 Task: Find connections with filter location Djougou with filter topic #bespokewith filter profile language Spanish with filter current company Shadowfax with filter school PES UNIVERSITY, BANGLORE with filter industry Cutlery and Handtool Manufacturing with filter service category Wealth Management with filter keywords title Help Desk
Action: Mouse moved to (214, 298)
Screenshot: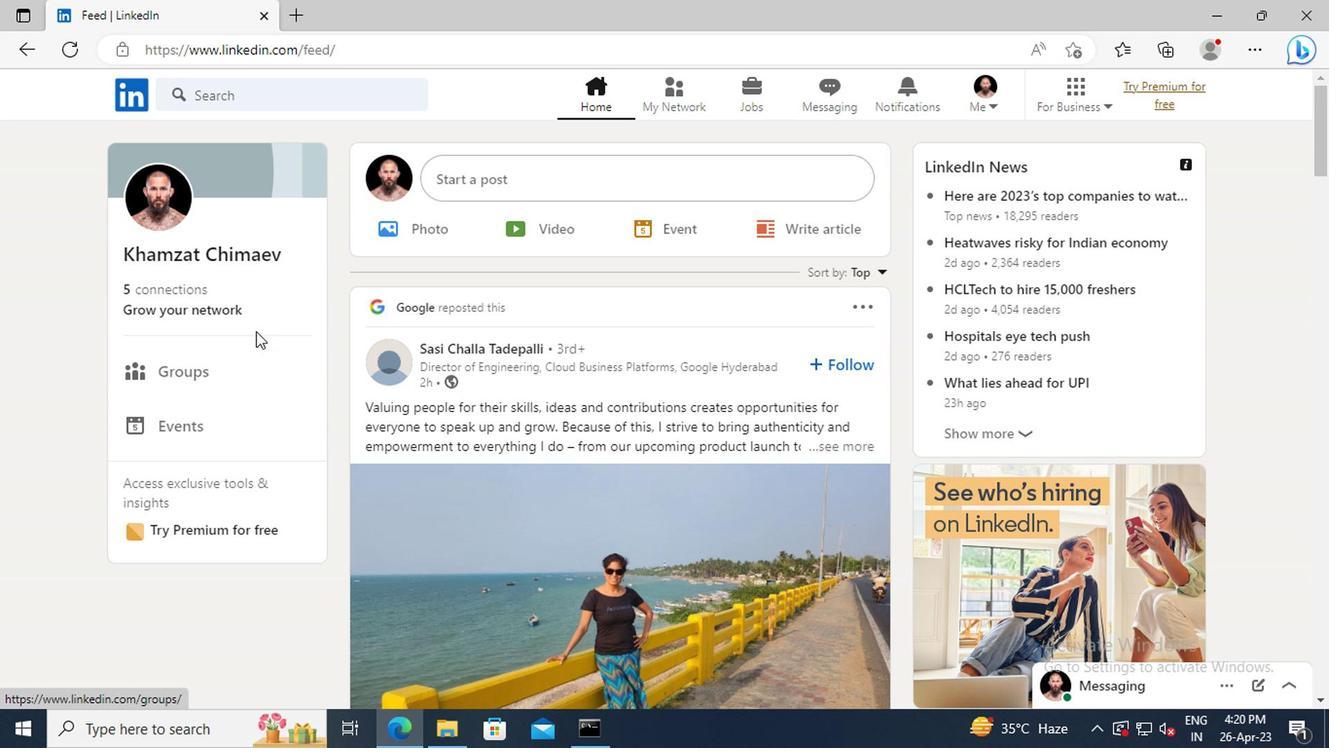 
Action: Mouse pressed left at (214, 298)
Screenshot: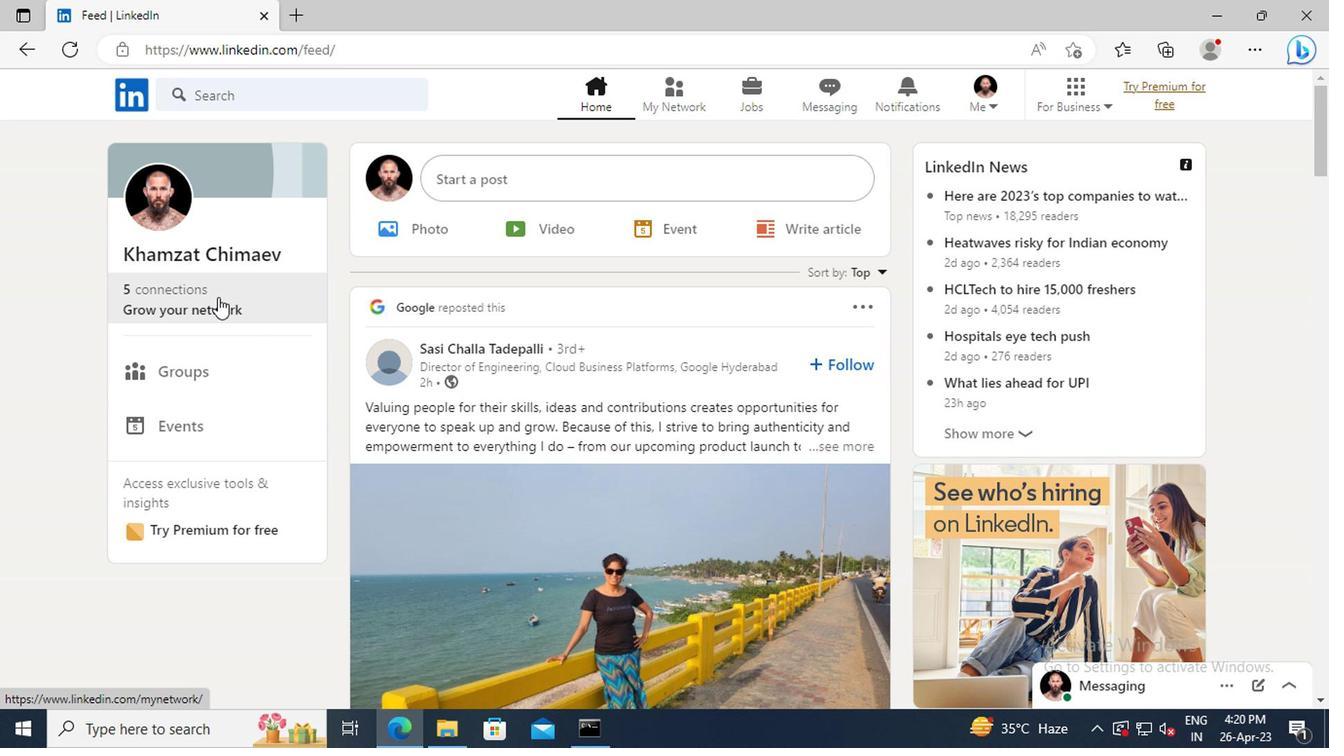 
Action: Mouse moved to (241, 211)
Screenshot: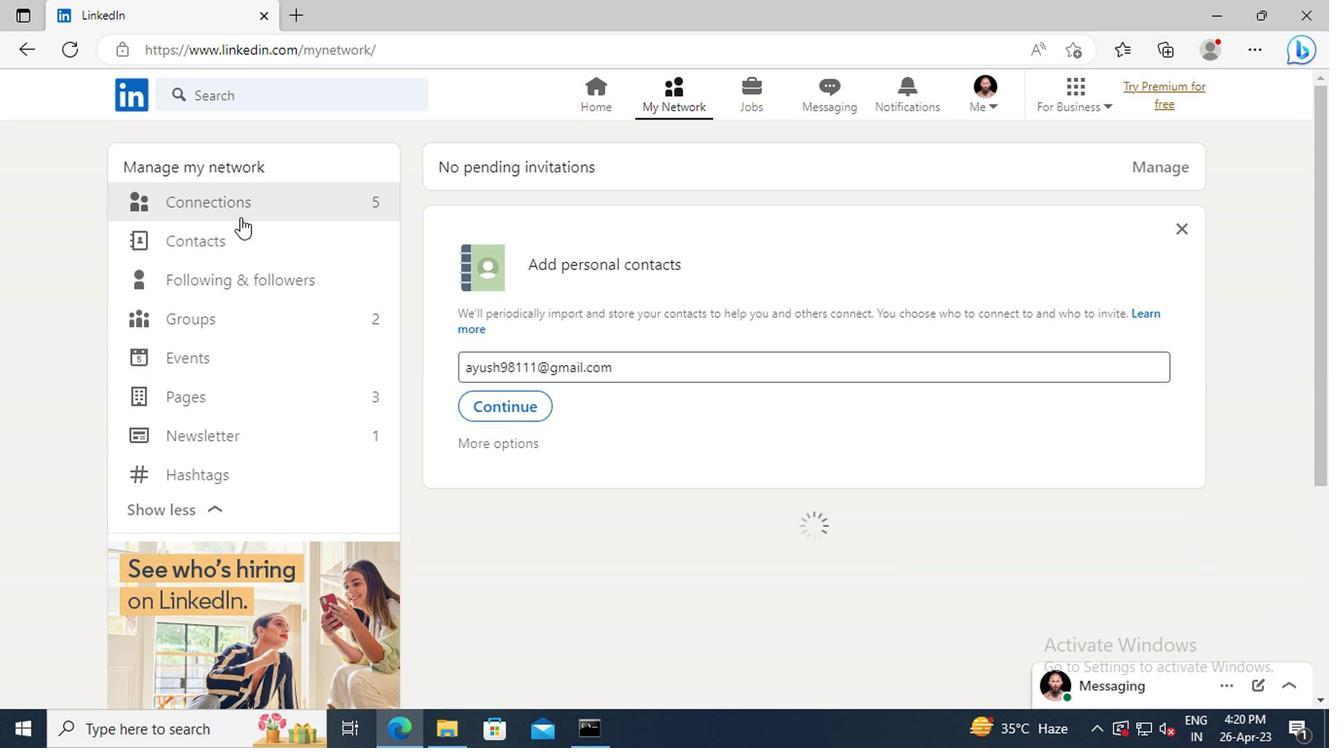
Action: Mouse pressed left at (241, 211)
Screenshot: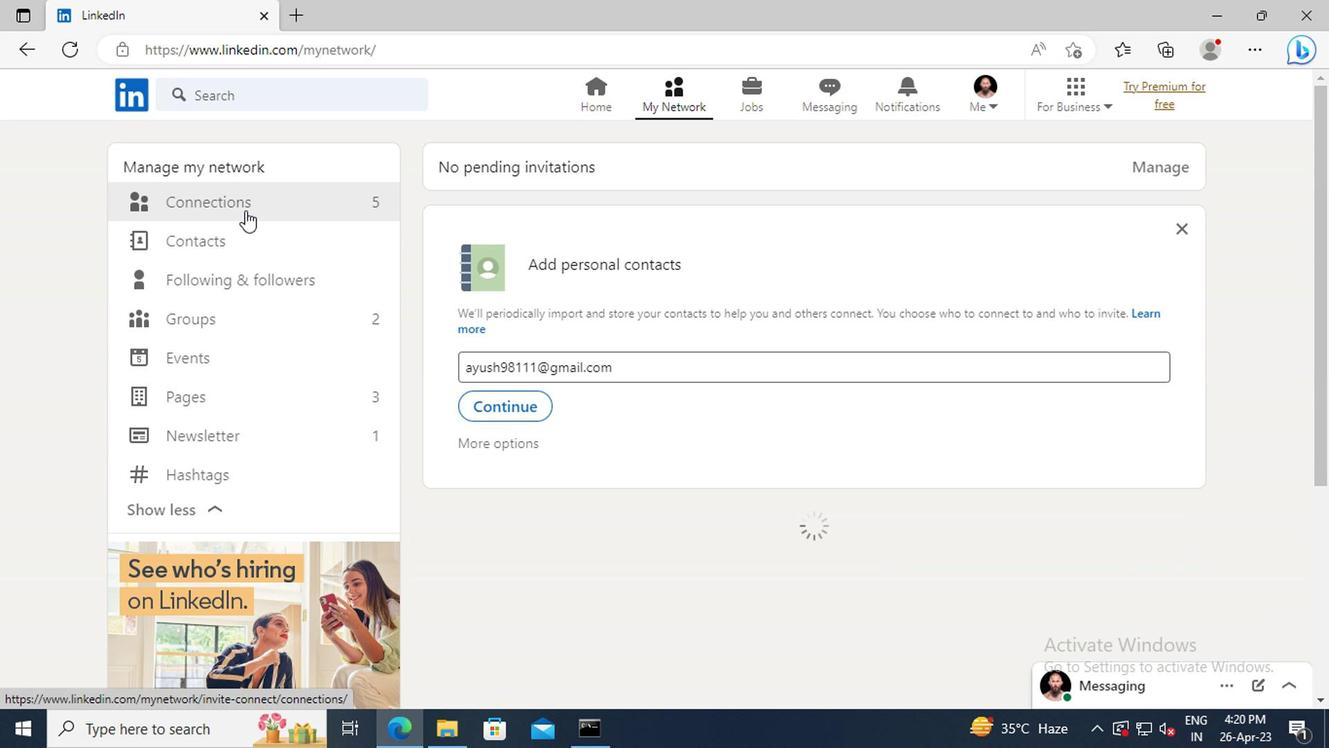 
Action: Mouse moved to (830, 209)
Screenshot: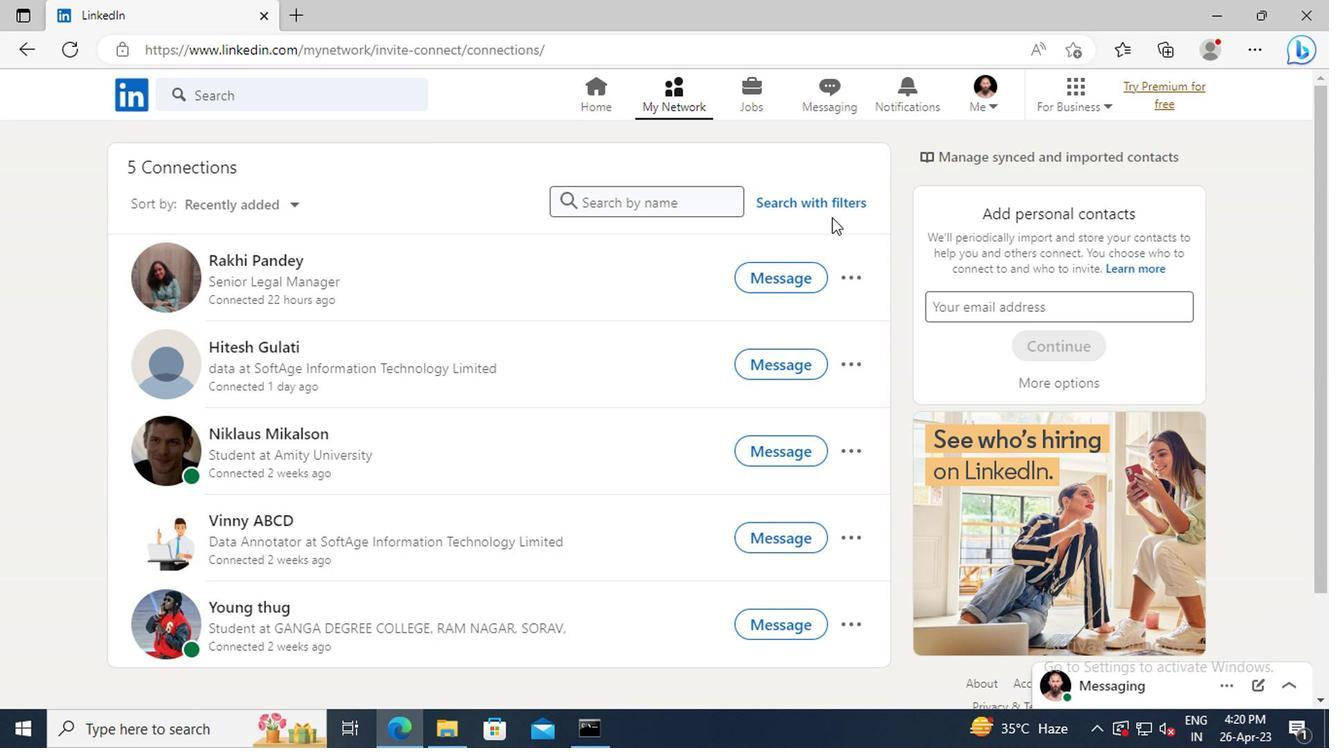 
Action: Mouse pressed left at (830, 209)
Screenshot: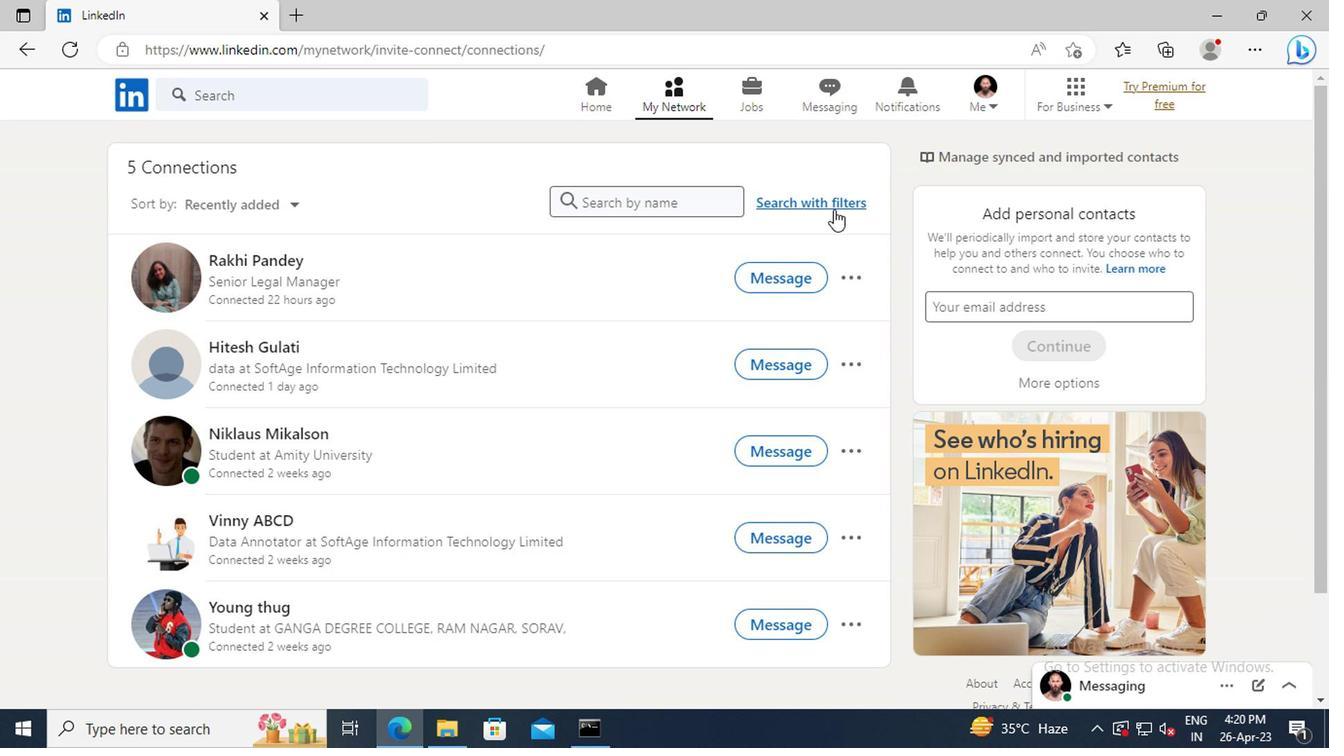 
Action: Mouse moved to (743, 160)
Screenshot: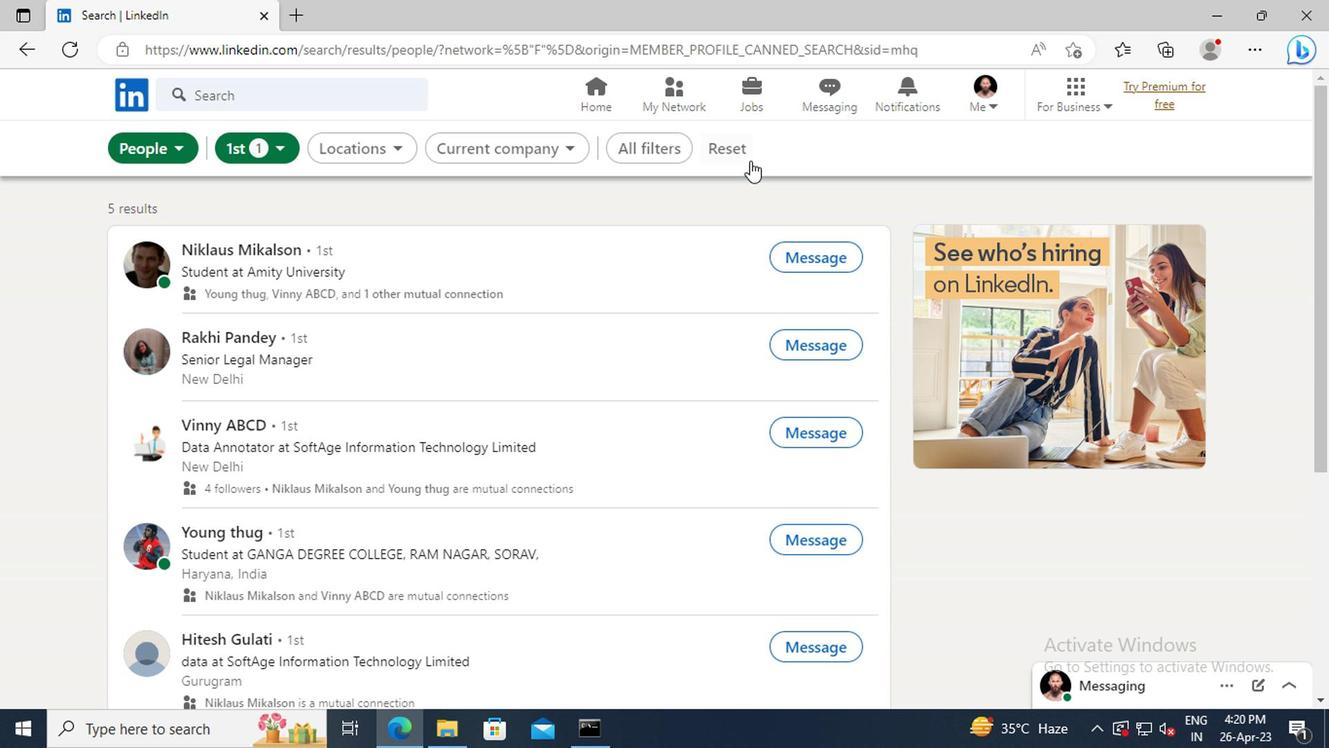 
Action: Mouse pressed left at (743, 160)
Screenshot: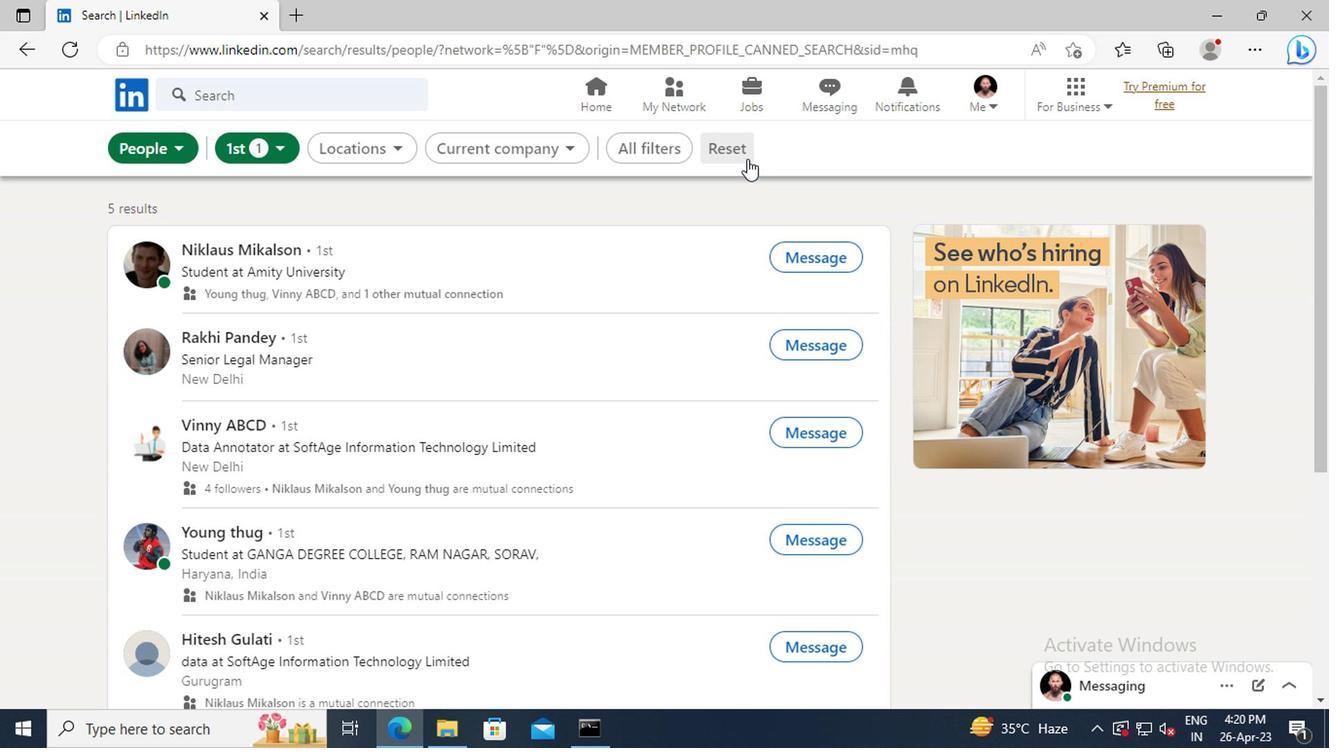 
Action: Mouse moved to (693, 150)
Screenshot: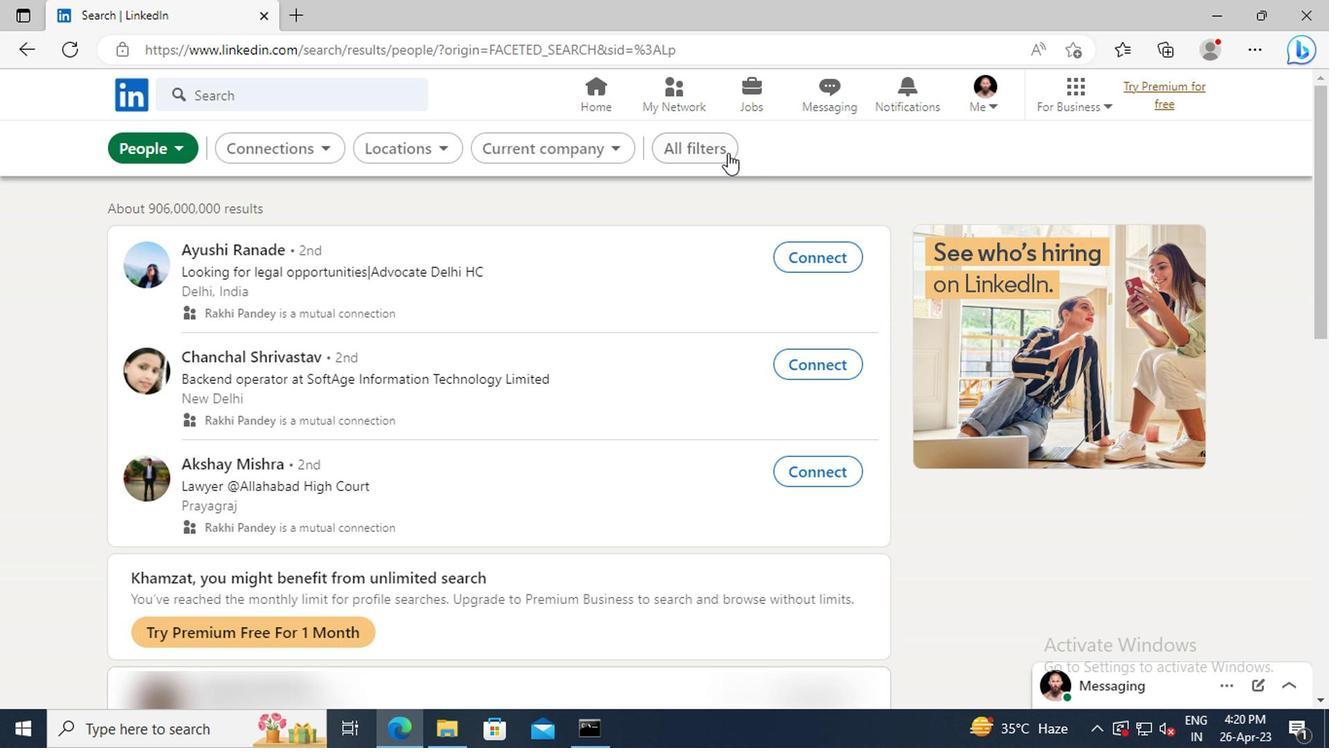 
Action: Mouse pressed left at (693, 150)
Screenshot: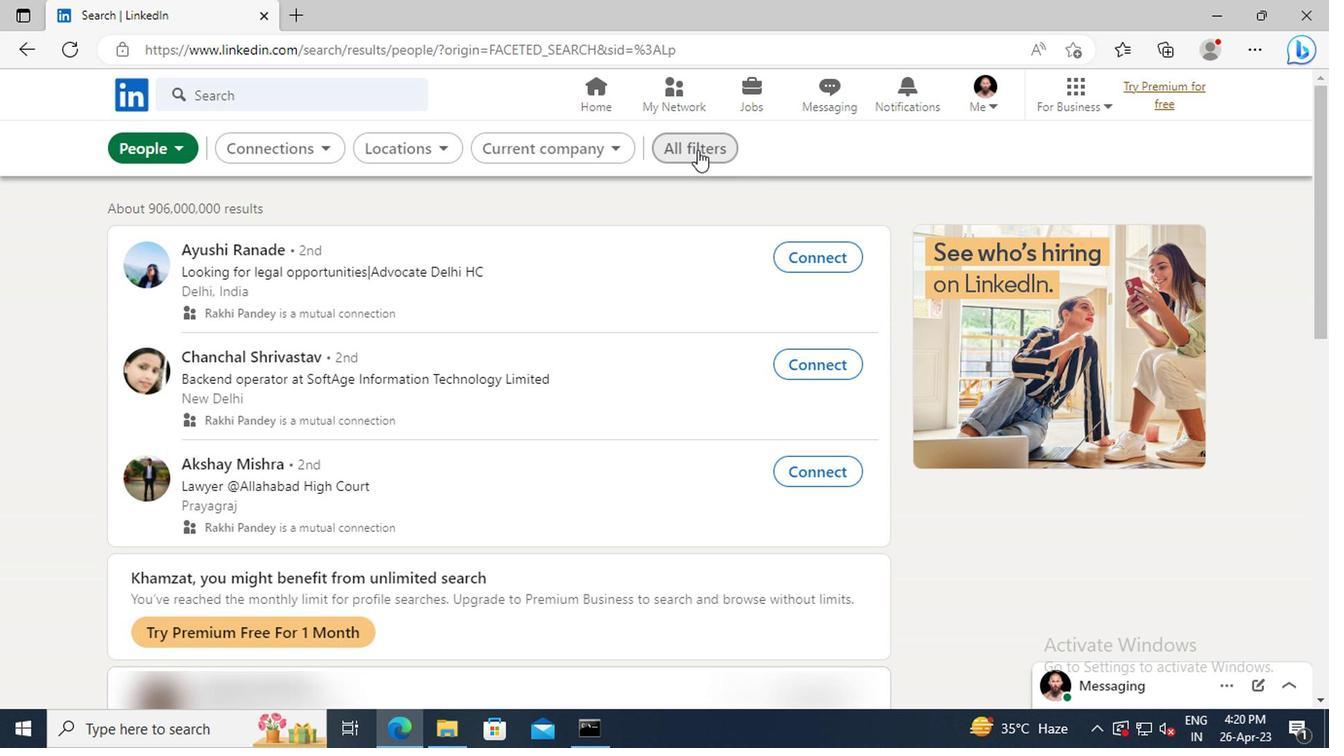 
Action: Mouse moved to (1196, 356)
Screenshot: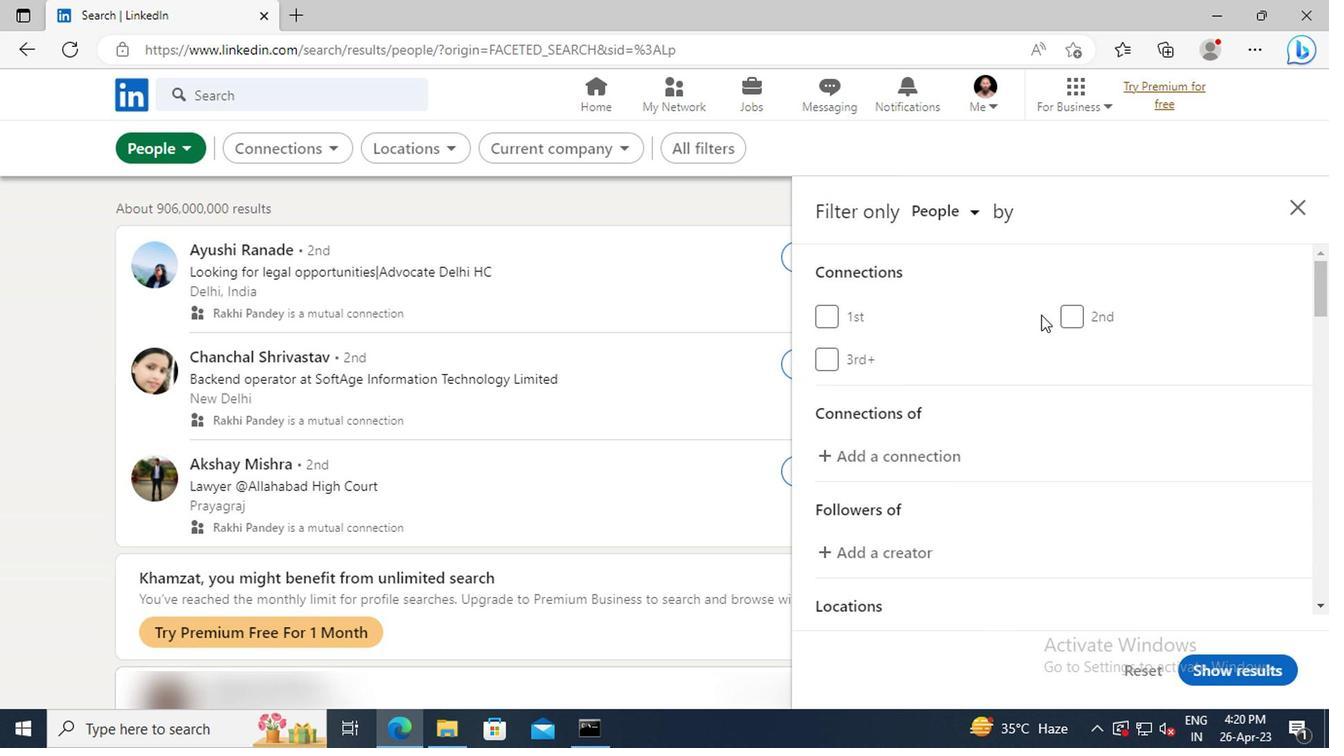 
Action: Mouse scrolled (1196, 356) with delta (0, 0)
Screenshot: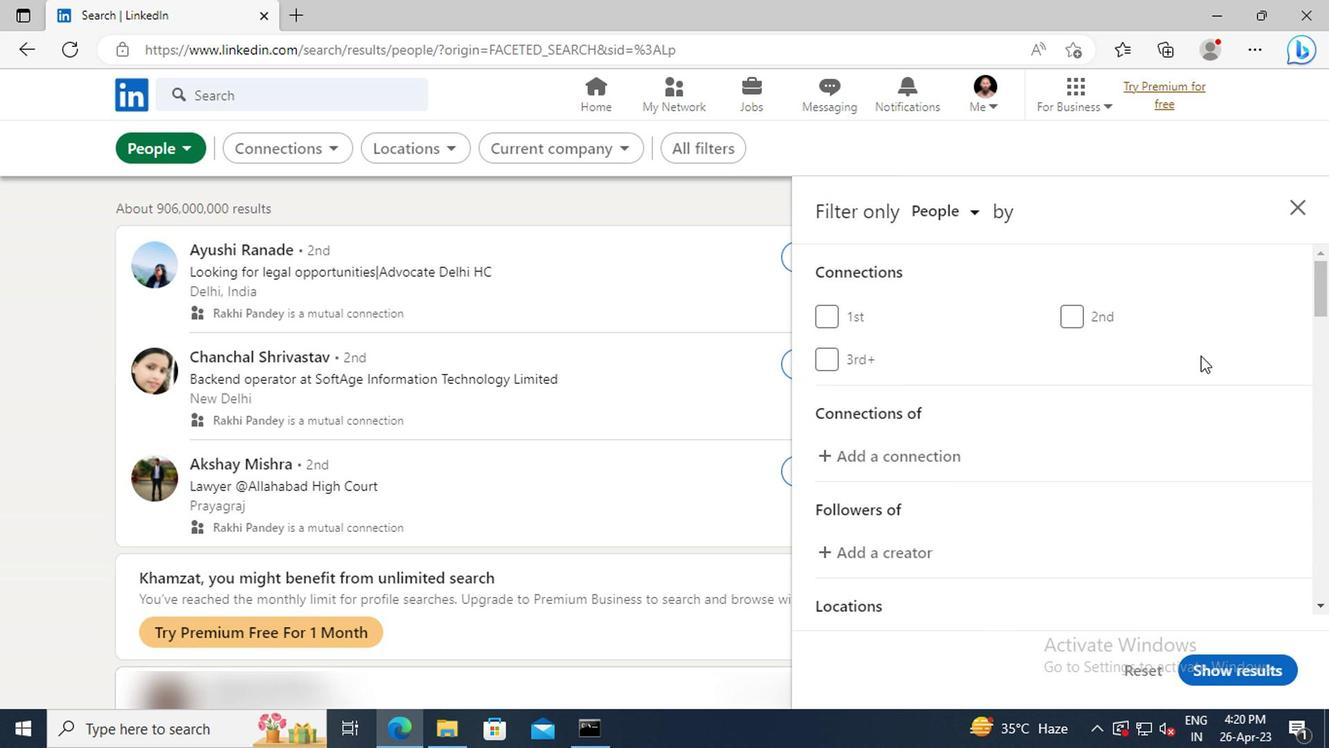 
Action: Mouse scrolled (1196, 356) with delta (0, 0)
Screenshot: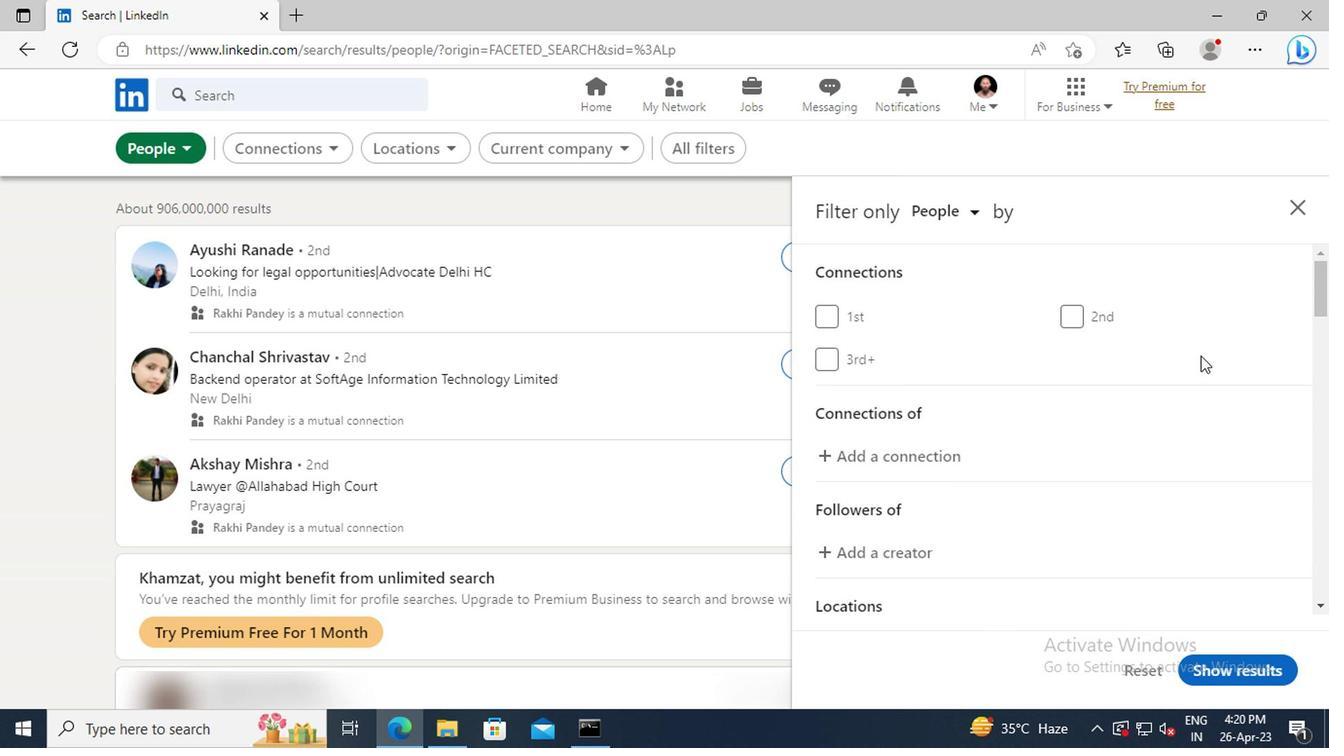 
Action: Mouse scrolled (1196, 356) with delta (0, 0)
Screenshot: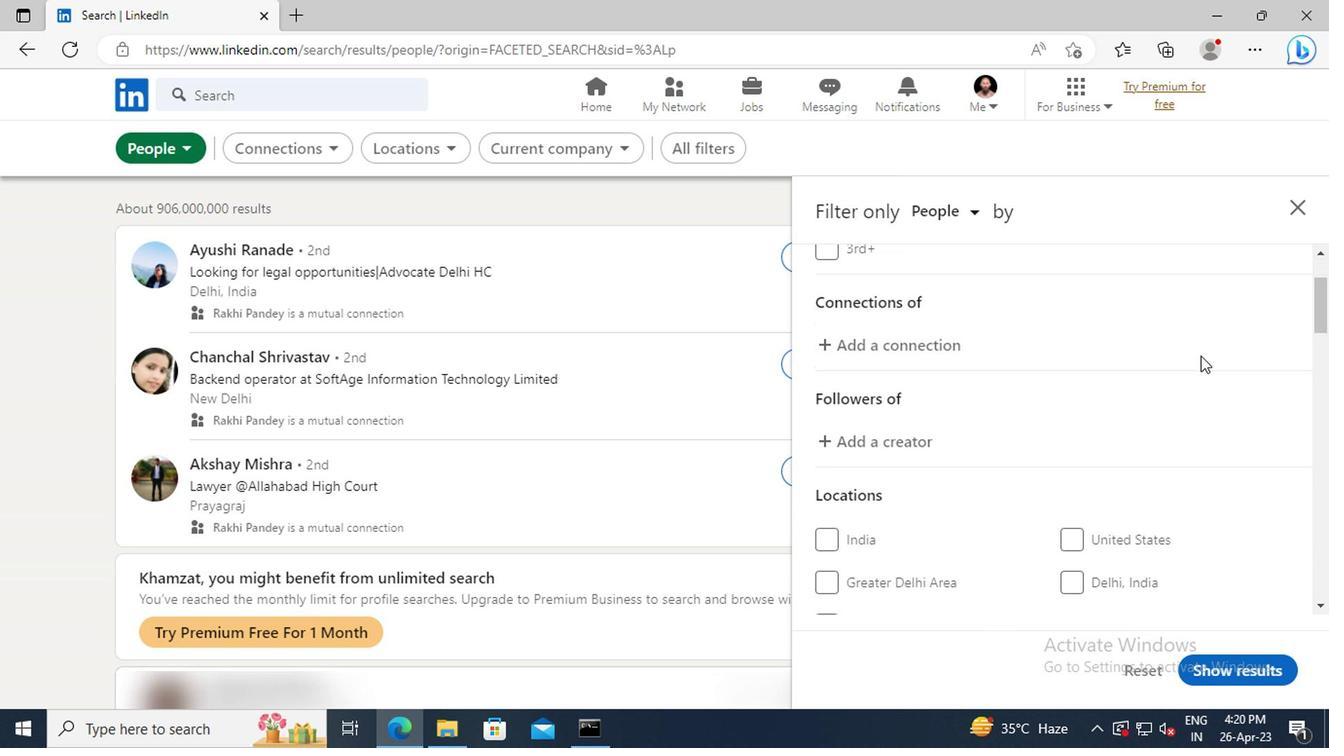 
Action: Mouse scrolled (1196, 356) with delta (0, 0)
Screenshot: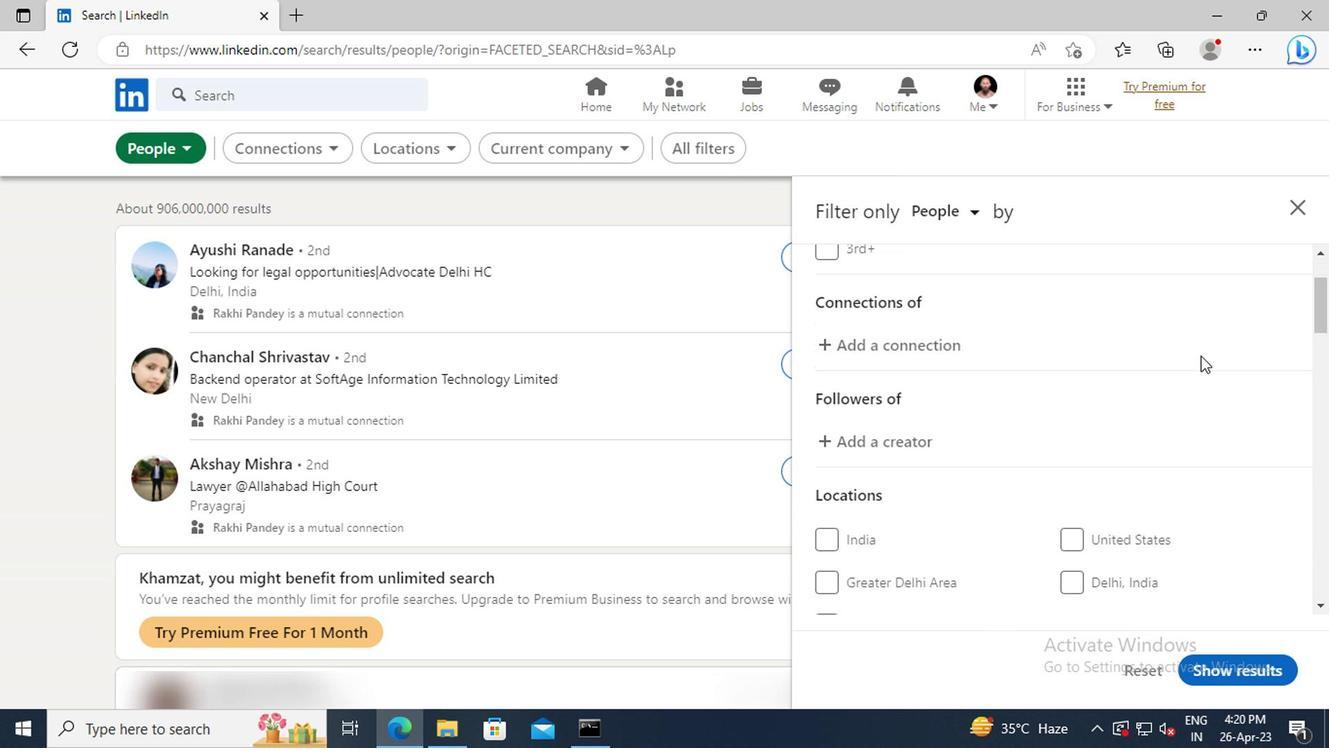 
Action: Mouse scrolled (1196, 356) with delta (0, 0)
Screenshot: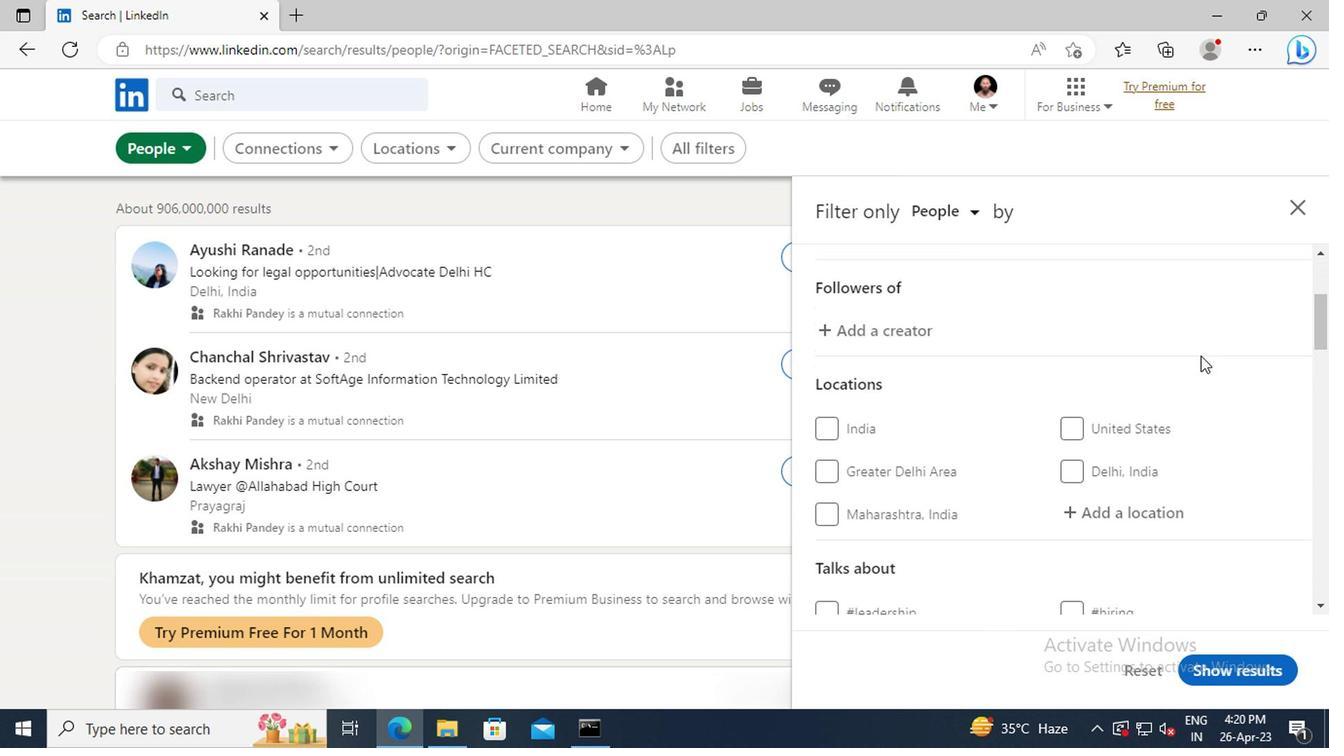 
Action: Mouse scrolled (1196, 356) with delta (0, 0)
Screenshot: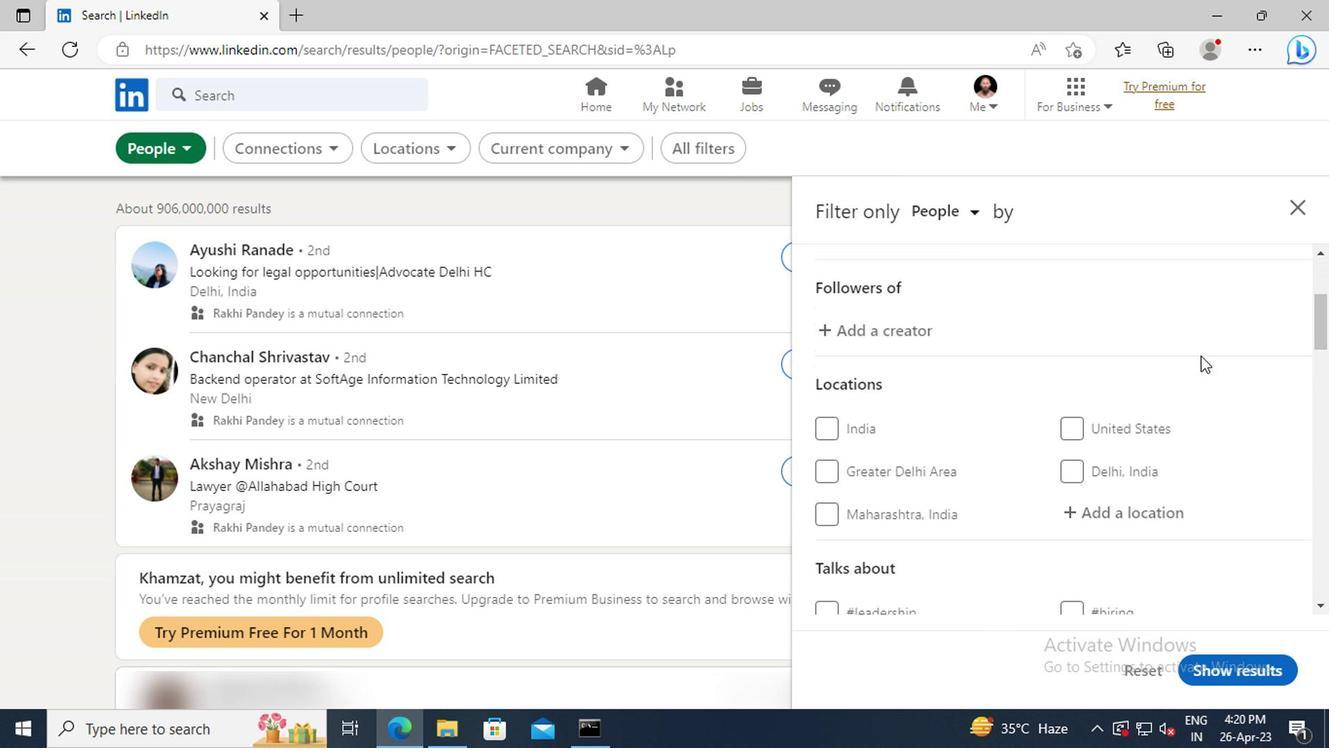 
Action: Mouse moved to (1080, 402)
Screenshot: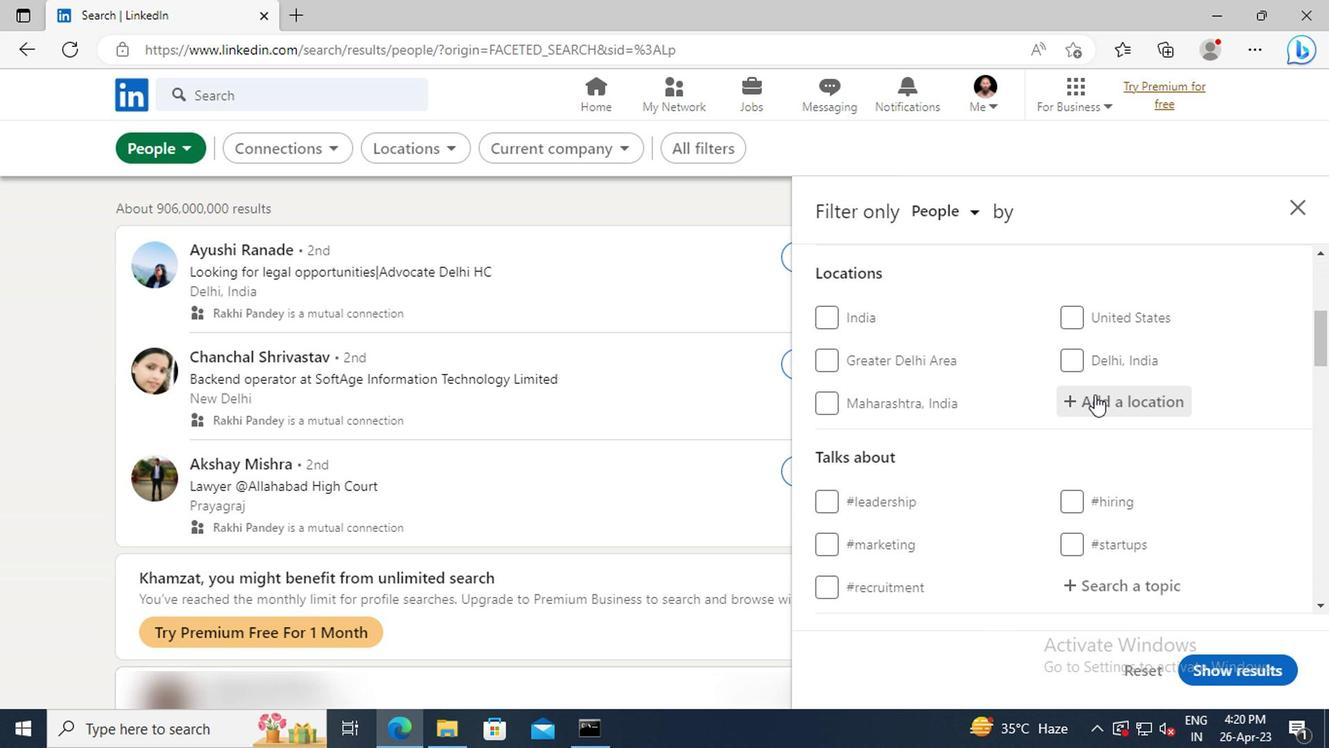 
Action: Mouse pressed left at (1080, 402)
Screenshot: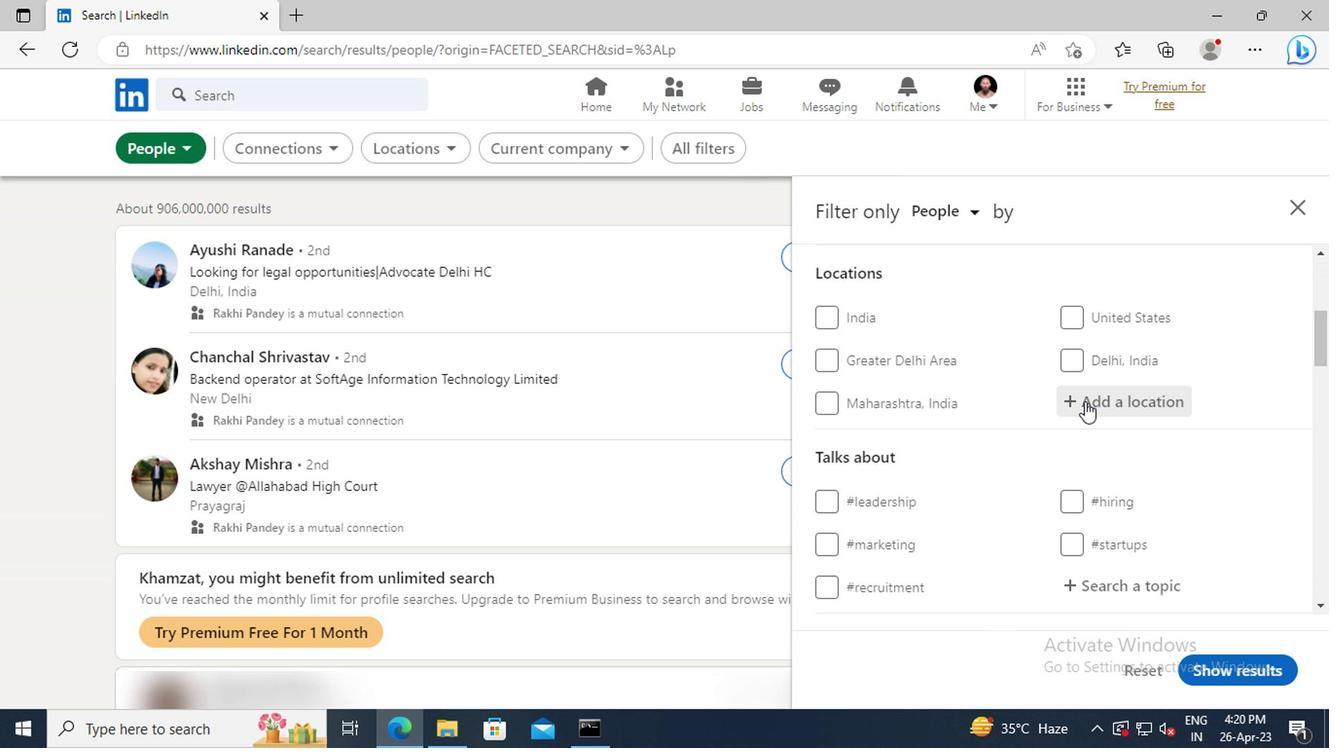 
Action: Key pressed <Key.shift>DJOUGOU<Key.enter>
Screenshot: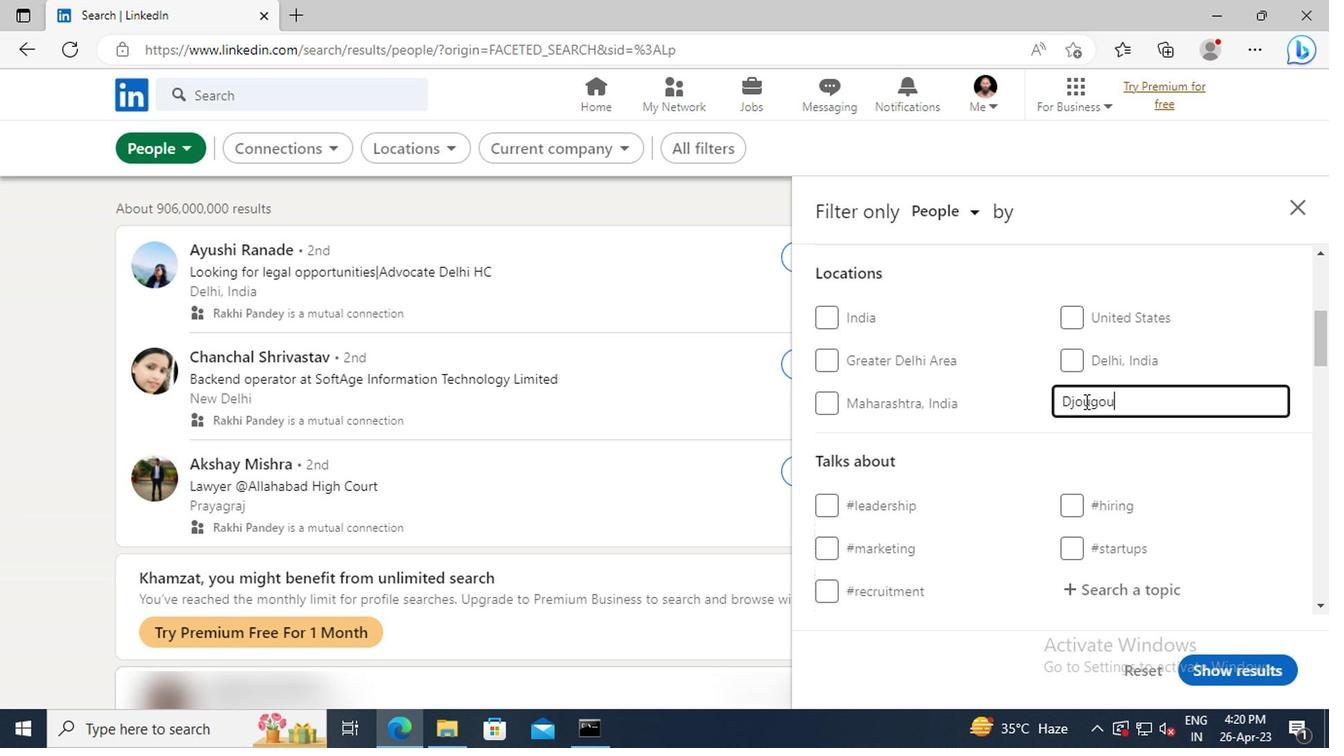 
Action: Mouse scrolled (1080, 401) with delta (0, 0)
Screenshot: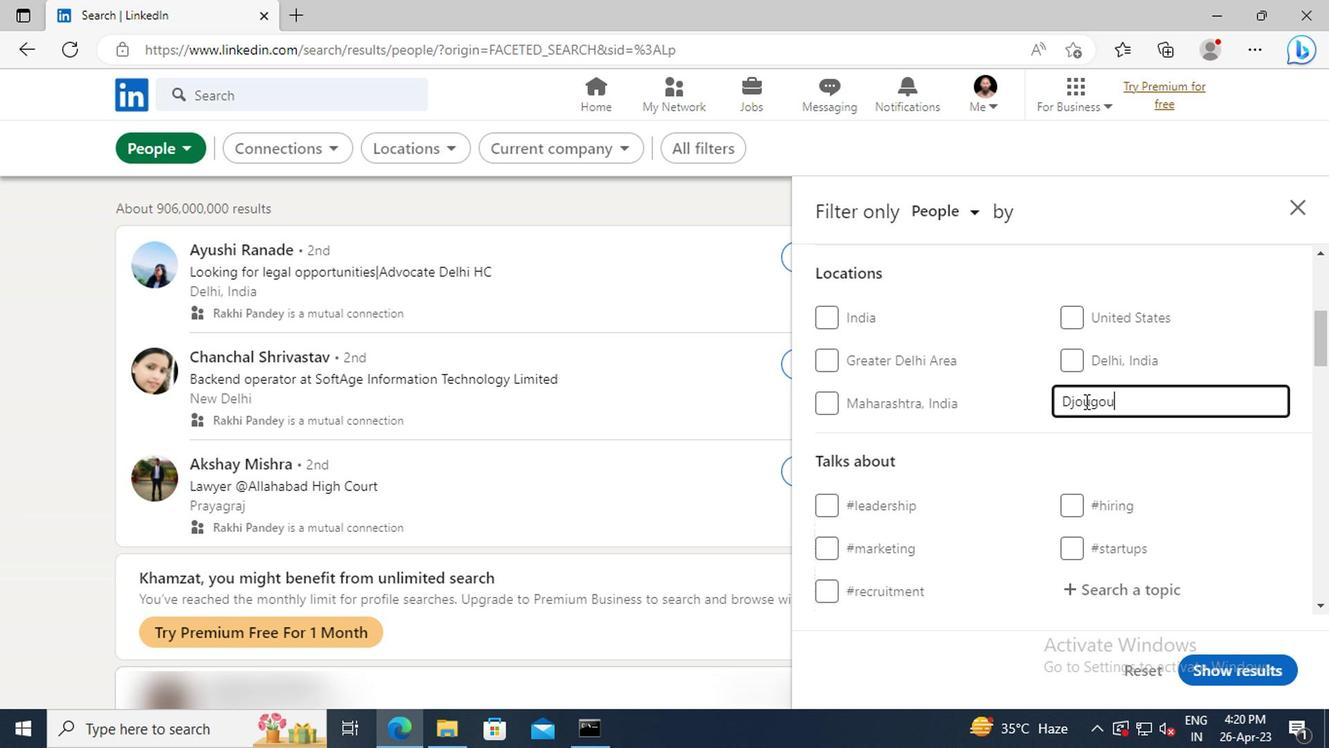 
Action: Mouse scrolled (1080, 401) with delta (0, 0)
Screenshot: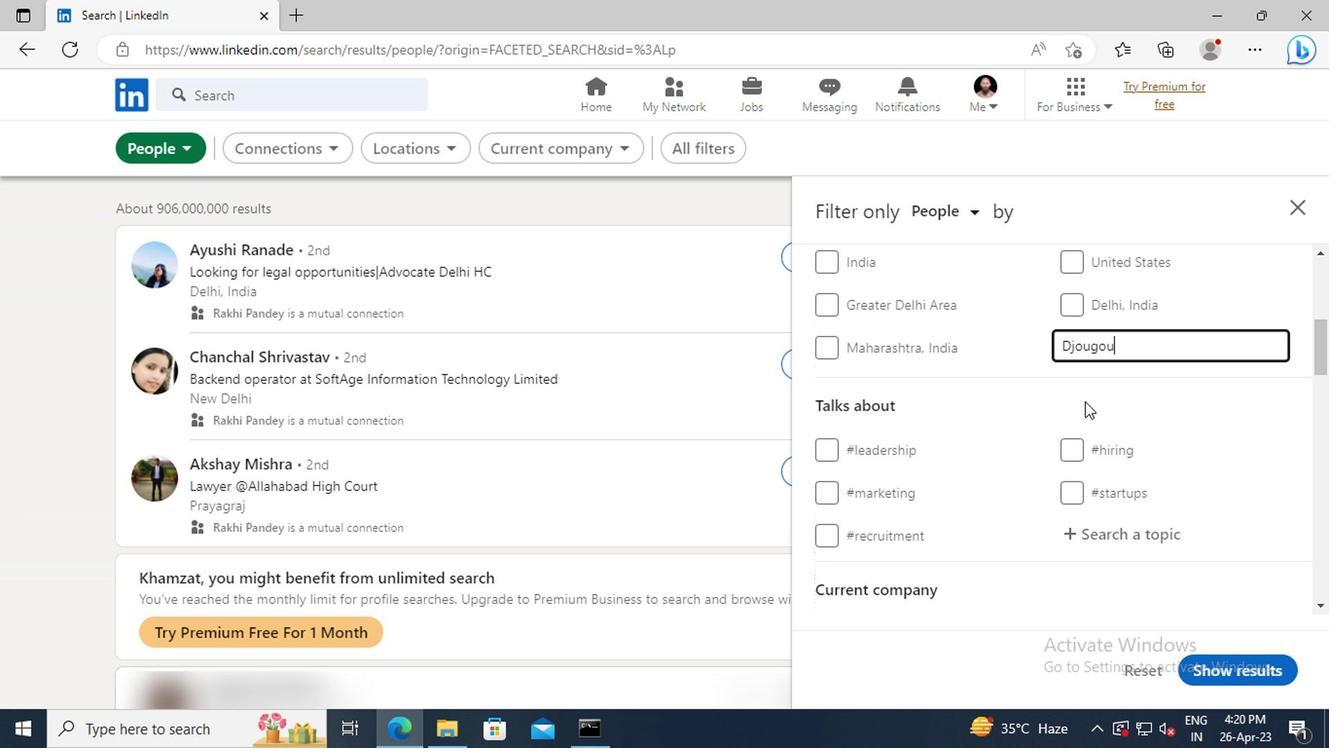 
Action: Mouse scrolled (1080, 401) with delta (0, 0)
Screenshot: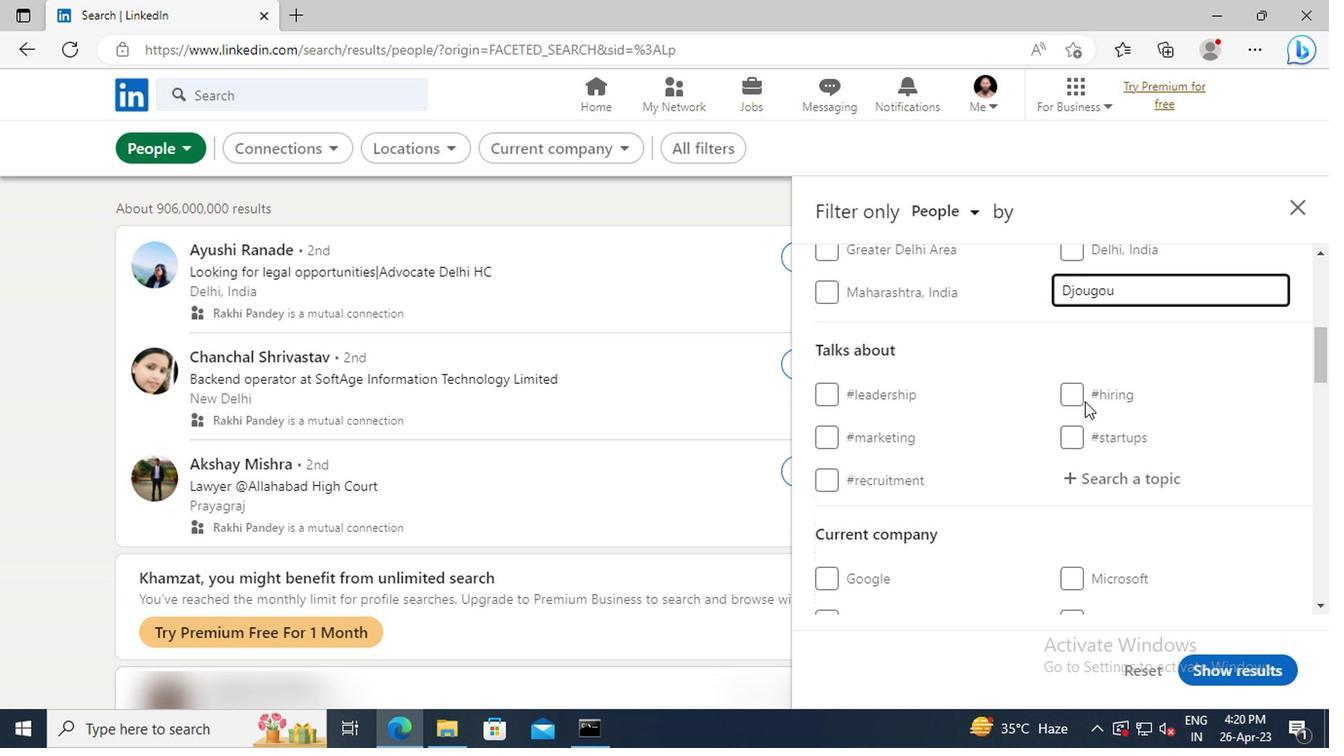 
Action: Mouse scrolled (1080, 401) with delta (0, 0)
Screenshot: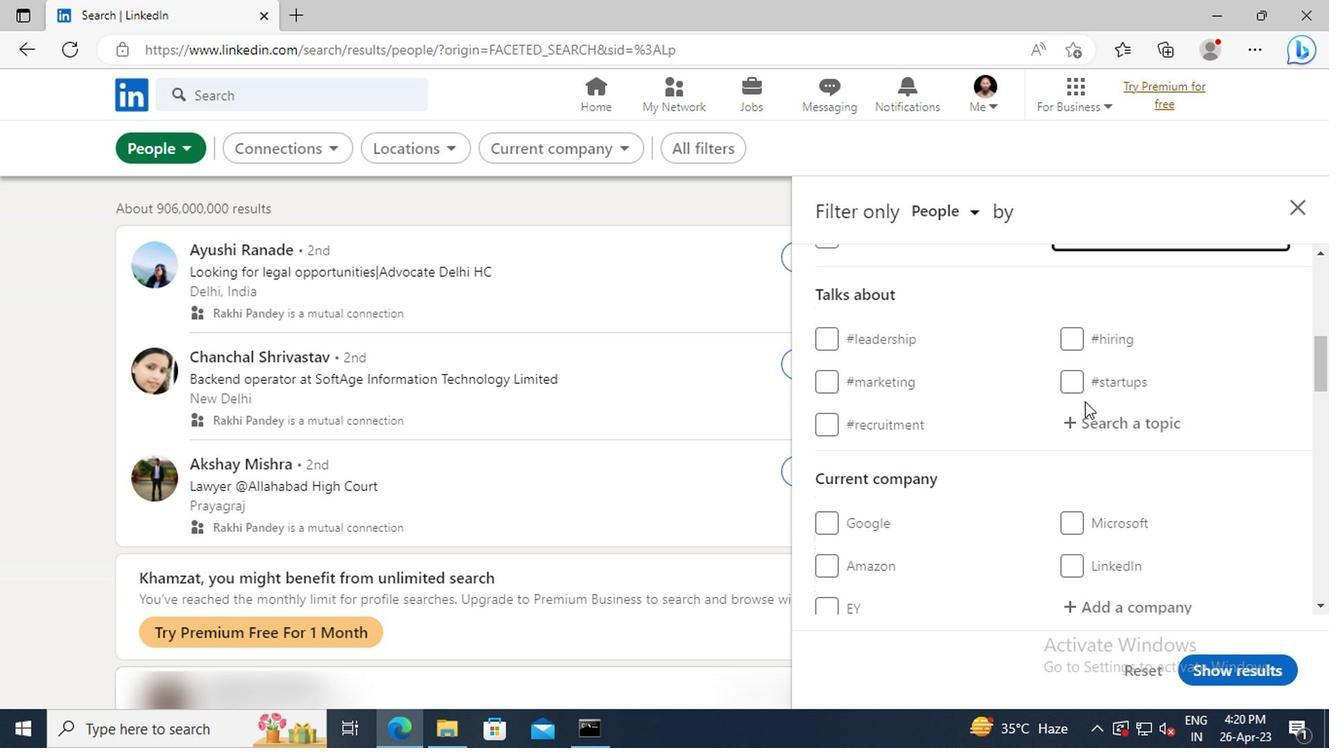 
Action: Mouse scrolled (1080, 401) with delta (0, 0)
Screenshot: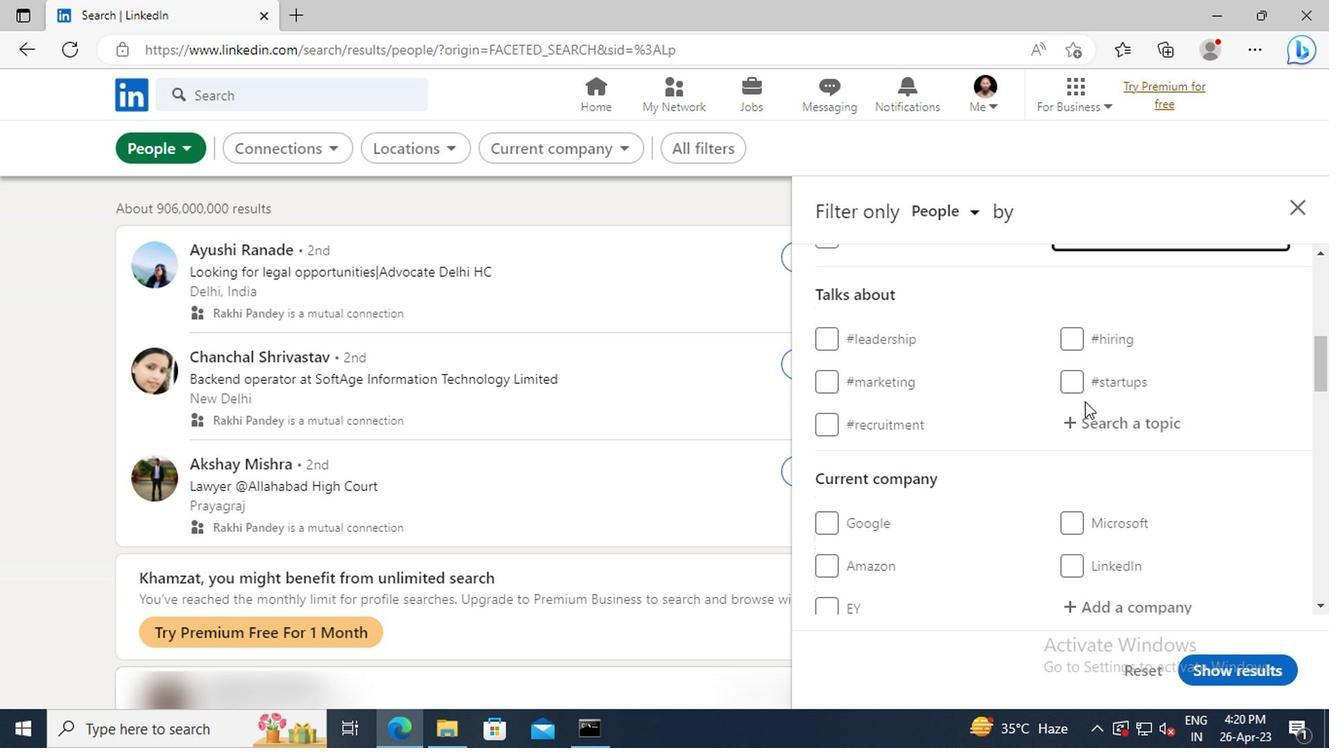 
Action: Mouse scrolled (1080, 403) with delta (0, 1)
Screenshot: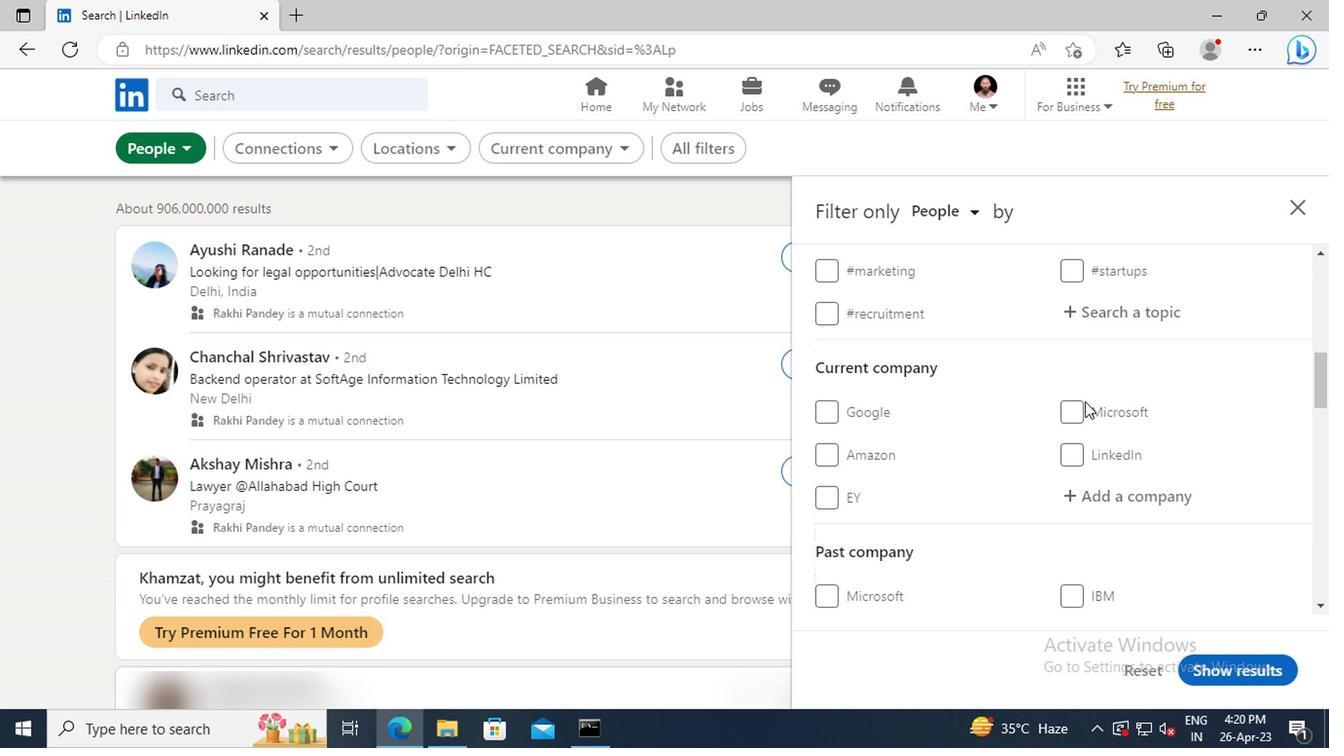 
Action: Mouse scrolled (1080, 403) with delta (0, 1)
Screenshot: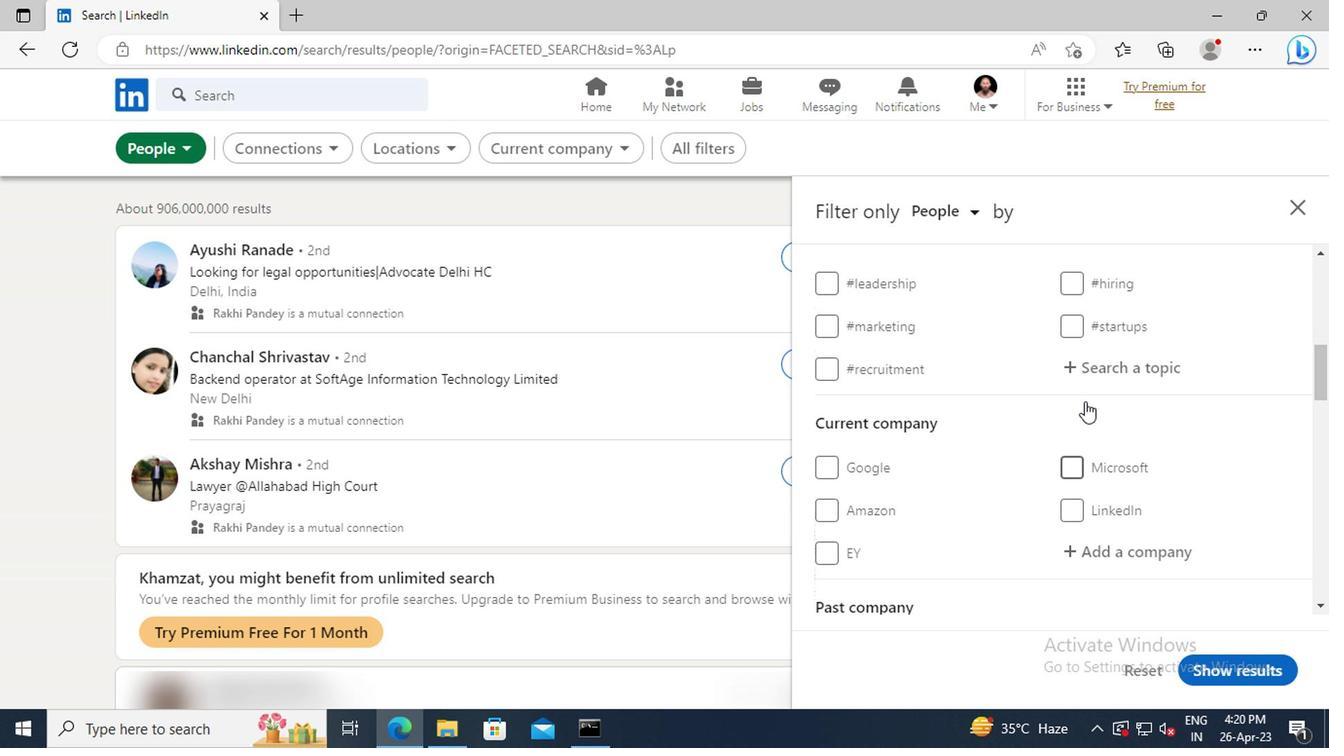 
Action: Mouse moved to (1084, 425)
Screenshot: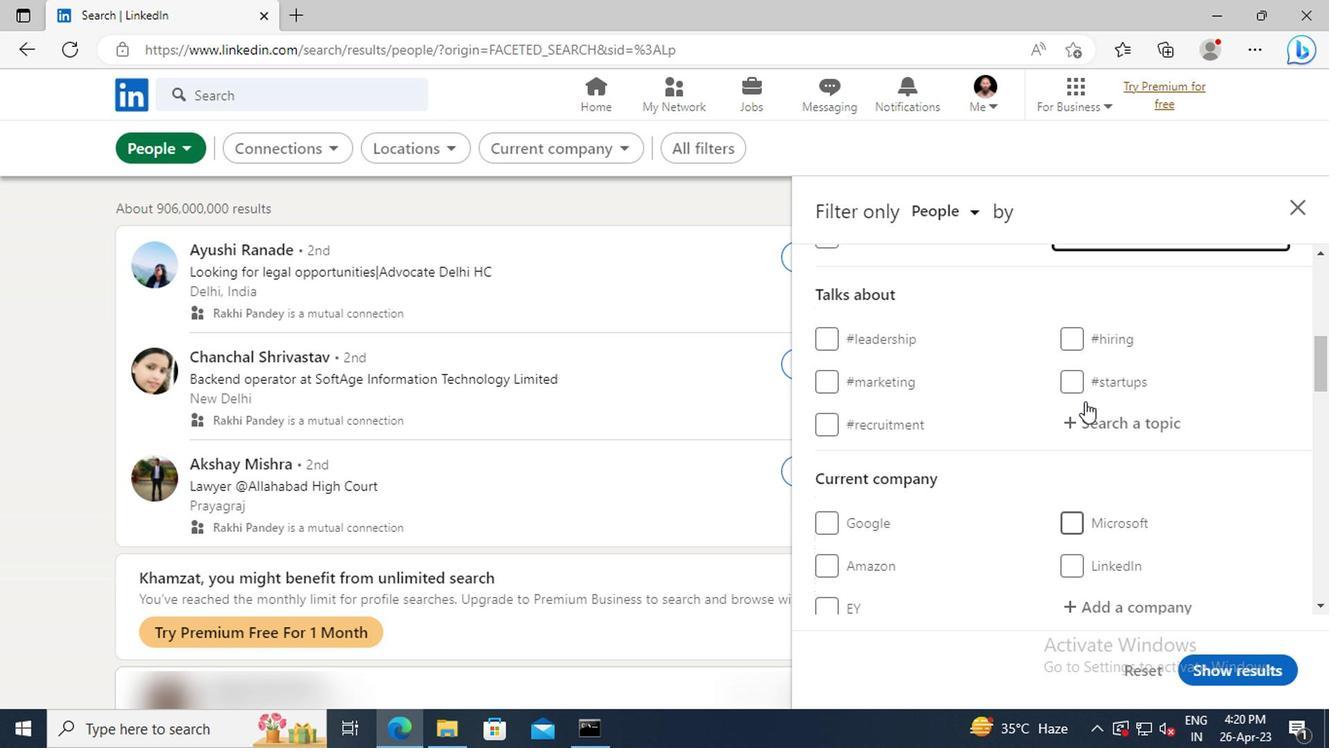 
Action: Mouse pressed left at (1084, 425)
Screenshot: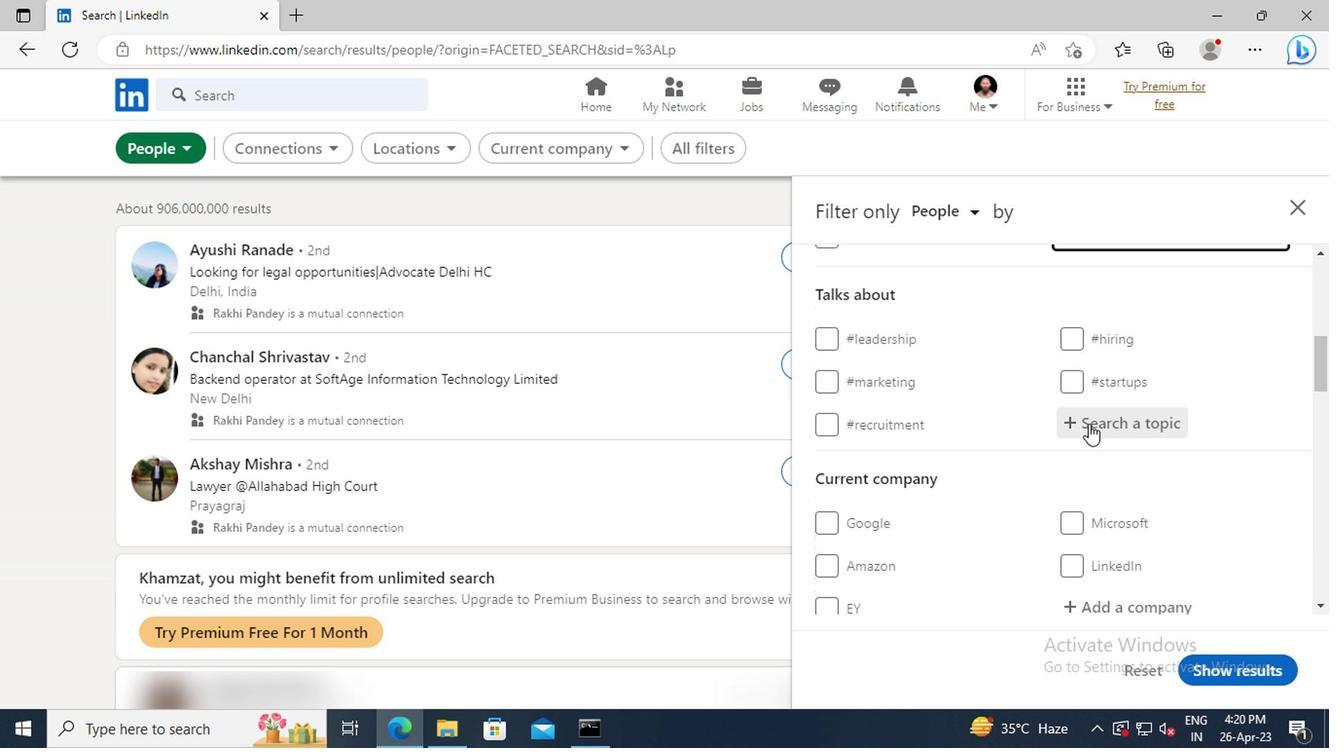 
Action: Key pressed <Key.shift>#BESPOKEWITH<Key.enter>
Screenshot: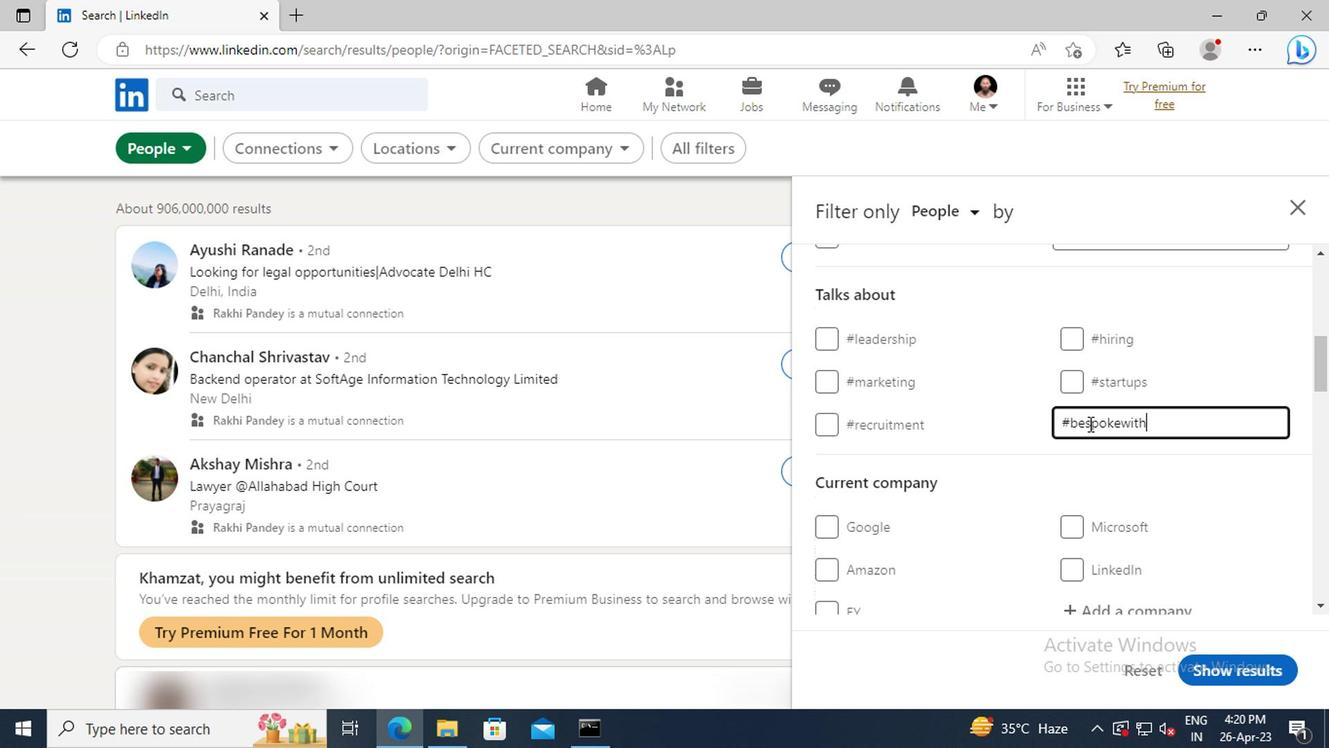 
Action: Mouse scrolled (1084, 423) with delta (0, -1)
Screenshot: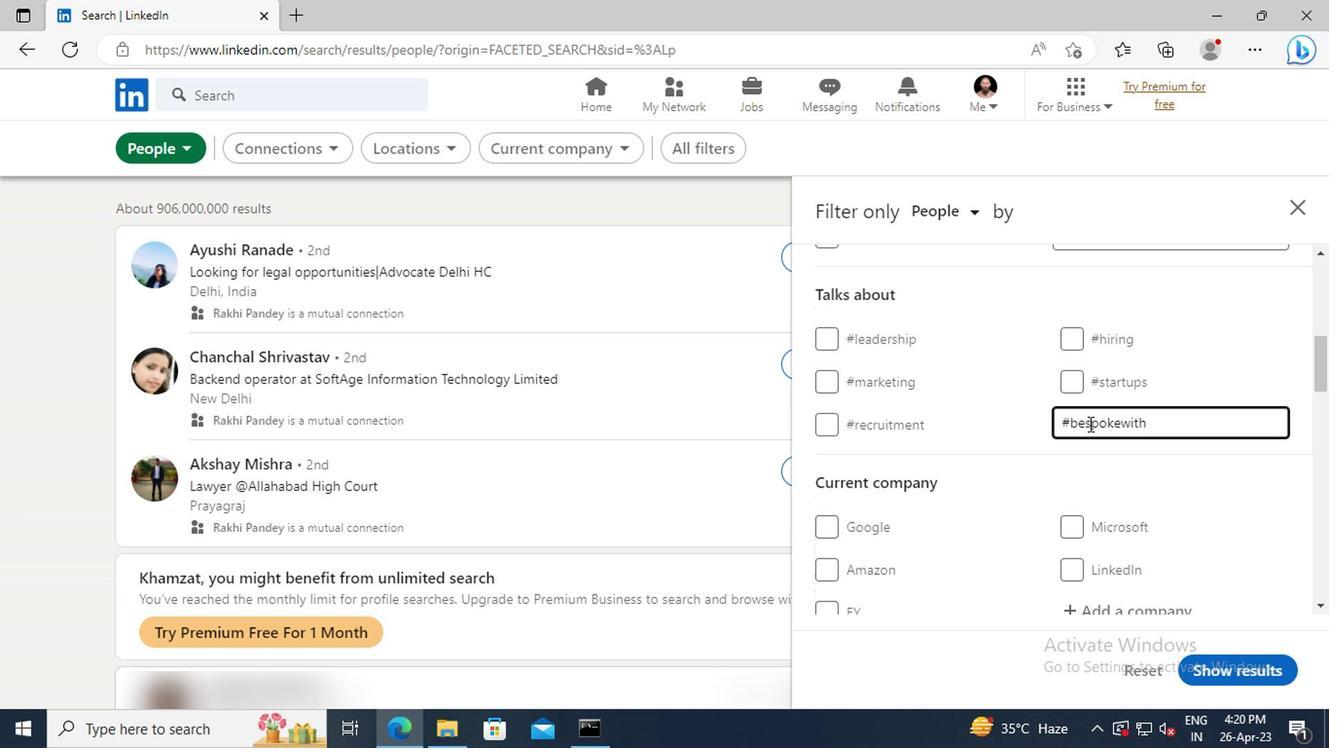 
Action: Mouse scrolled (1084, 423) with delta (0, -1)
Screenshot: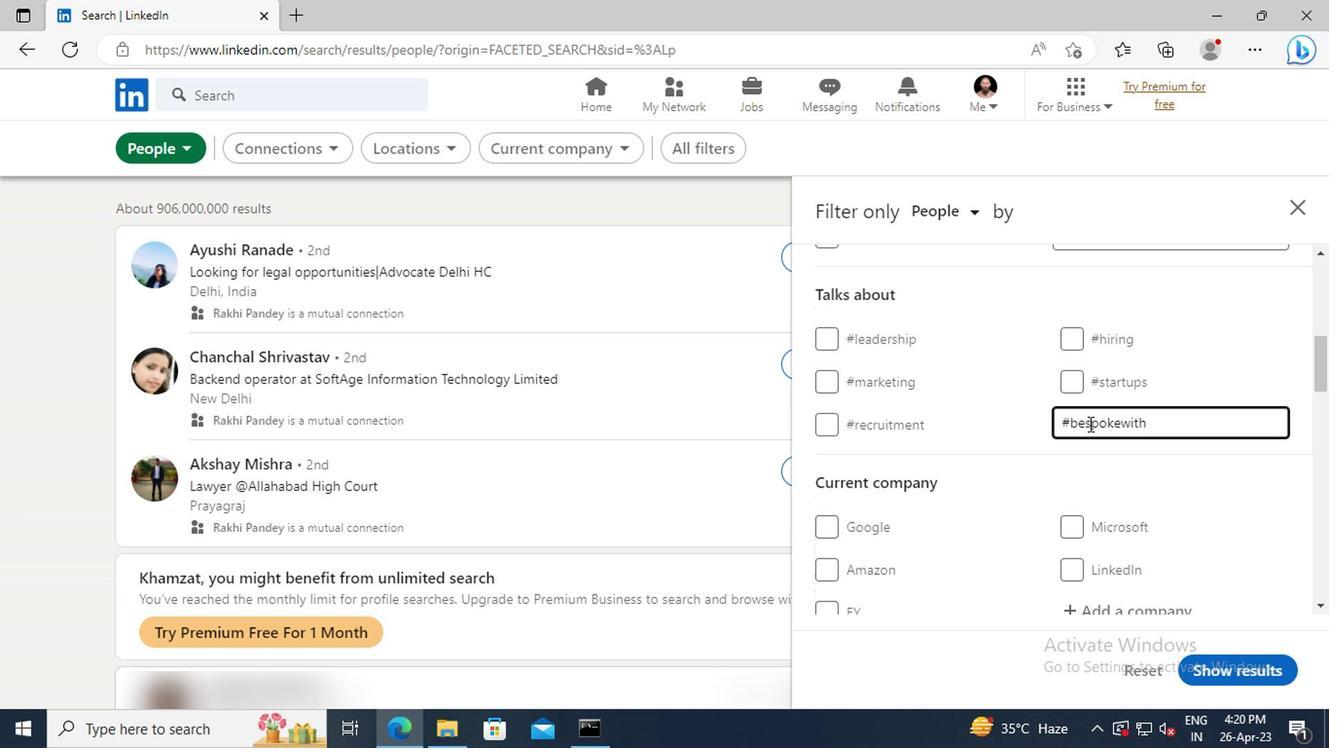 
Action: Mouse scrolled (1084, 423) with delta (0, -1)
Screenshot: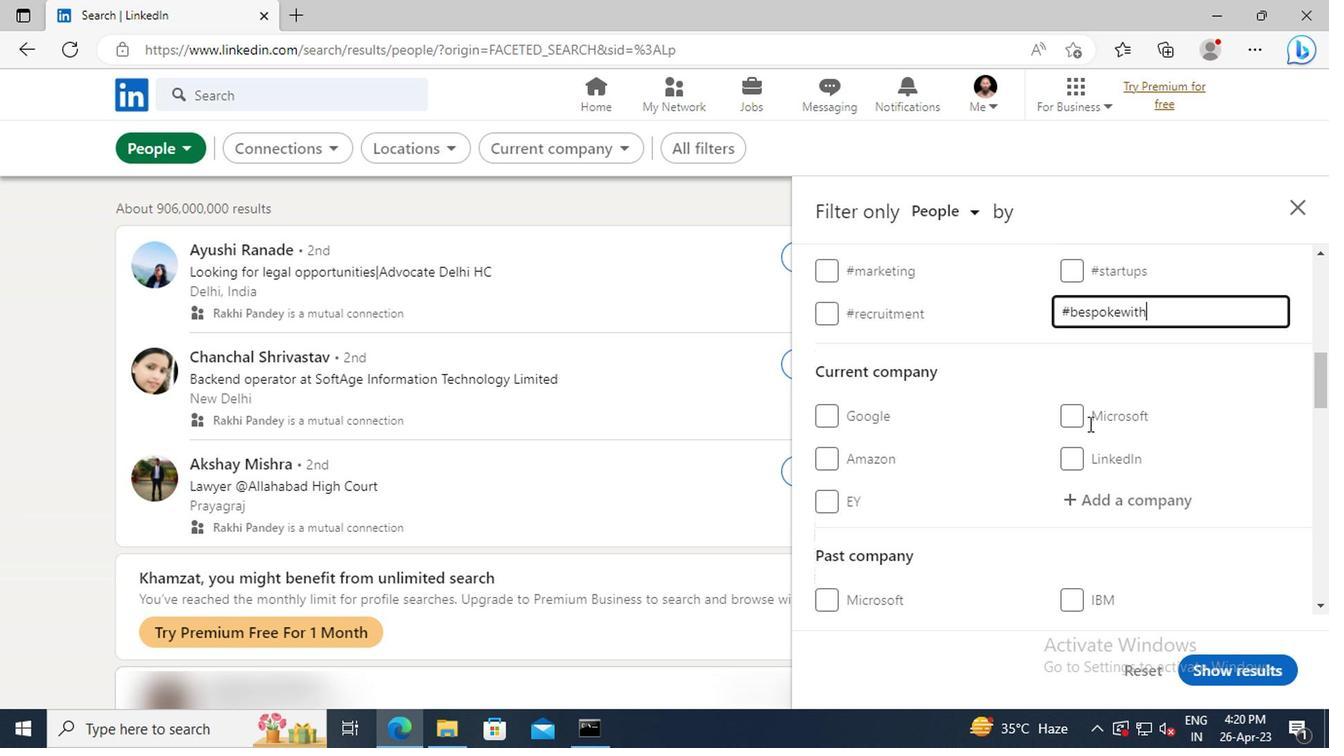 
Action: Mouse scrolled (1084, 423) with delta (0, -1)
Screenshot: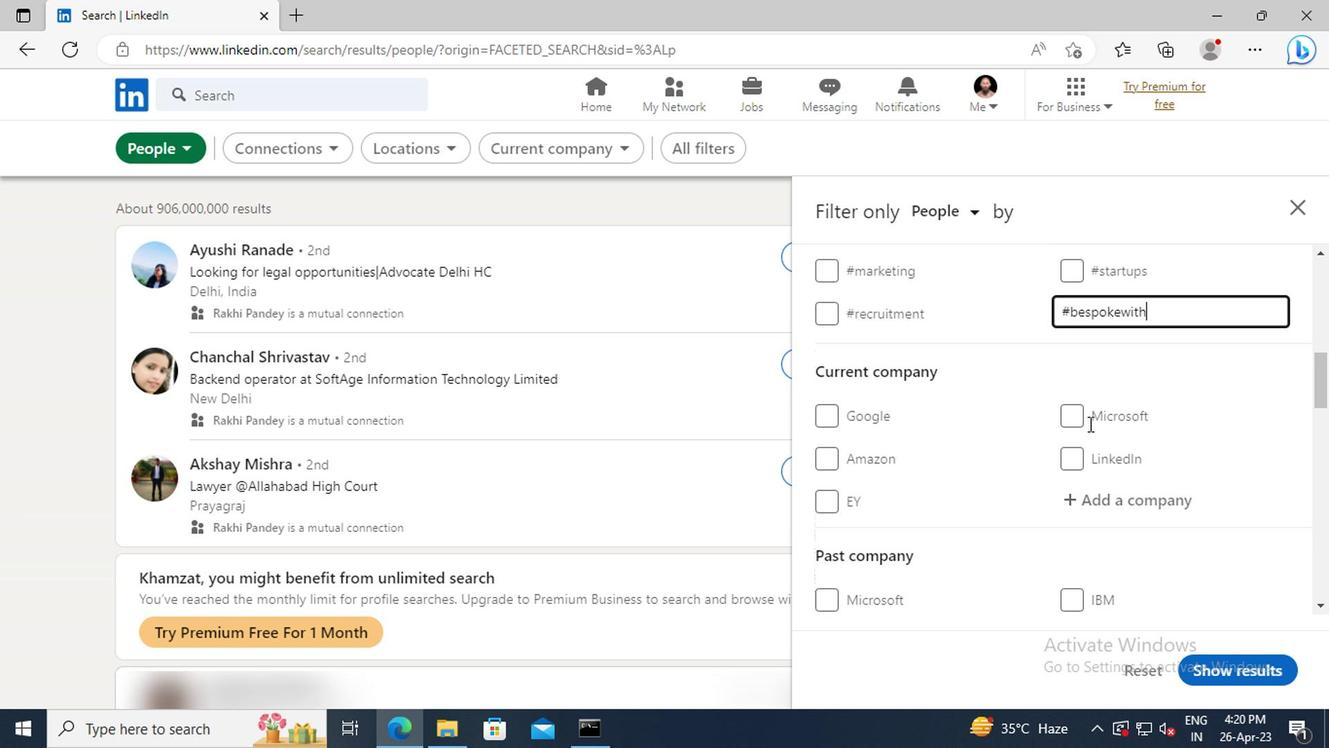 
Action: Mouse scrolled (1084, 423) with delta (0, -1)
Screenshot: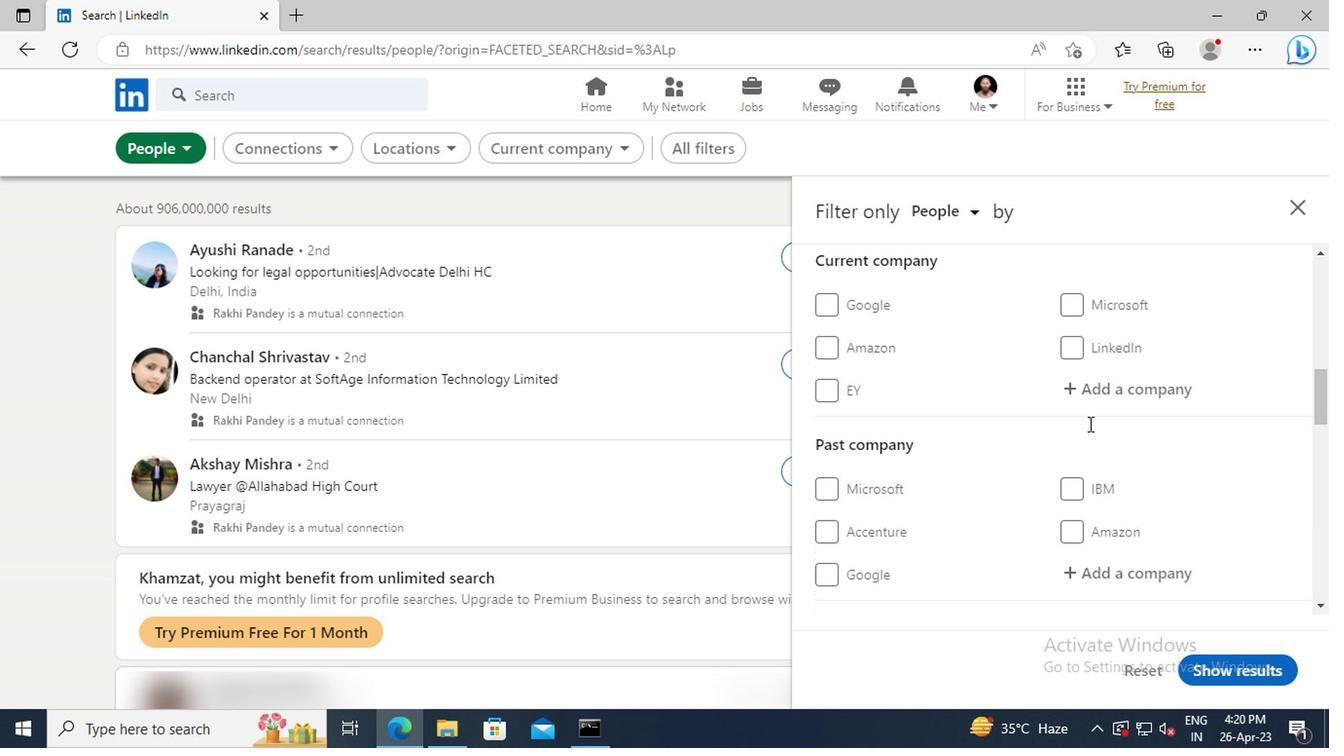 
Action: Mouse scrolled (1084, 423) with delta (0, -1)
Screenshot: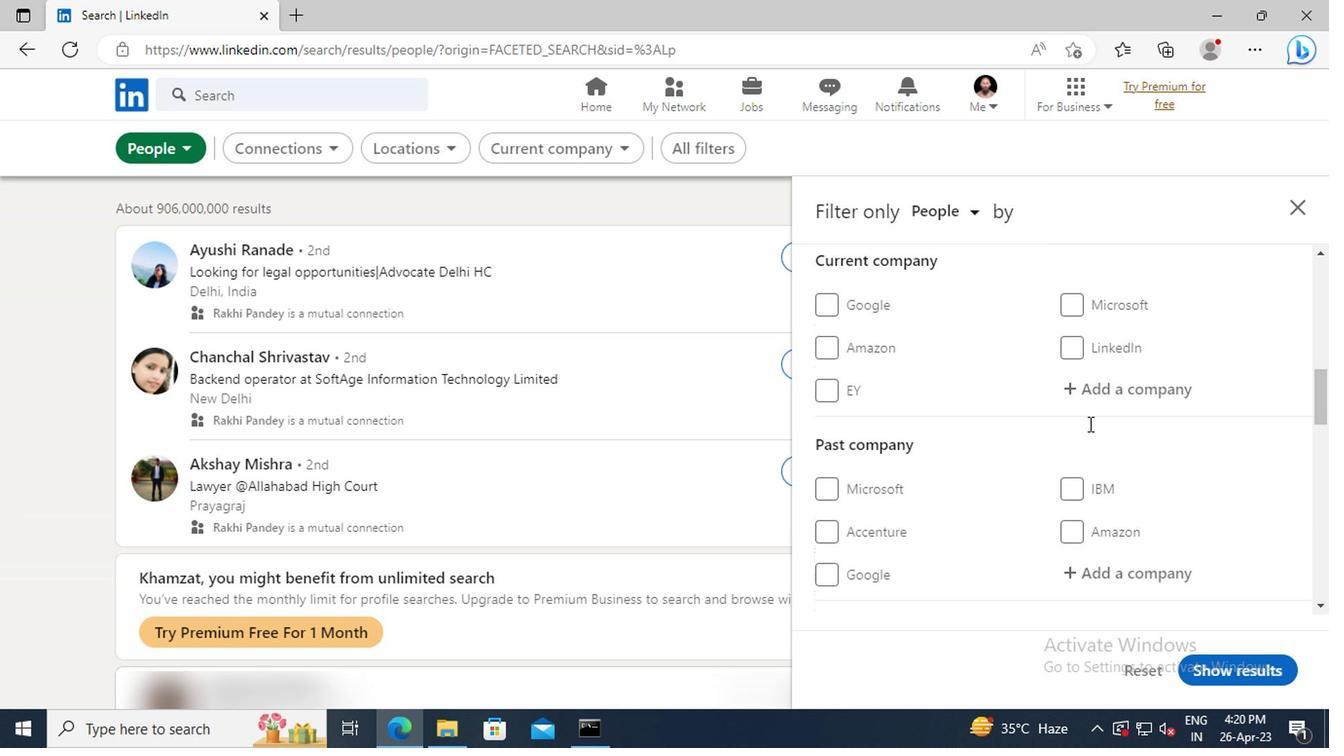 
Action: Mouse scrolled (1084, 423) with delta (0, -1)
Screenshot: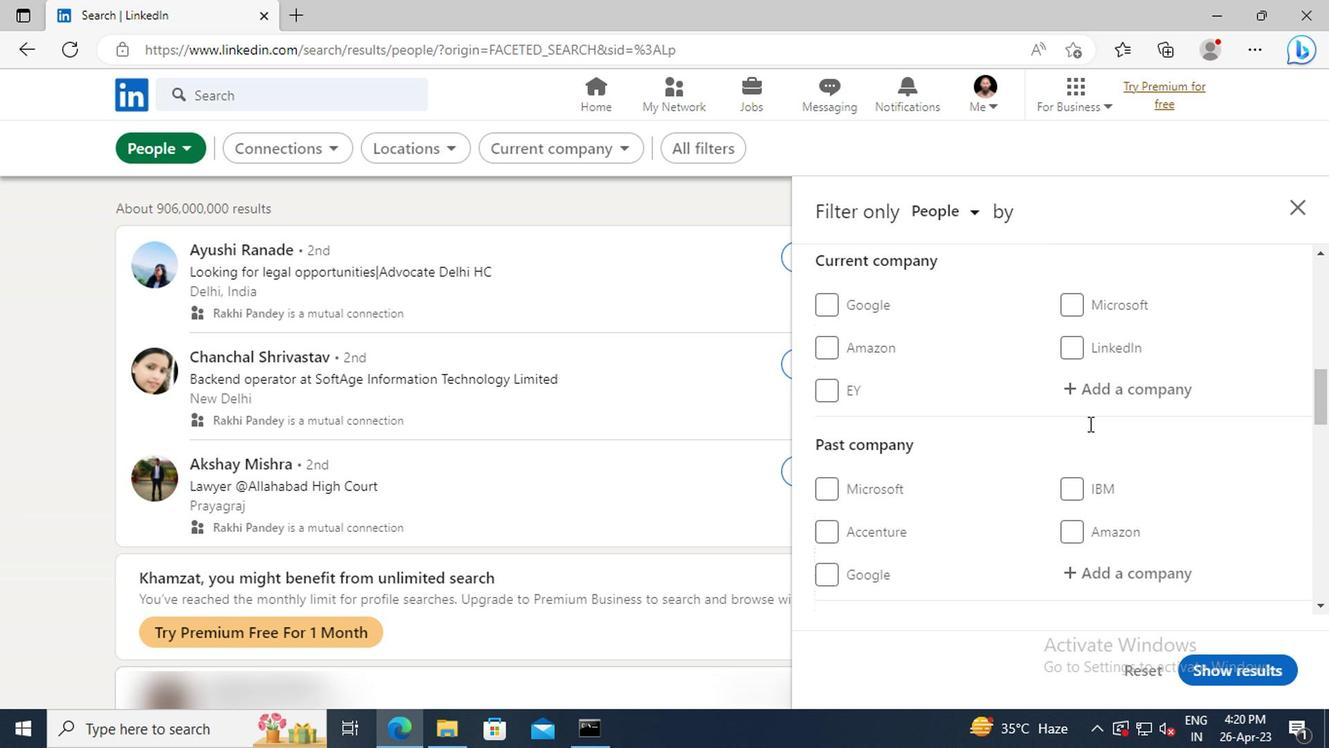 
Action: Mouse scrolled (1084, 423) with delta (0, -1)
Screenshot: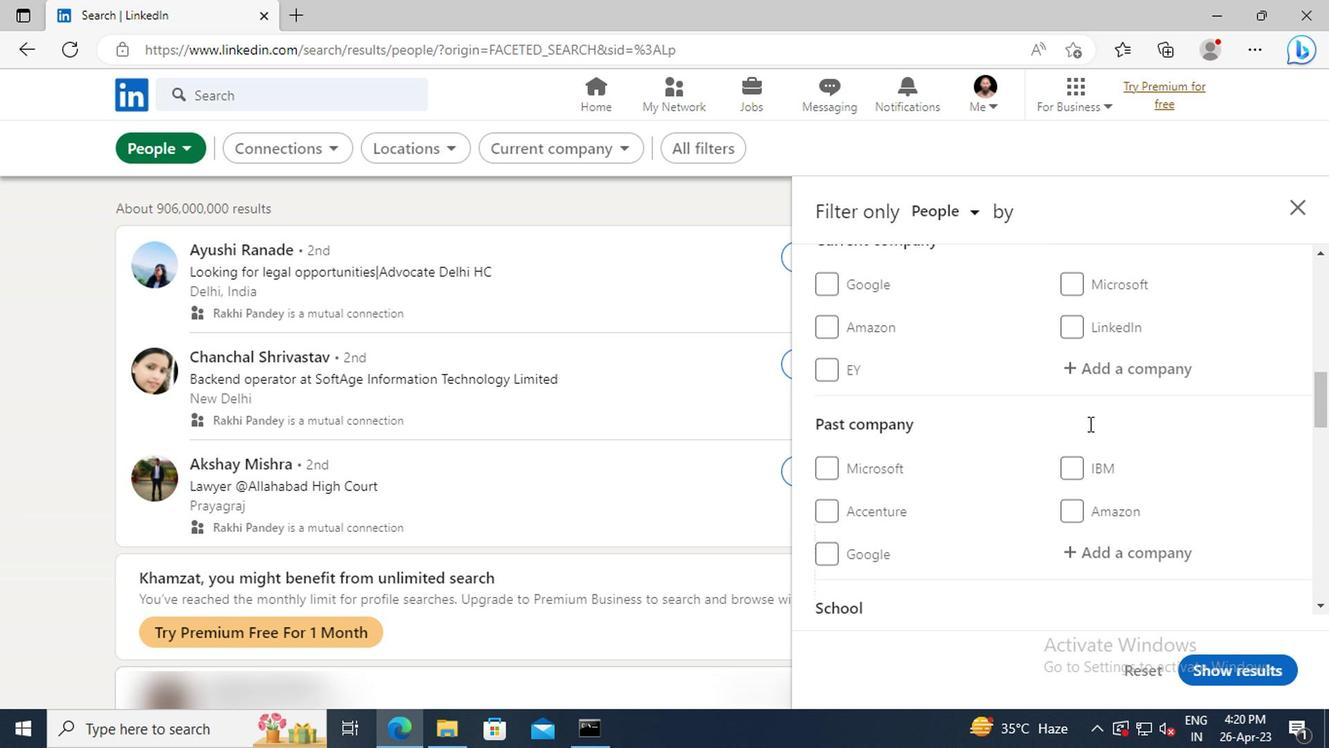 
Action: Mouse scrolled (1084, 423) with delta (0, -1)
Screenshot: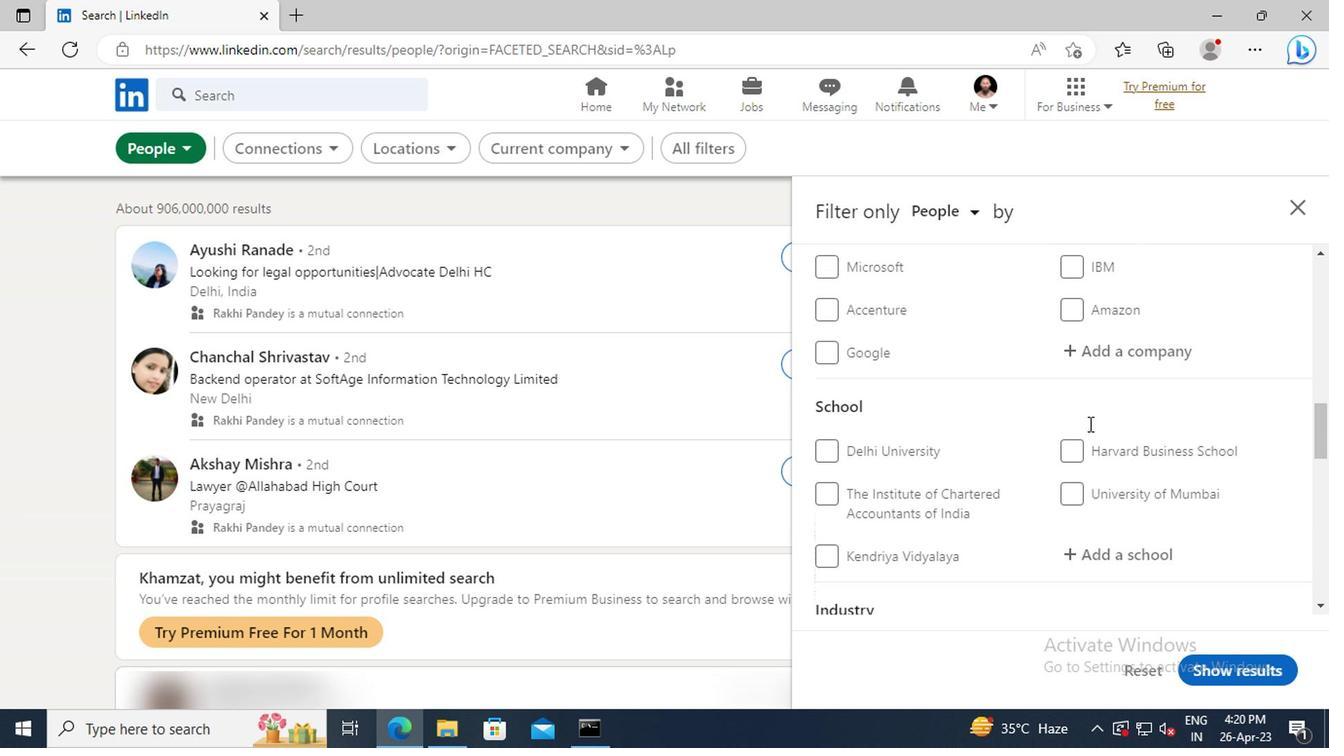 
Action: Mouse scrolled (1084, 423) with delta (0, -1)
Screenshot: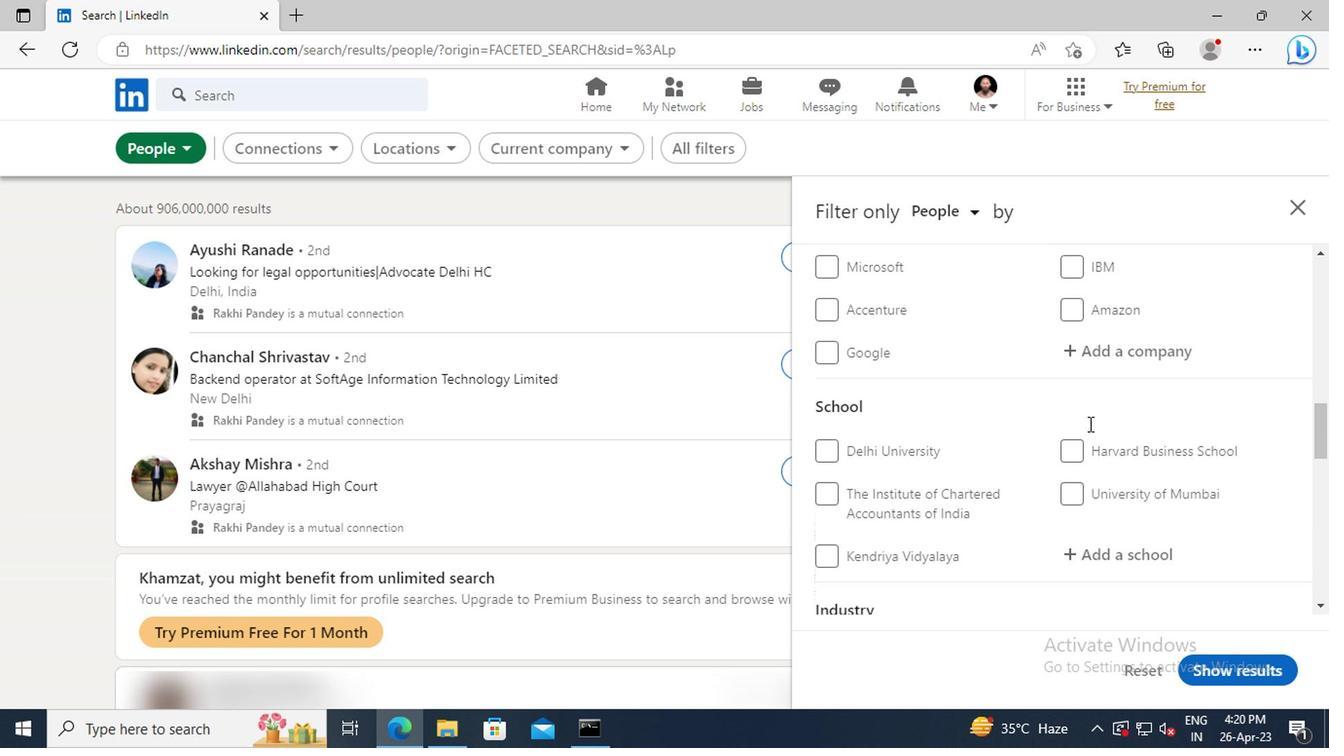 
Action: Mouse scrolled (1084, 423) with delta (0, -1)
Screenshot: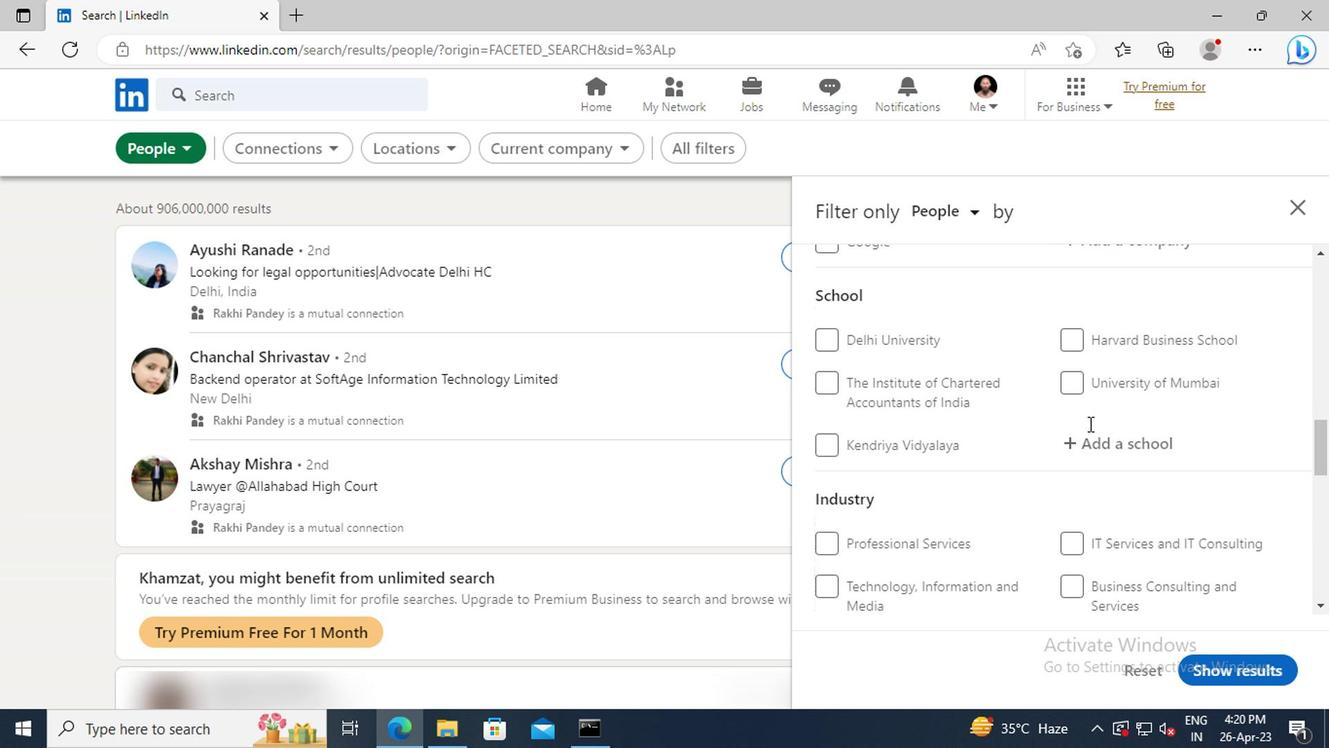 
Action: Mouse scrolled (1084, 423) with delta (0, -1)
Screenshot: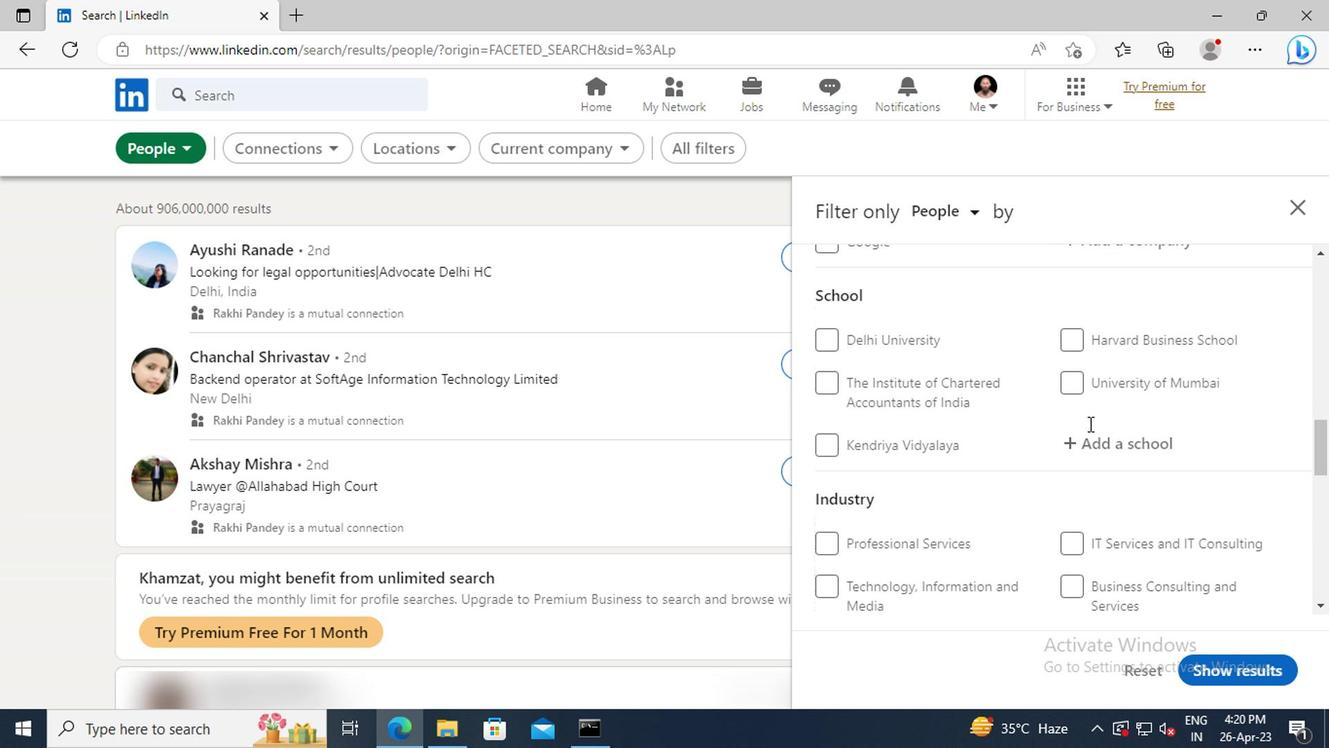 
Action: Mouse scrolled (1084, 423) with delta (0, -1)
Screenshot: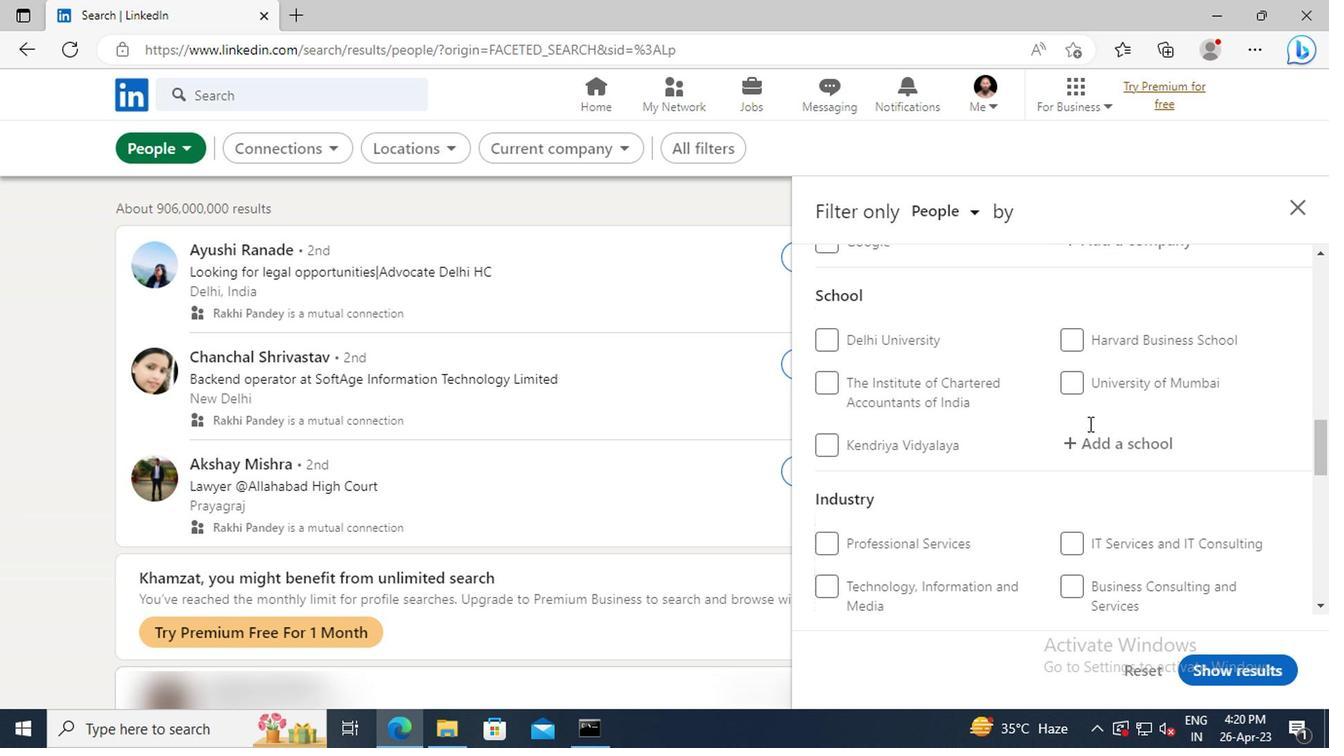 
Action: Mouse scrolled (1084, 423) with delta (0, -1)
Screenshot: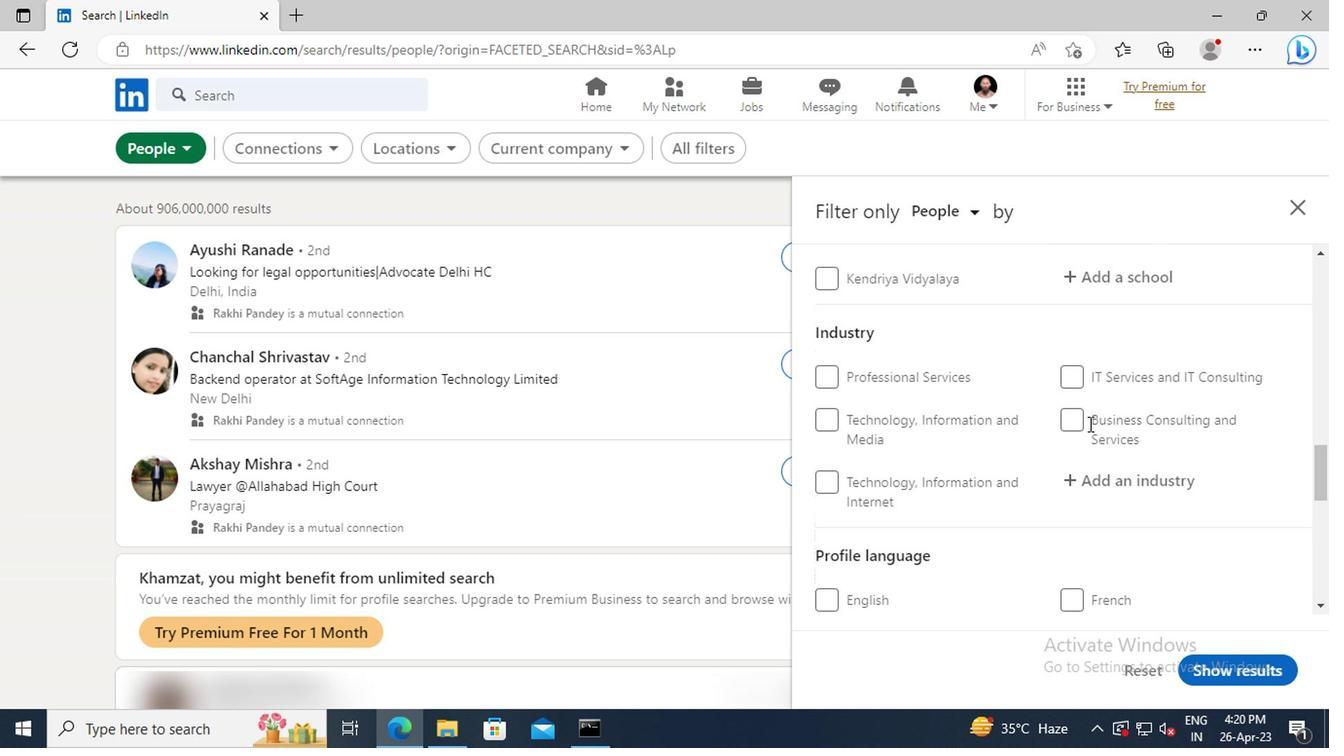 
Action: Mouse scrolled (1084, 423) with delta (0, -1)
Screenshot: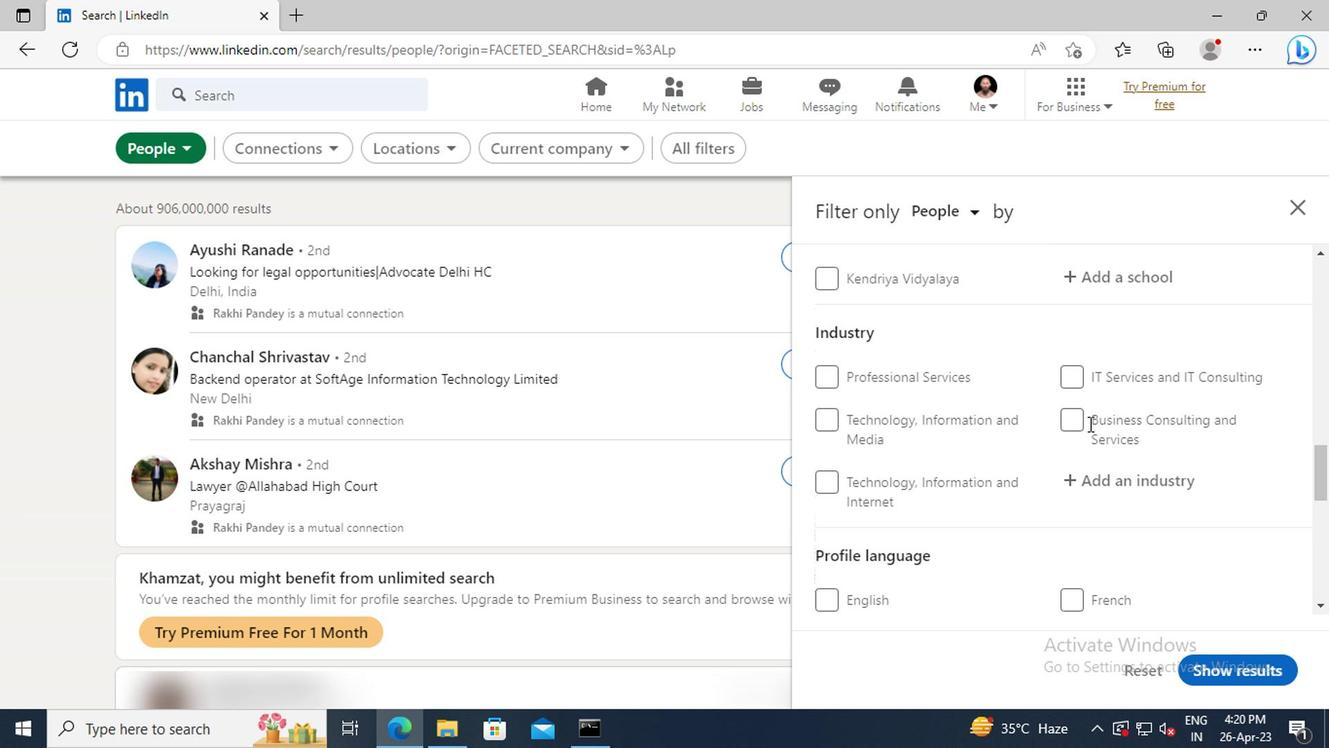 
Action: Mouse moved to (820, 537)
Screenshot: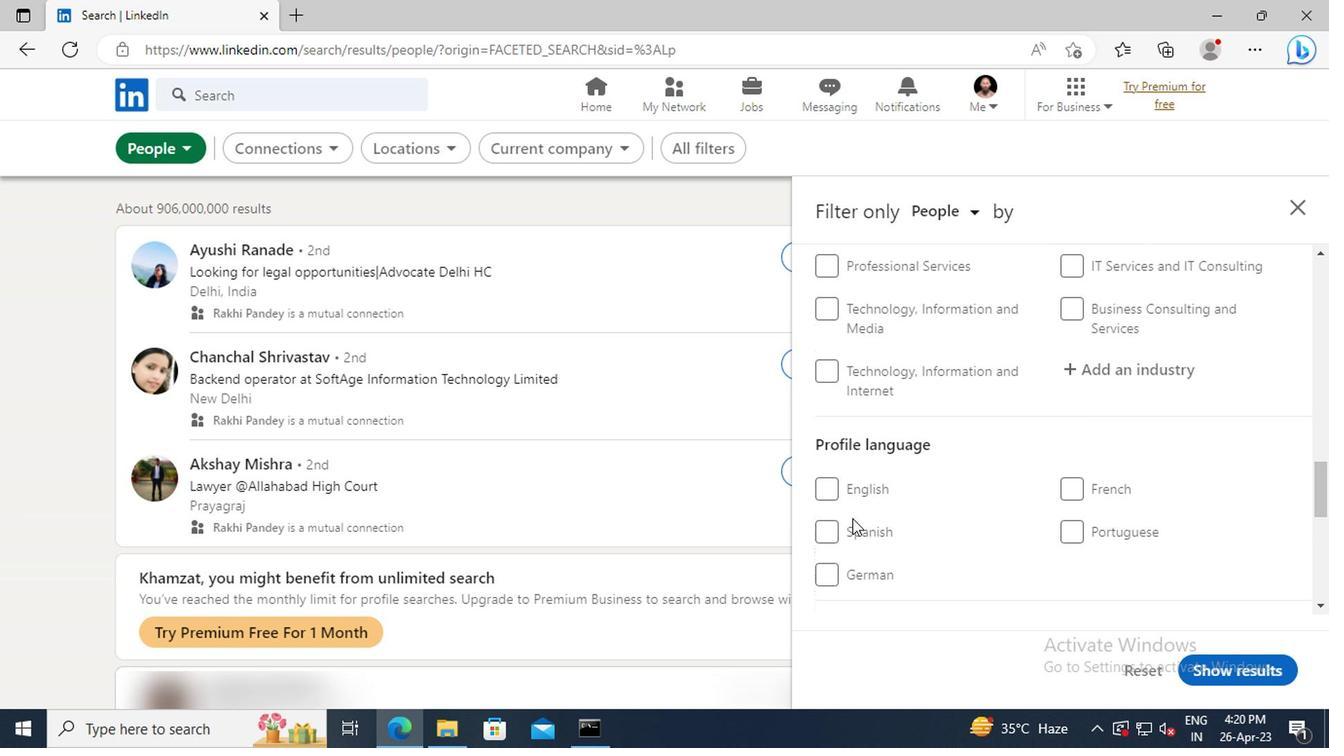 
Action: Mouse pressed left at (820, 537)
Screenshot: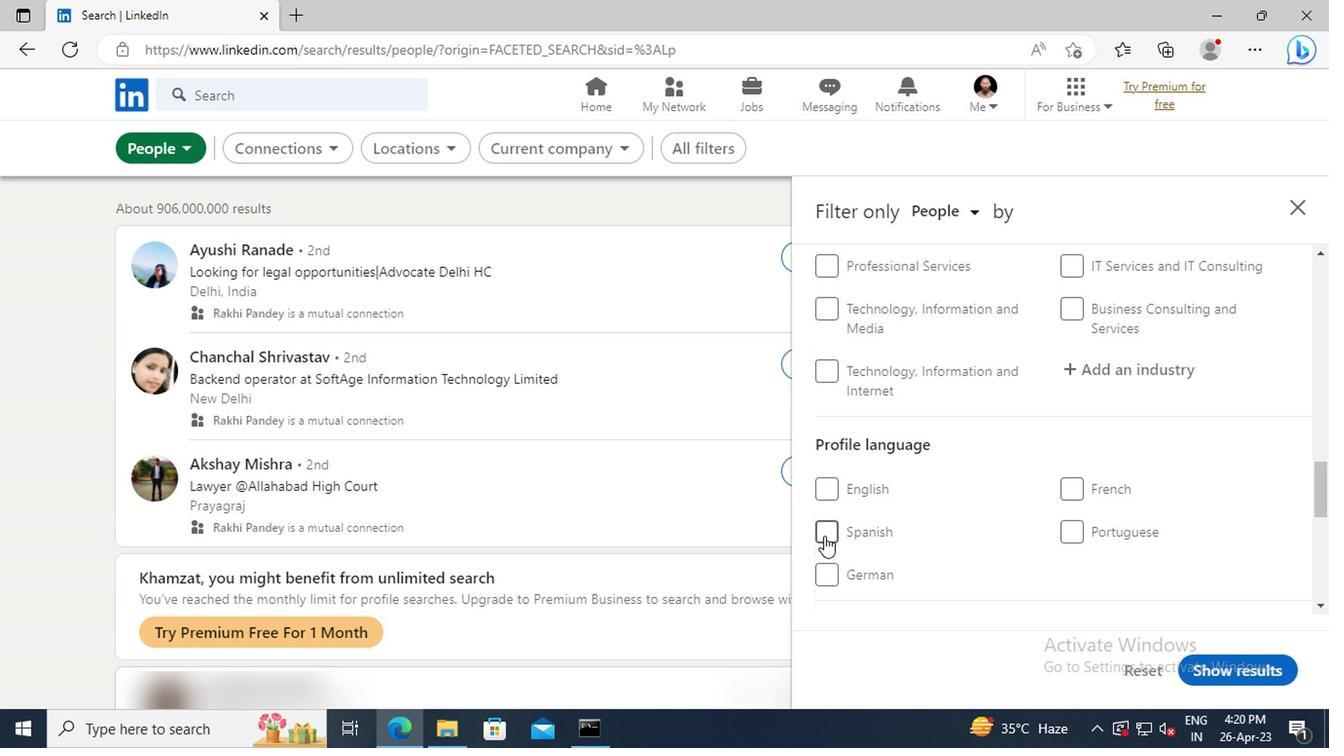 
Action: Mouse moved to (1027, 507)
Screenshot: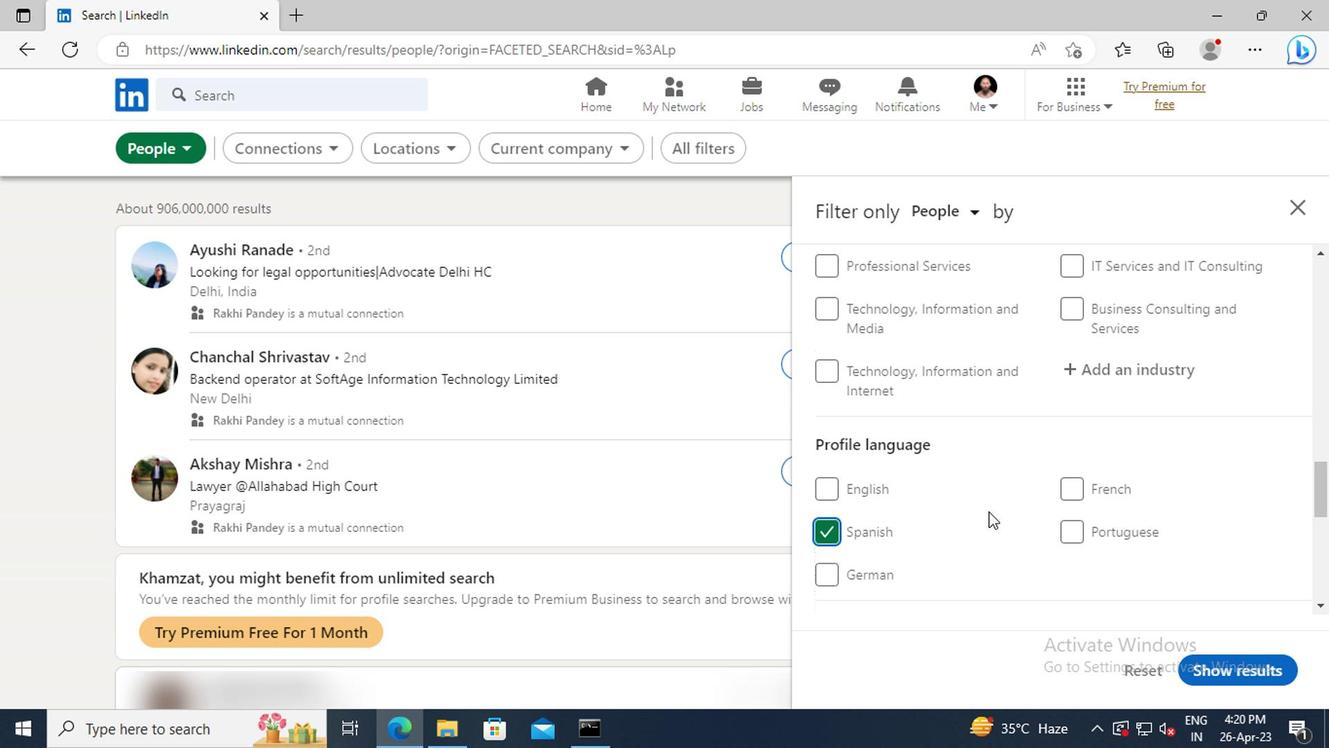 
Action: Mouse scrolled (1027, 509) with delta (0, 1)
Screenshot: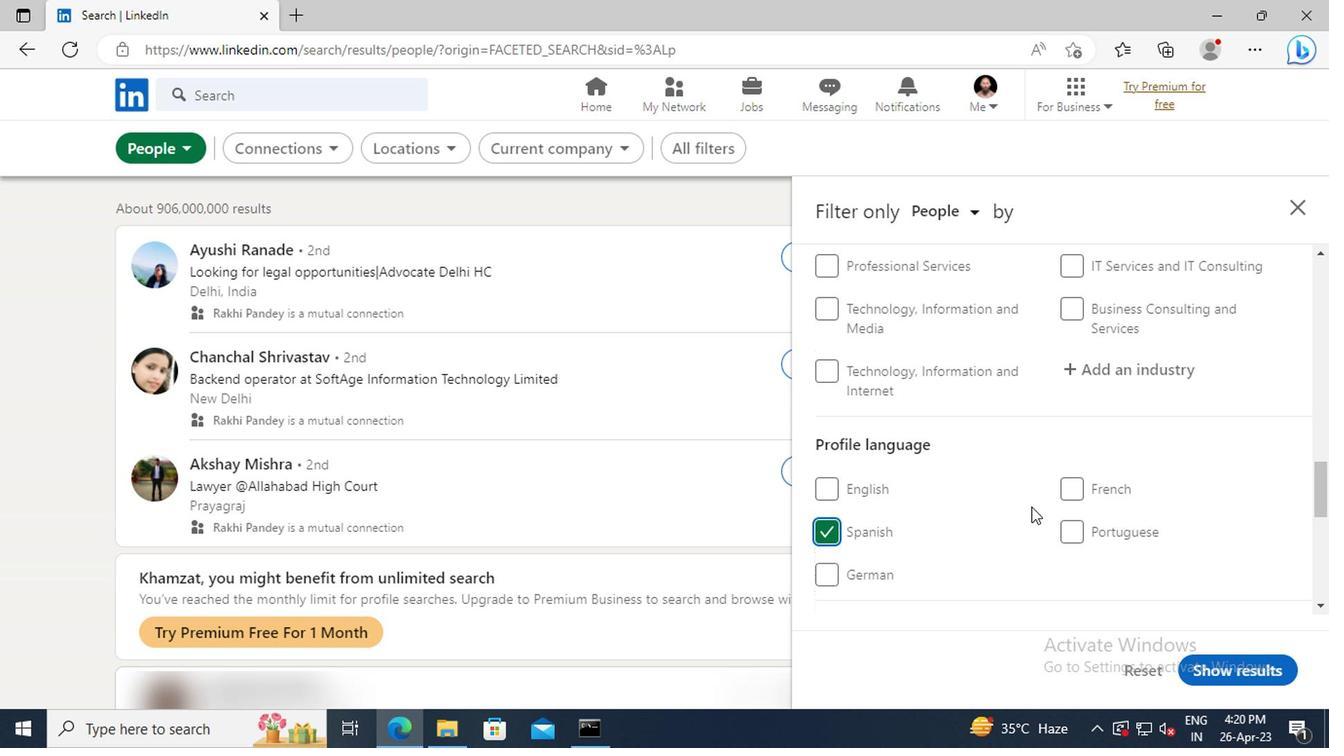 
Action: Mouse scrolled (1027, 509) with delta (0, 1)
Screenshot: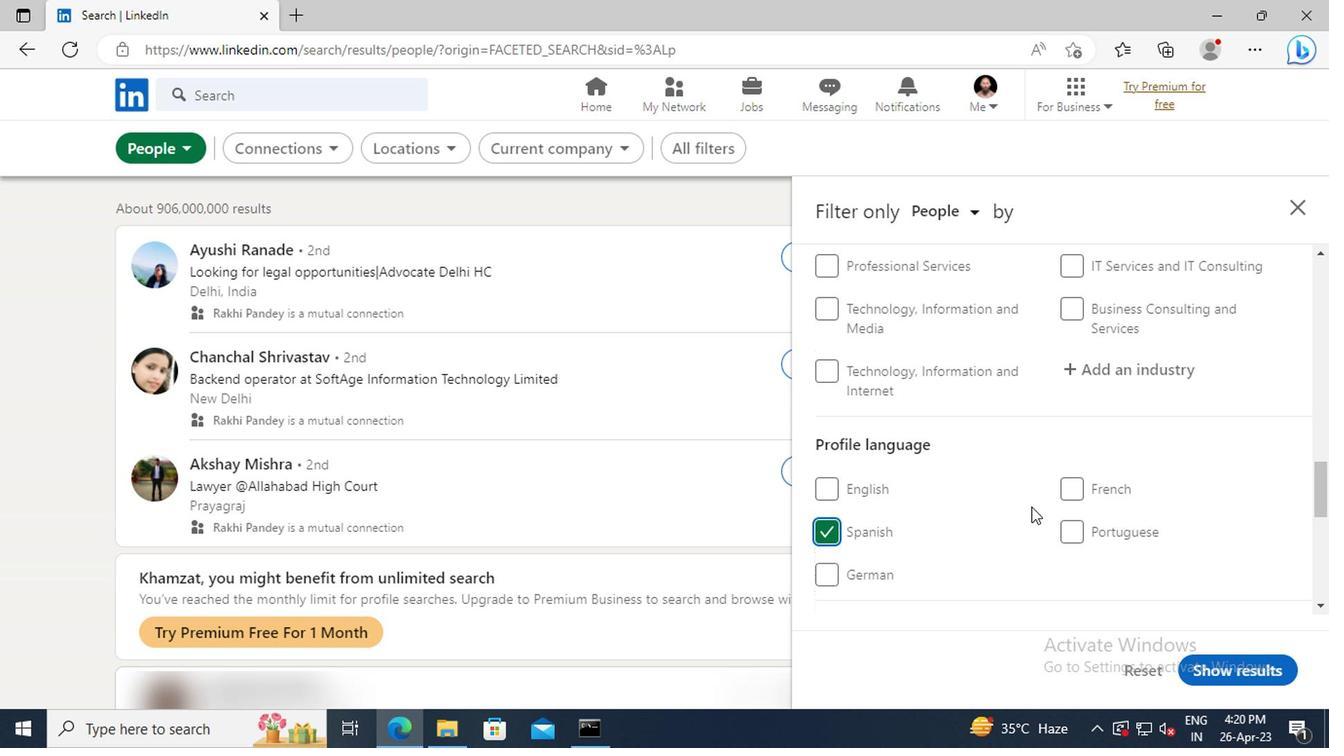 
Action: Mouse scrolled (1027, 509) with delta (0, 1)
Screenshot: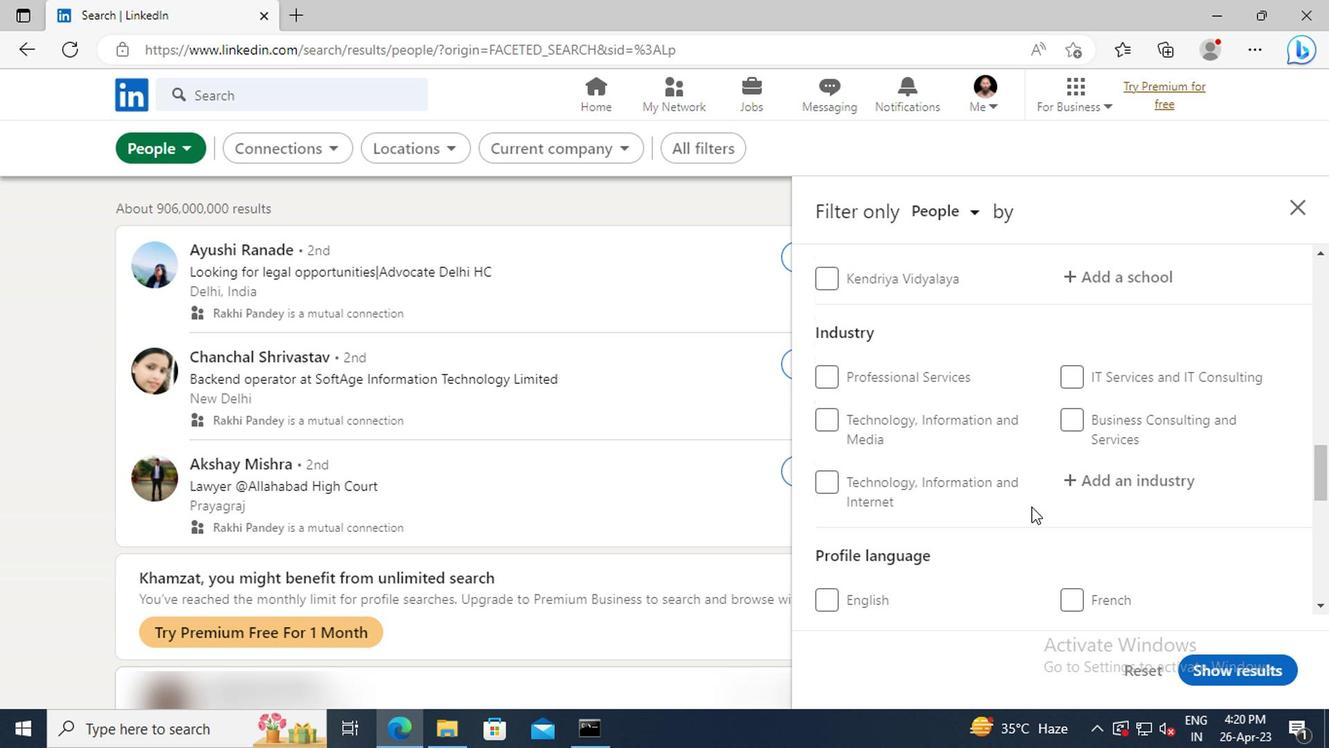 
Action: Mouse scrolled (1027, 509) with delta (0, 1)
Screenshot: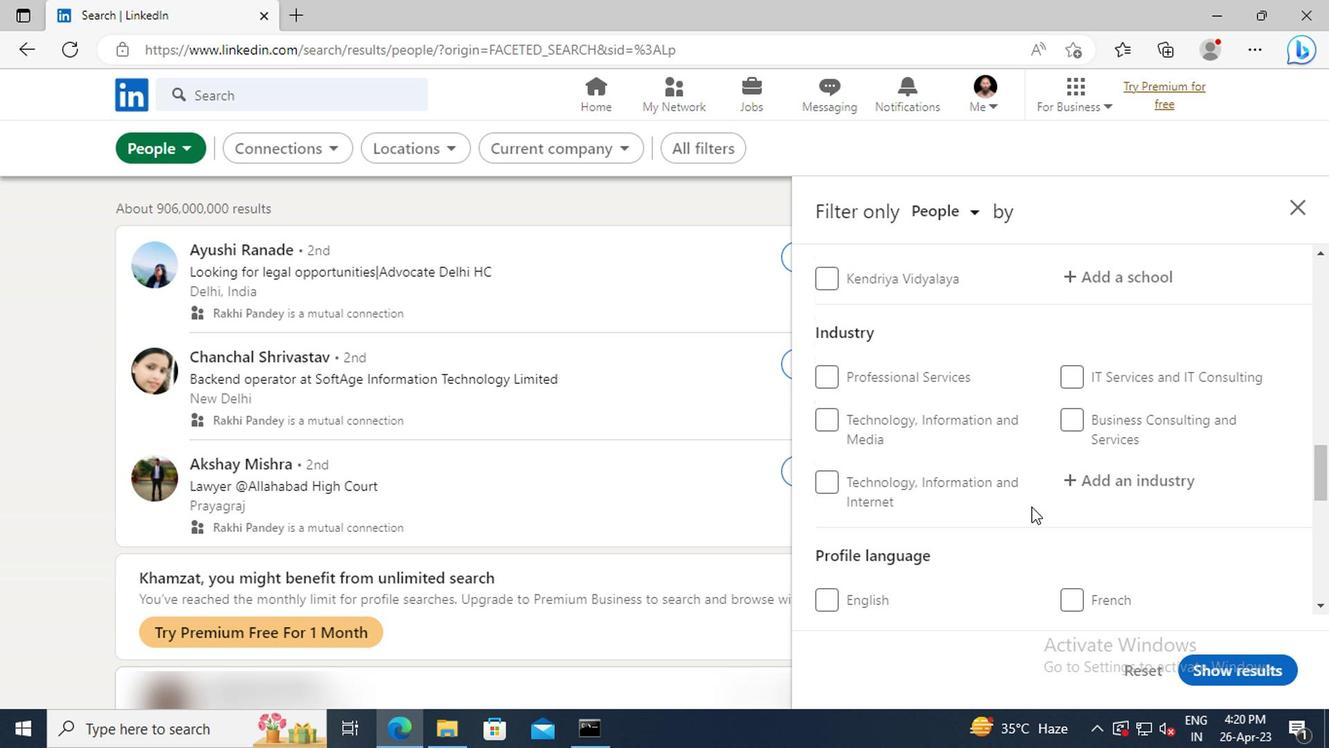
Action: Mouse scrolled (1027, 509) with delta (0, 1)
Screenshot: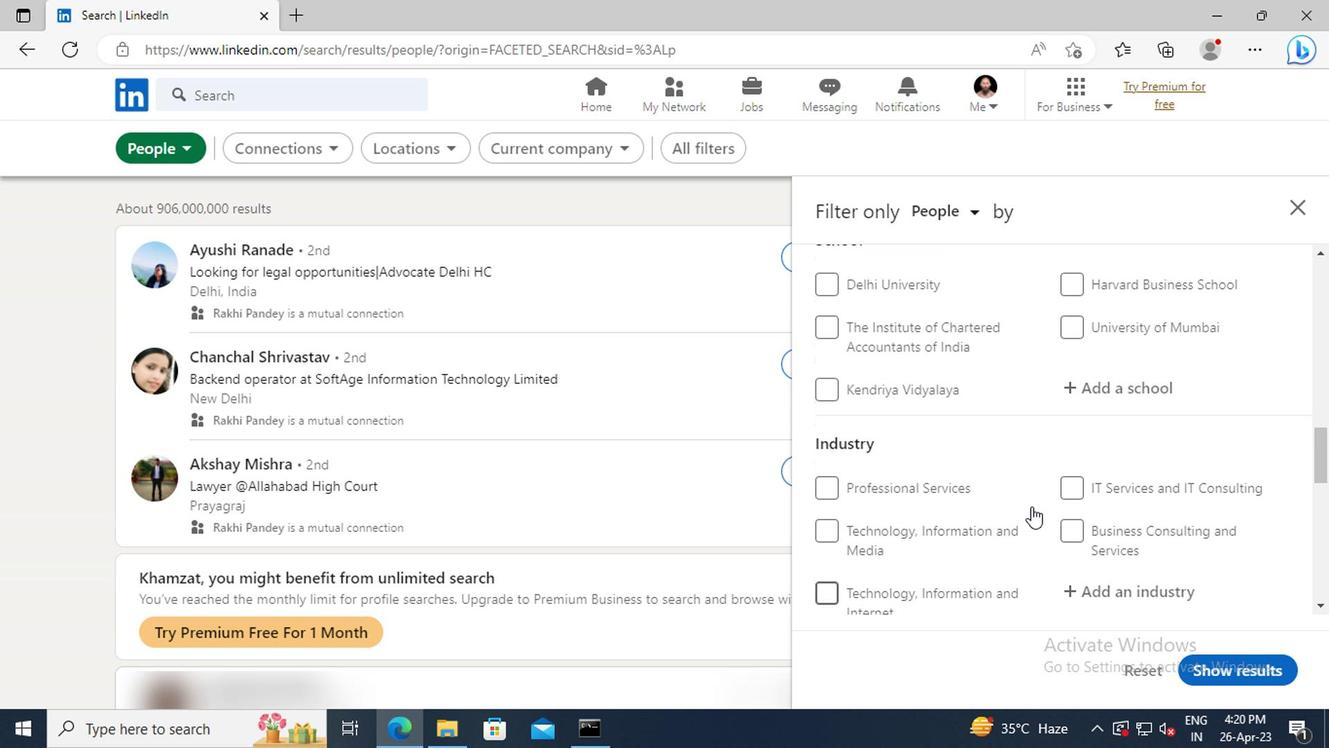 
Action: Mouse scrolled (1027, 509) with delta (0, 1)
Screenshot: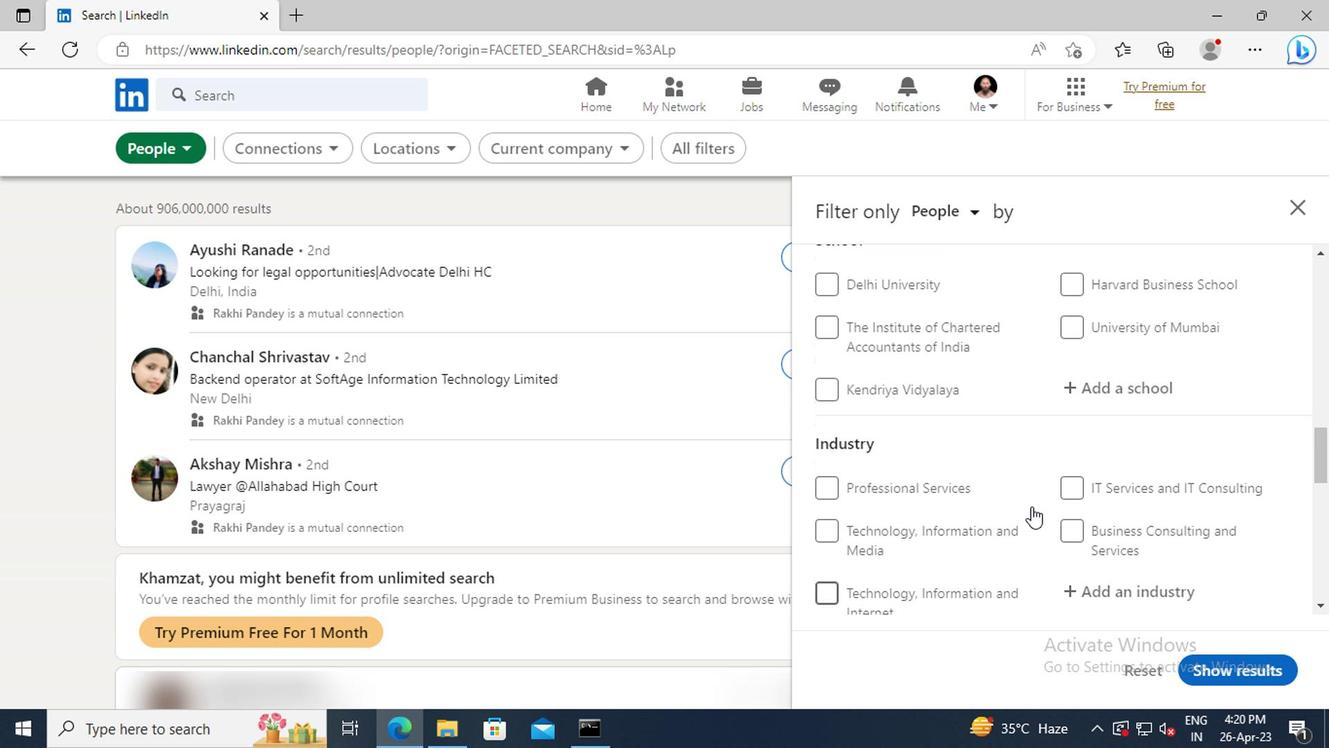 
Action: Mouse scrolled (1027, 509) with delta (0, 1)
Screenshot: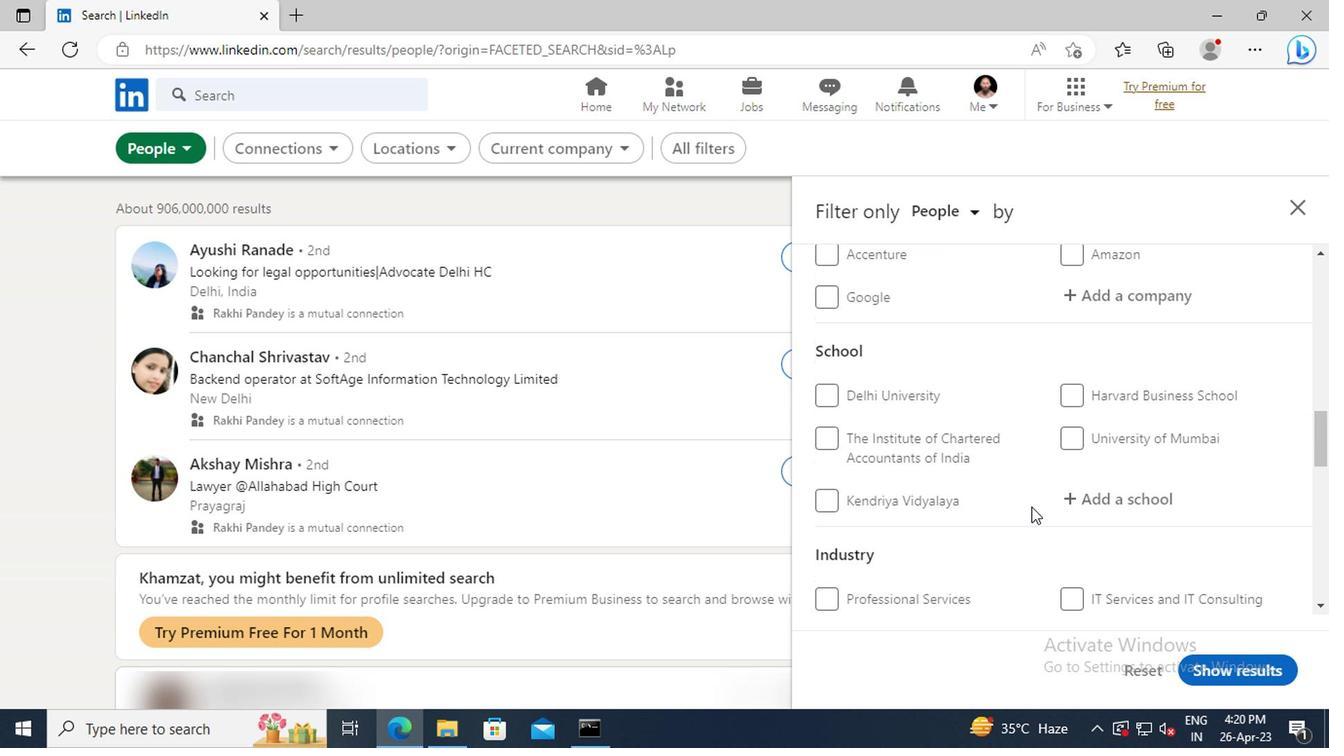
Action: Mouse scrolled (1027, 509) with delta (0, 1)
Screenshot: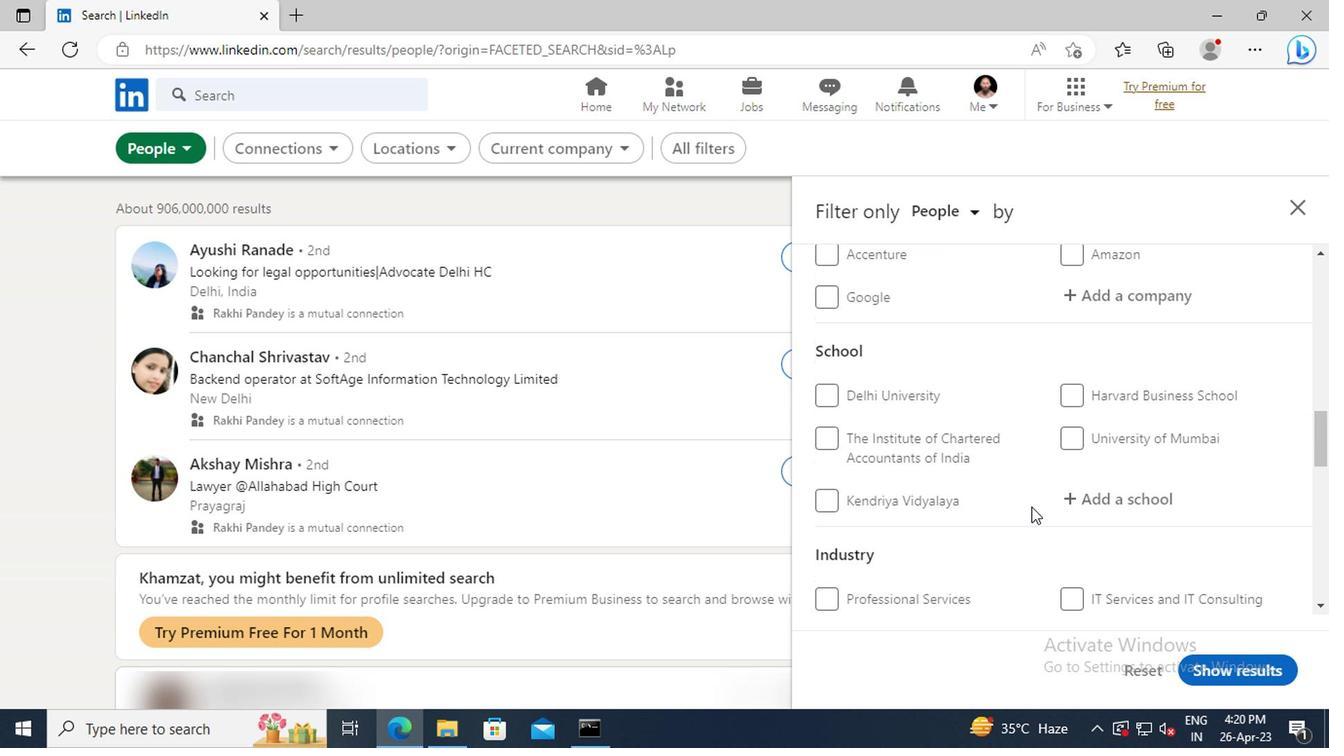 
Action: Mouse scrolled (1027, 509) with delta (0, 1)
Screenshot: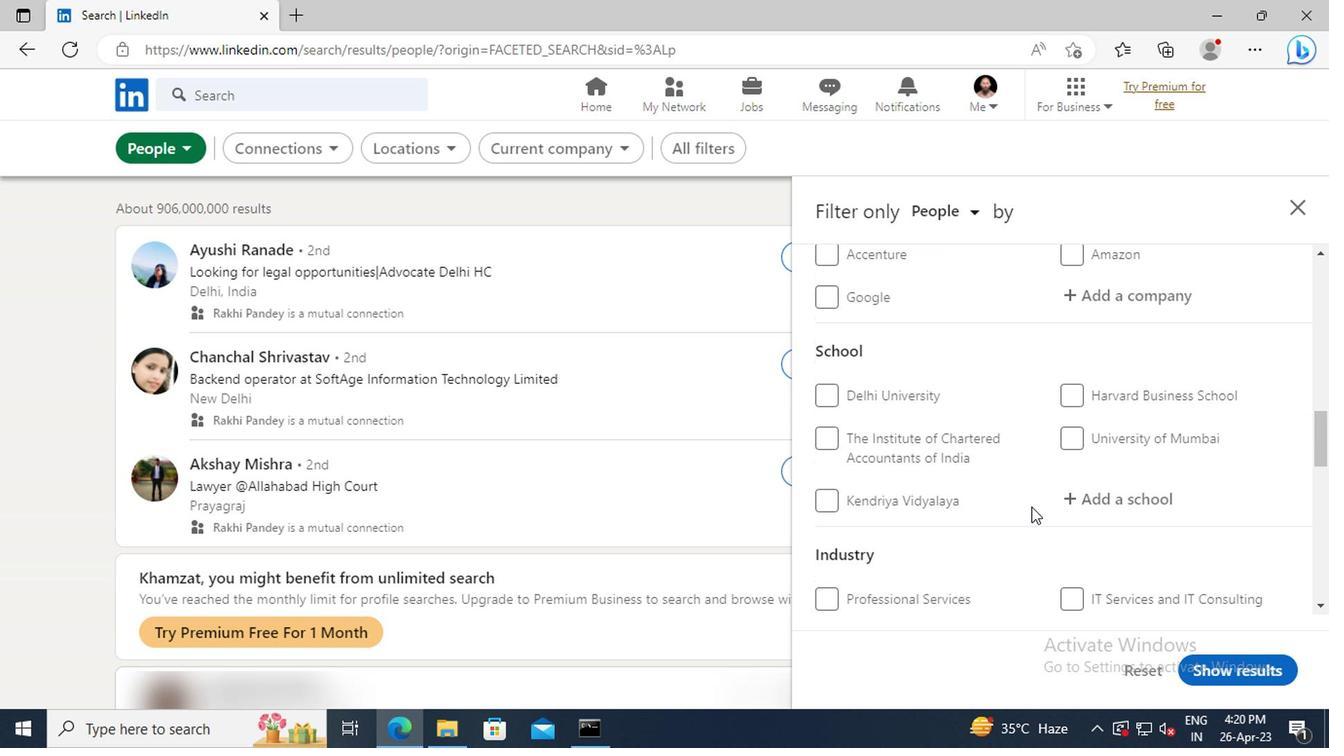 
Action: Mouse scrolled (1027, 509) with delta (0, 1)
Screenshot: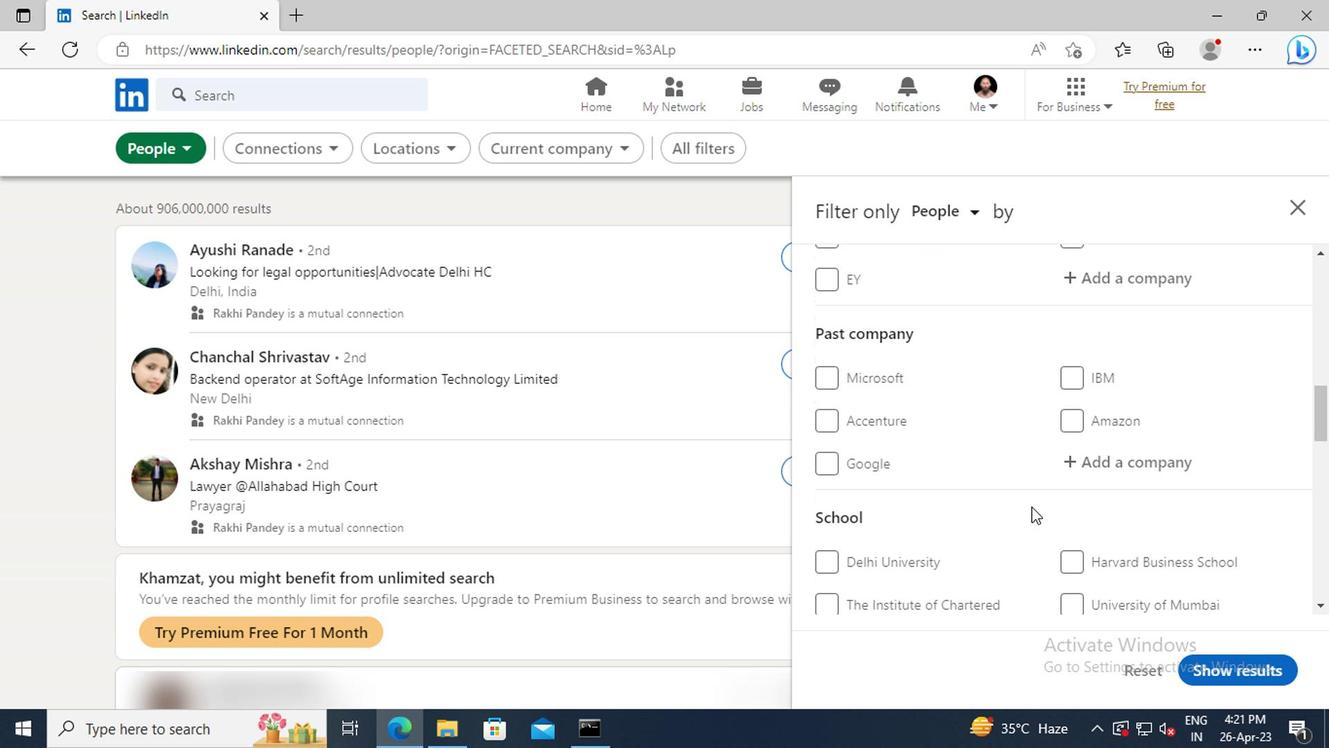 
Action: Mouse scrolled (1027, 509) with delta (0, 1)
Screenshot: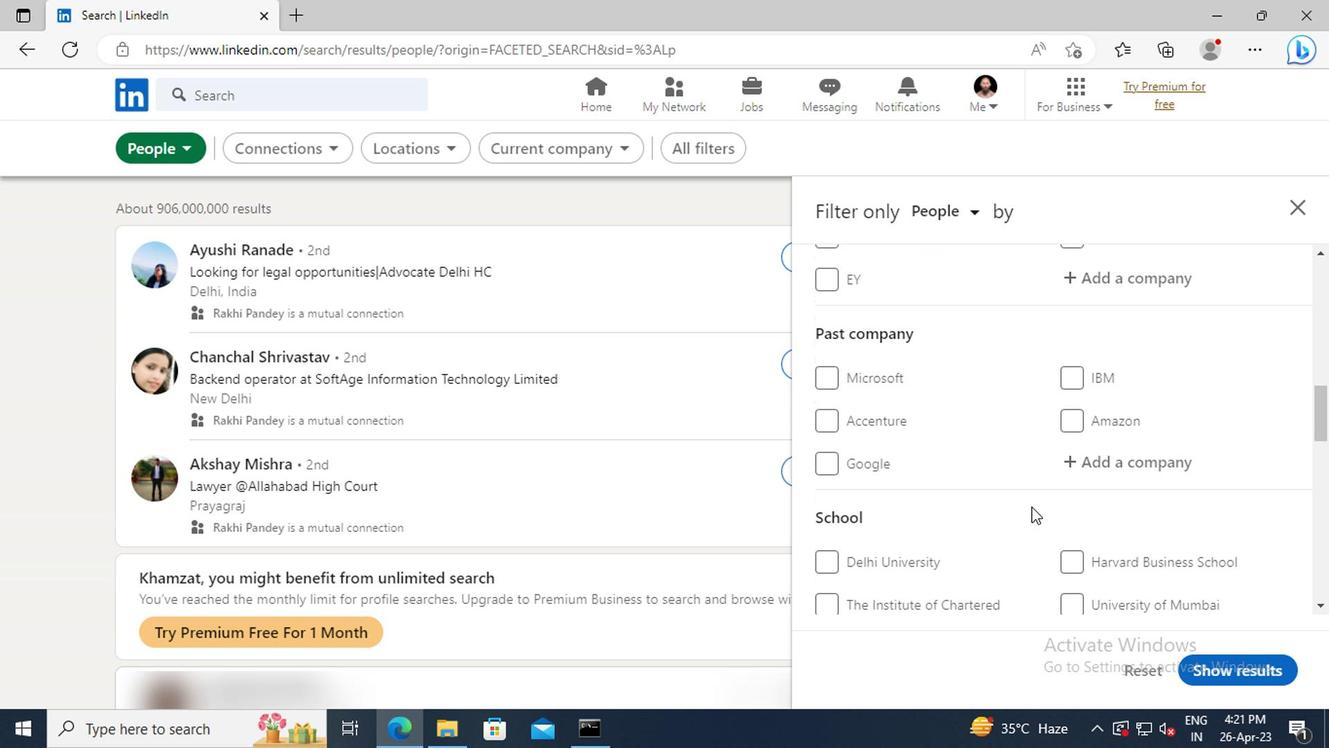 
Action: Mouse scrolled (1027, 509) with delta (0, 1)
Screenshot: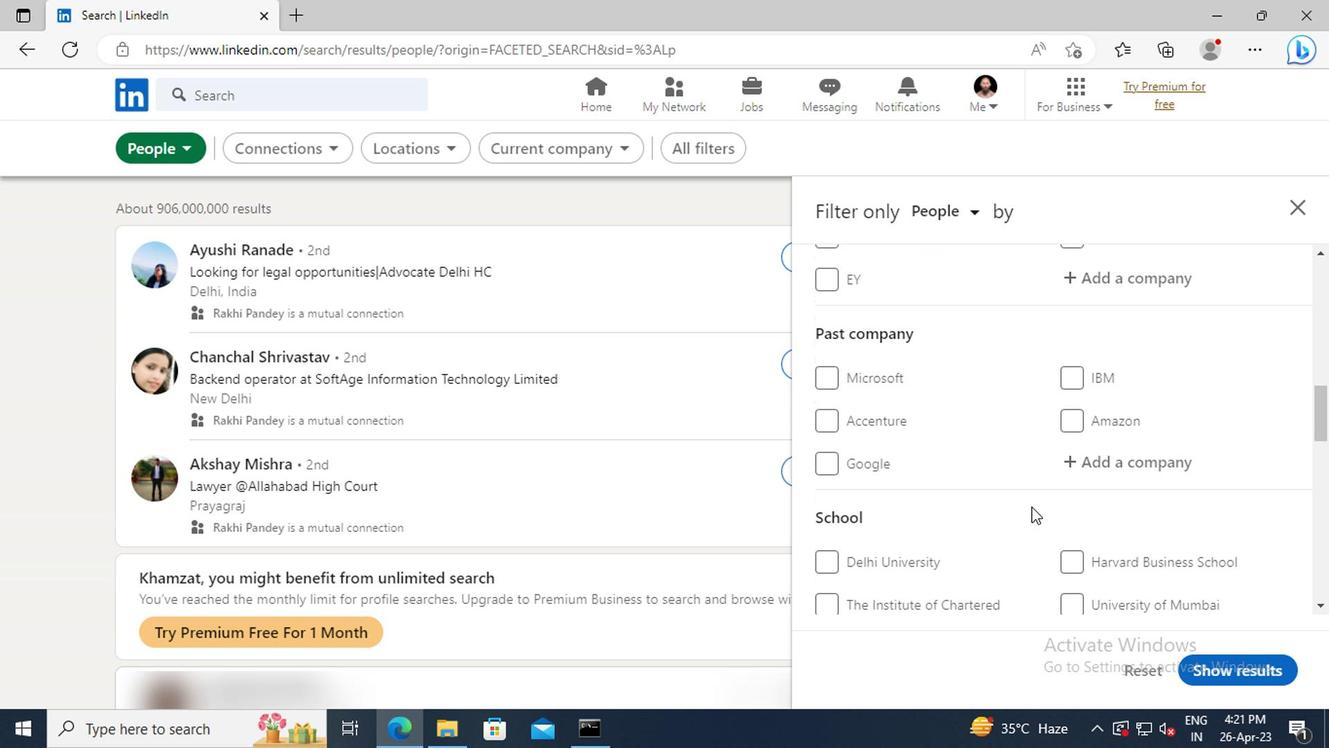 
Action: Mouse moved to (1102, 452)
Screenshot: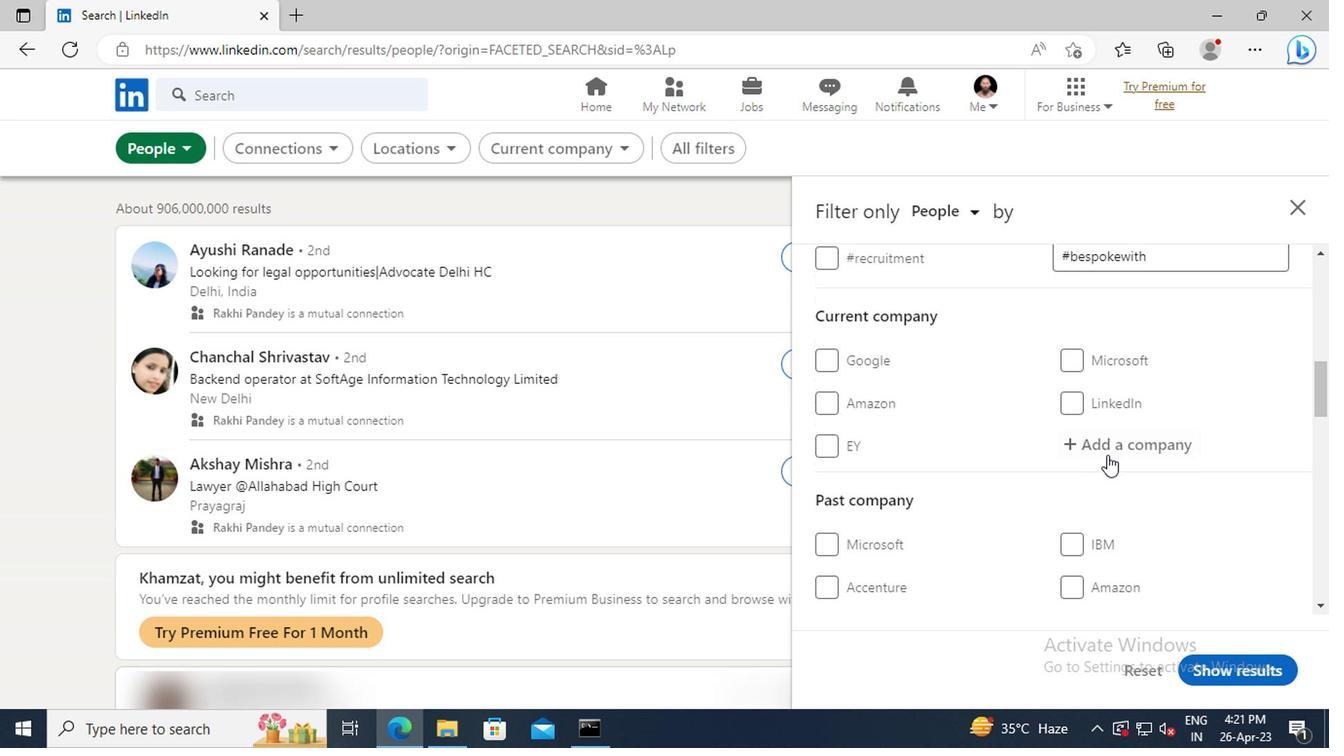 
Action: Mouse pressed left at (1102, 452)
Screenshot: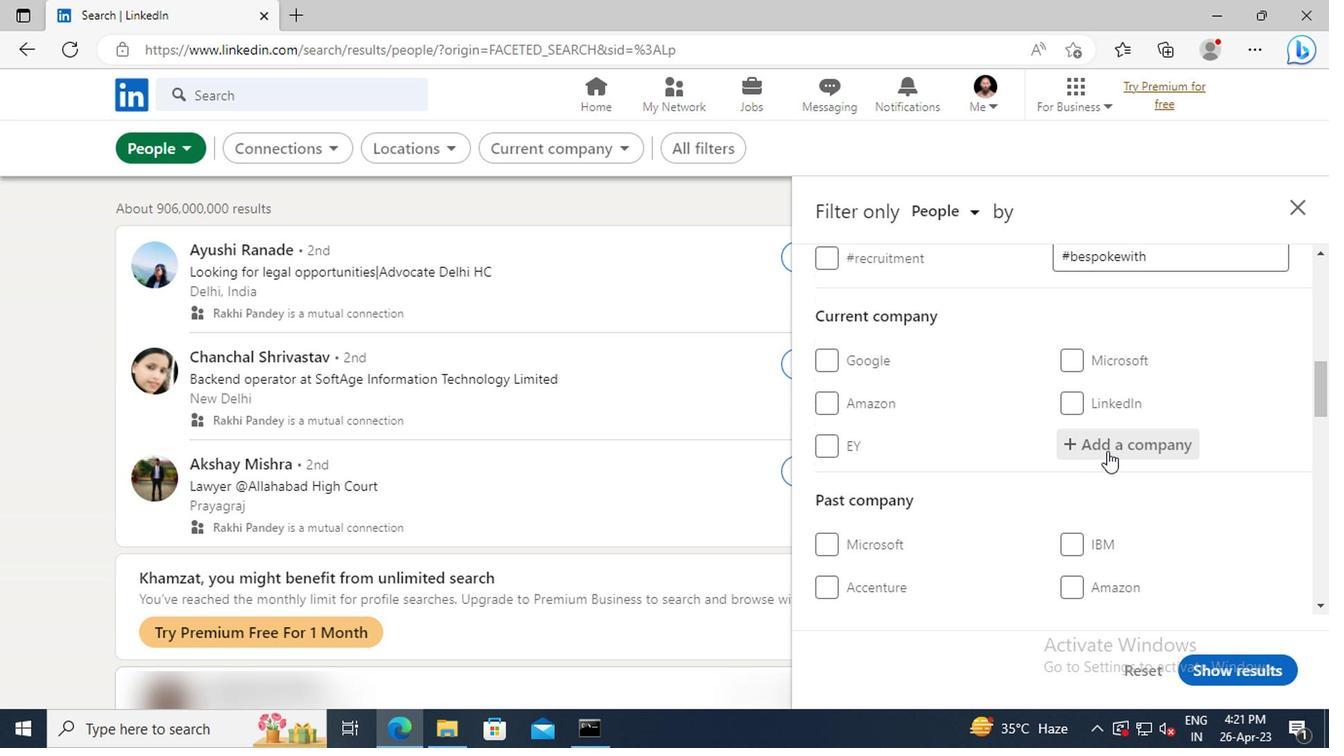 
Action: Key pressed <Key.shift>SHADOWFAX
Screenshot: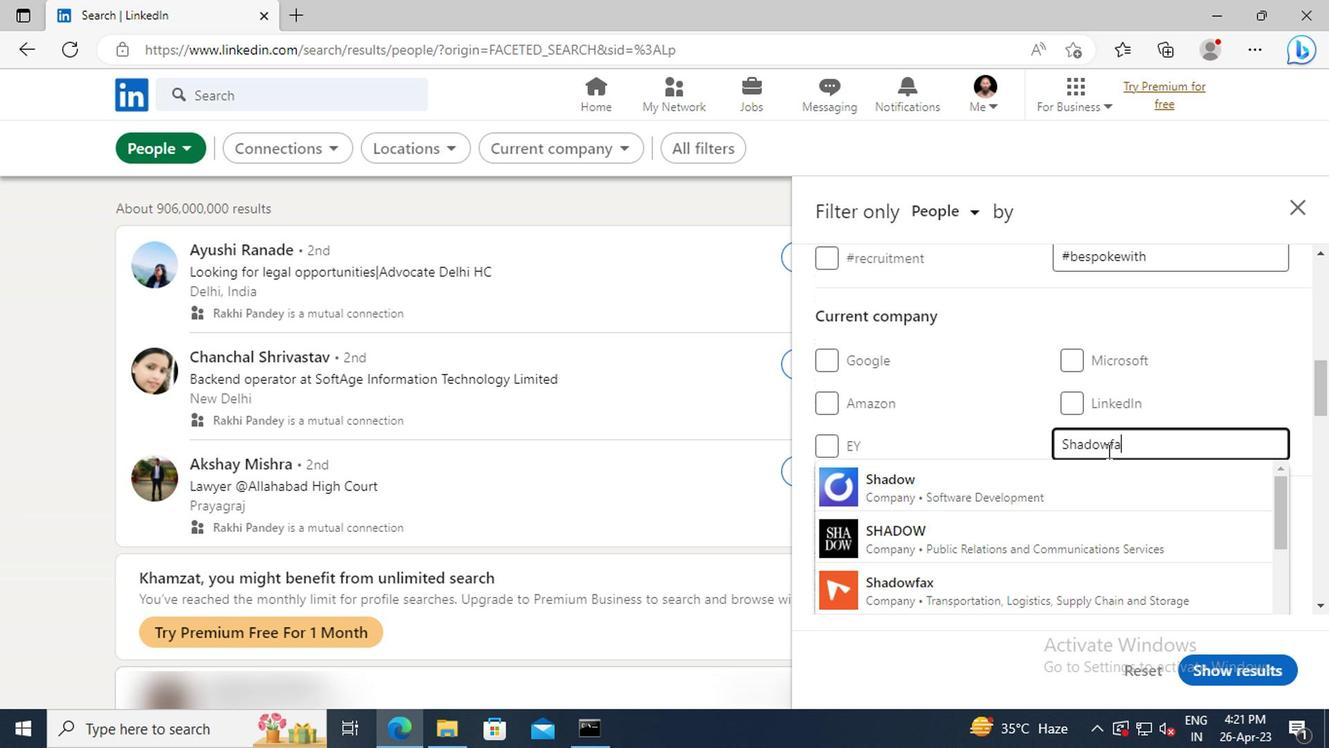 
Action: Mouse moved to (1093, 489)
Screenshot: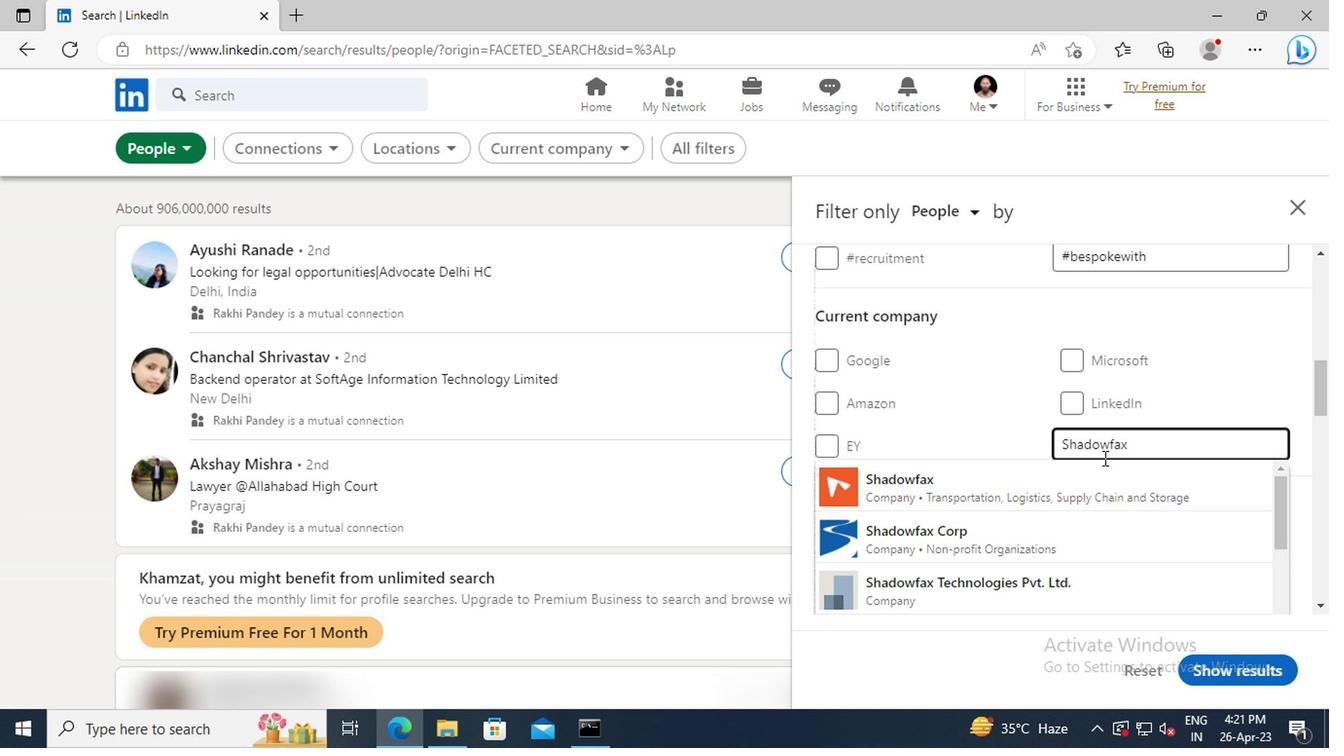 
Action: Mouse pressed left at (1093, 489)
Screenshot: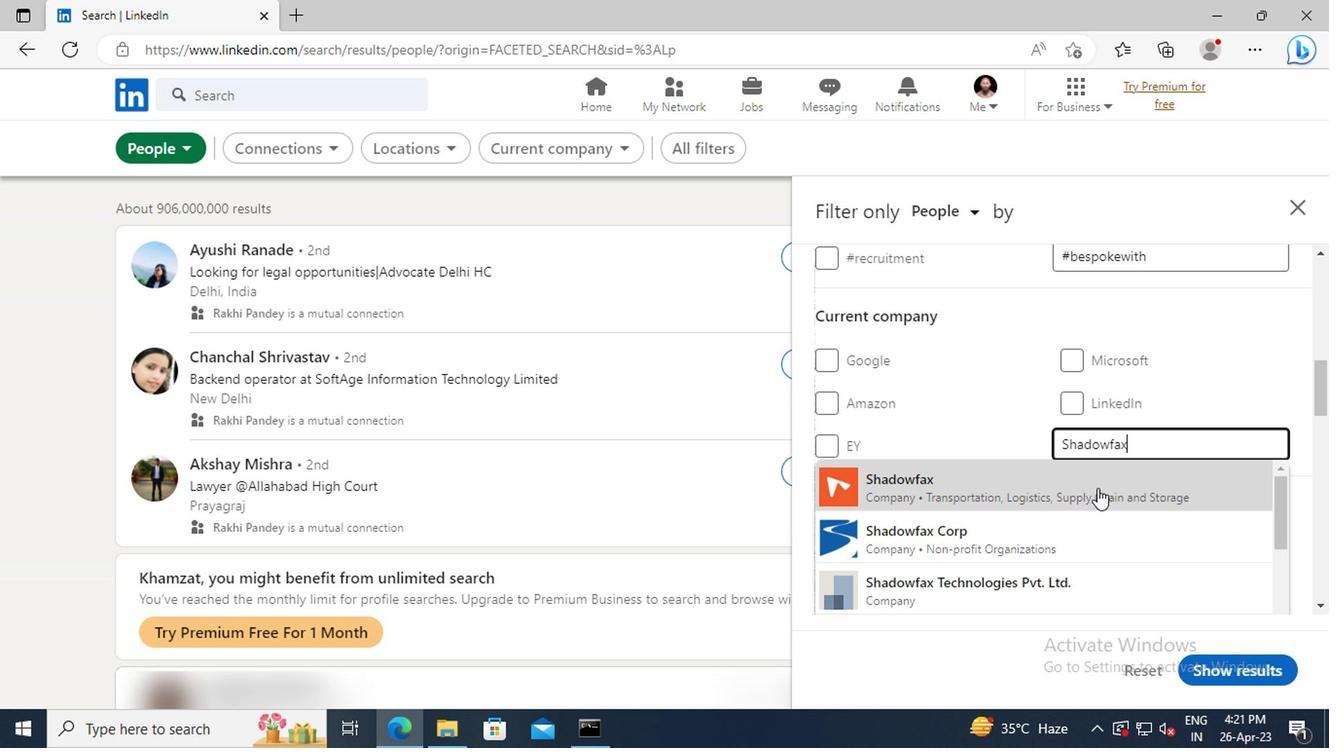 
Action: Mouse moved to (1083, 396)
Screenshot: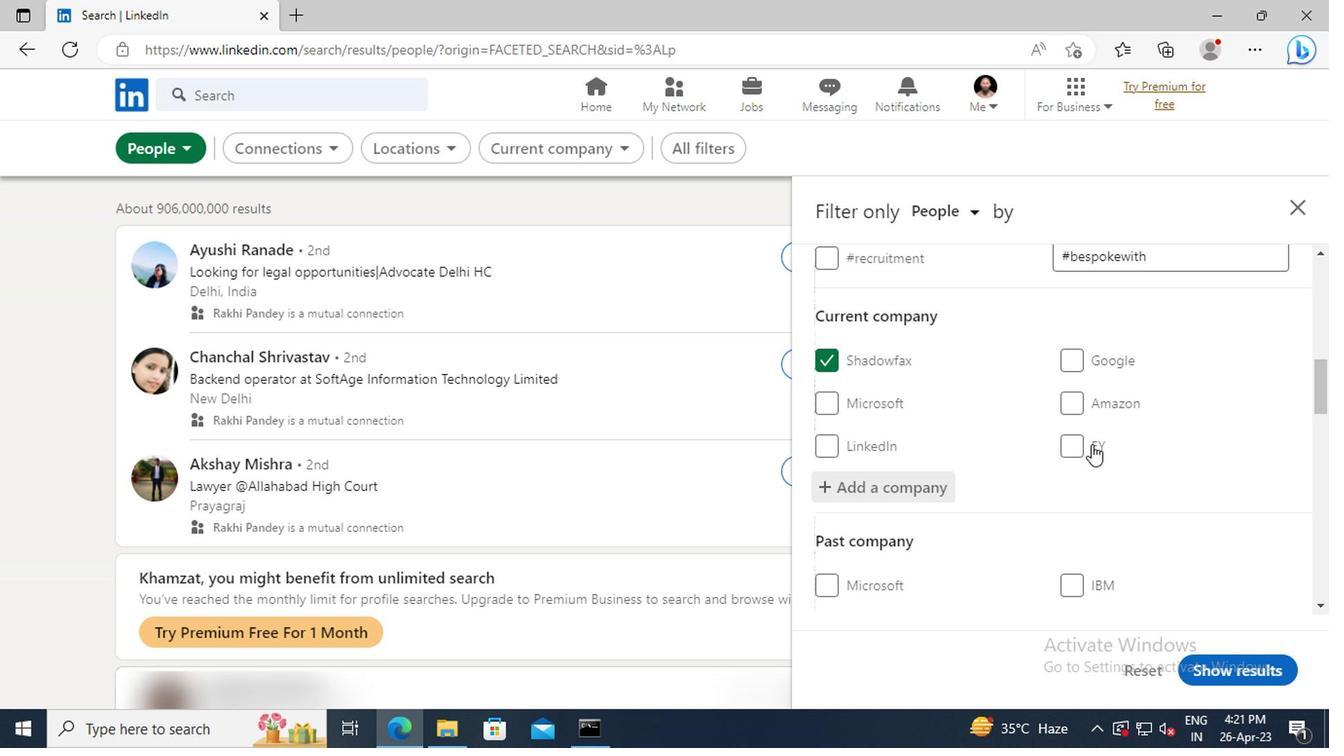 
Action: Mouse scrolled (1083, 395) with delta (0, -1)
Screenshot: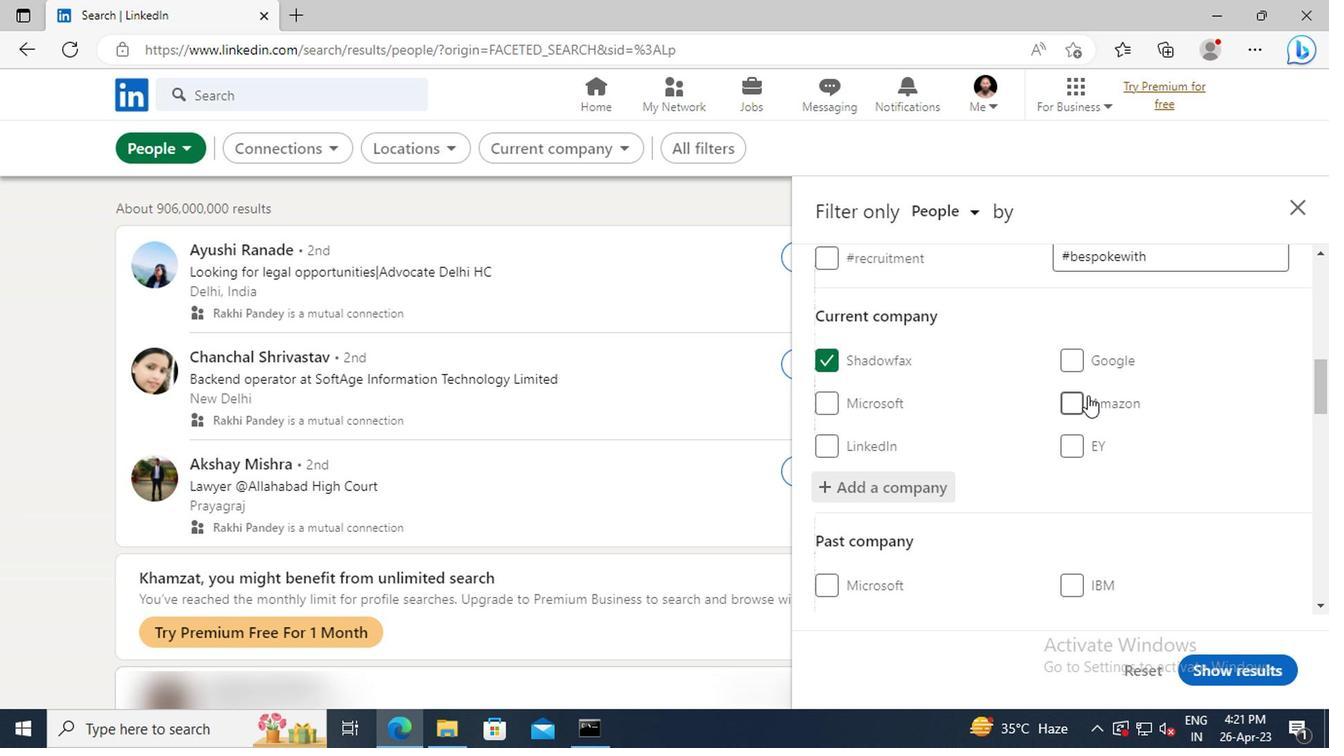 
Action: Mouse scrolled (1083, 395) with delta (0, -1)
Screenshot: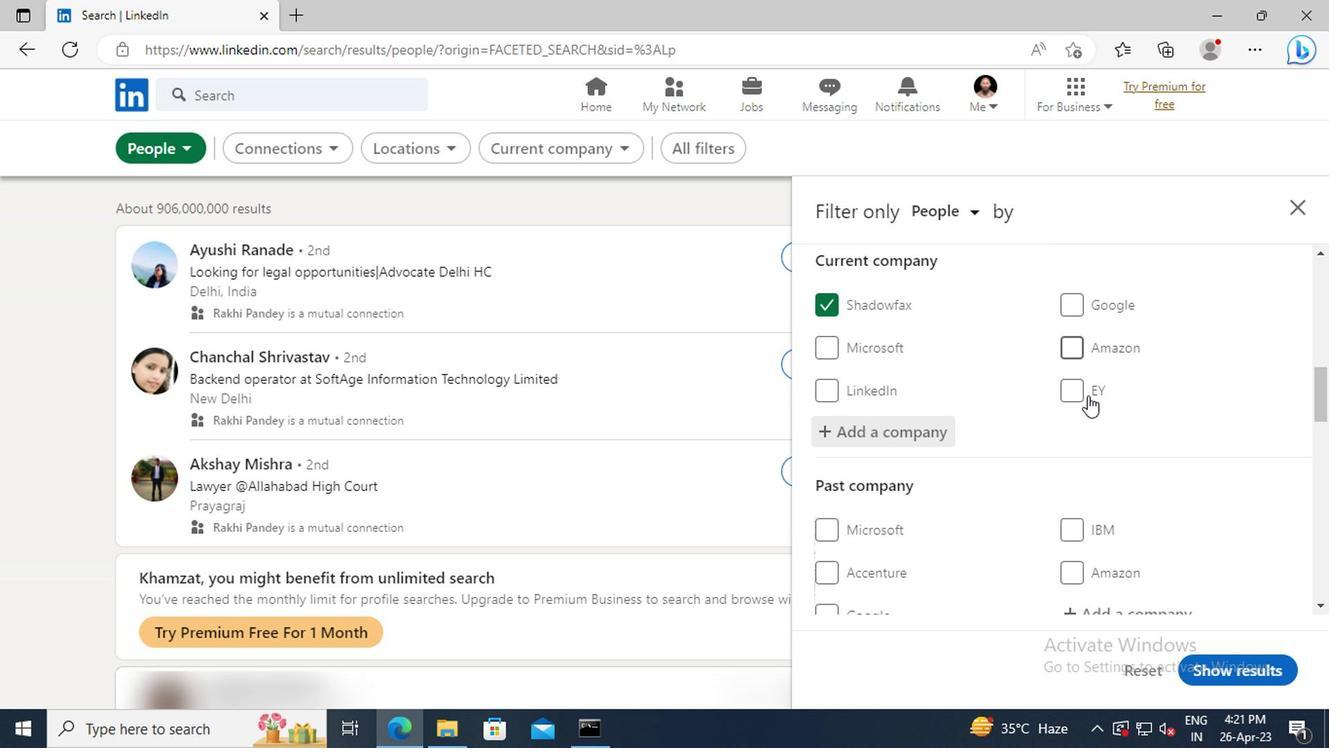 
Action: Mouse scrolled (1083, 395) with delta (0, -1)
Screenshot: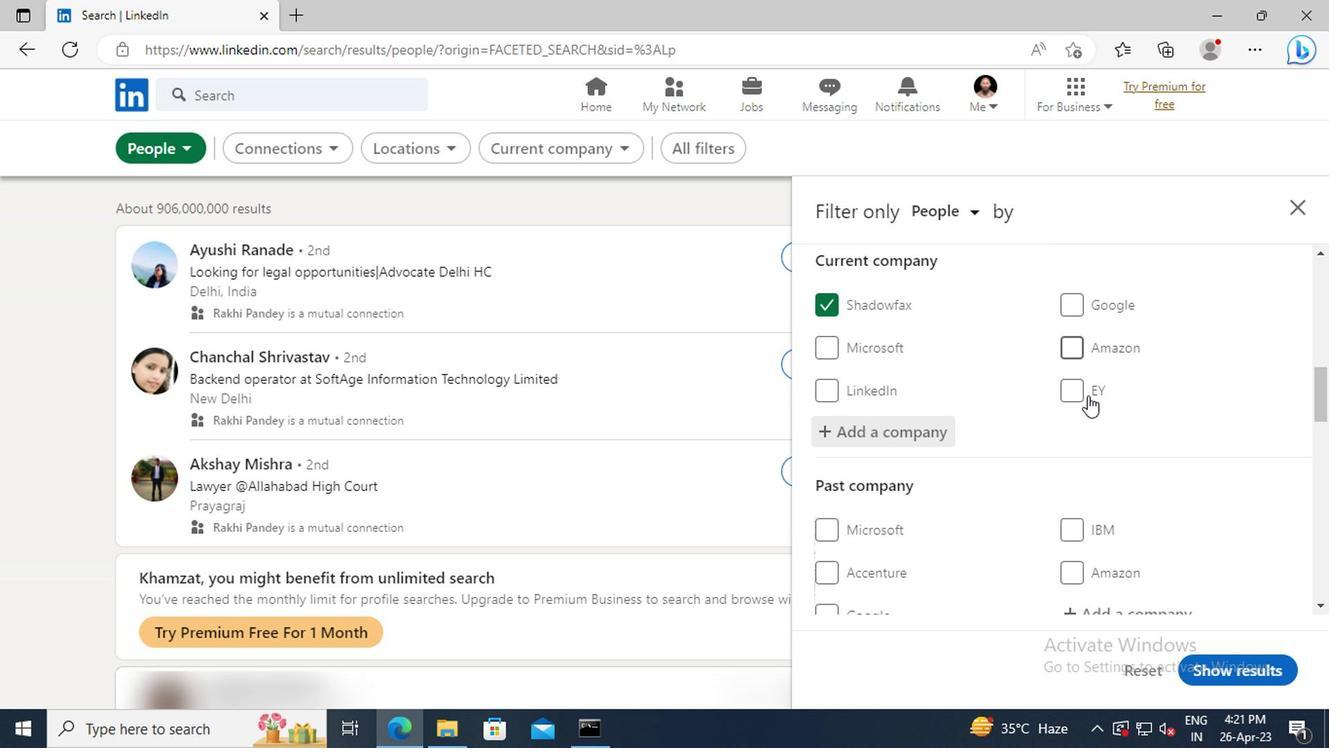 
Action: Mouse scrolled (1083, 395) with delta (0, -1)
Screenshot: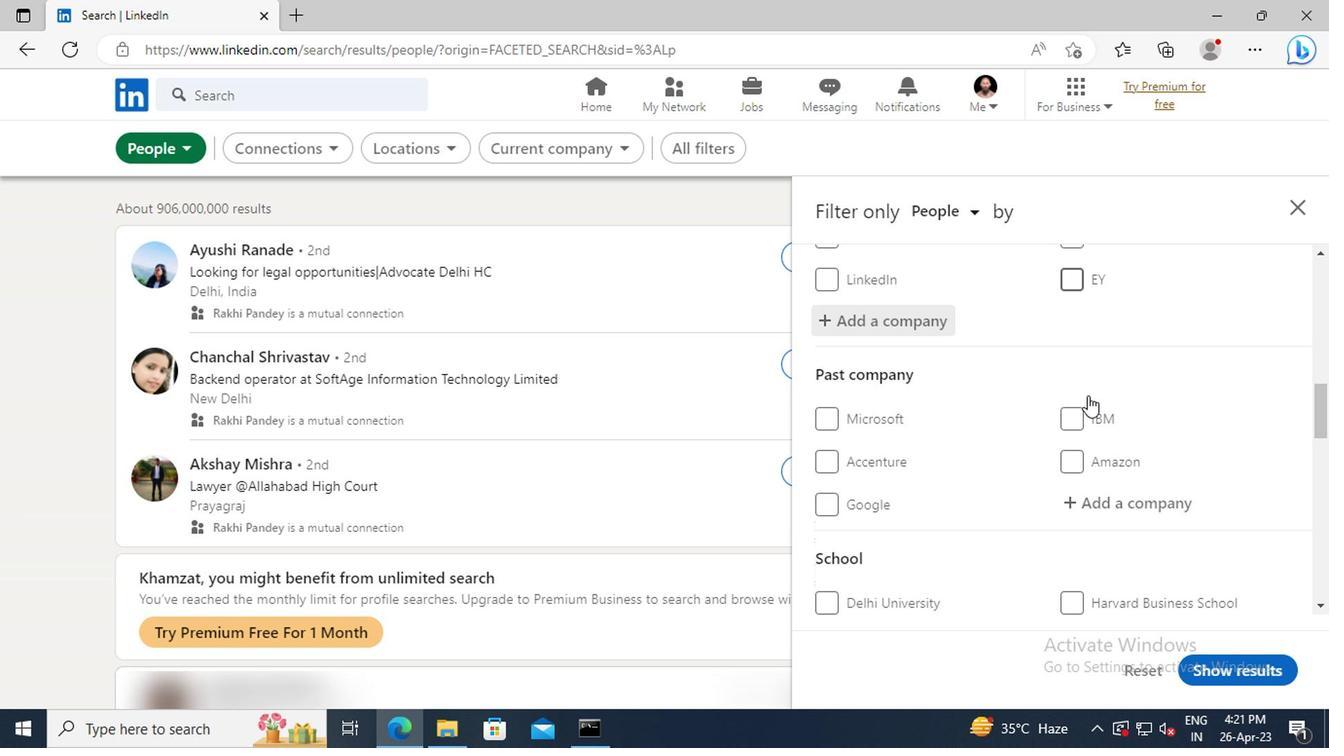 
Action: Mouse scrolled (1083, 395) with delta (0, -1)
Screenshot: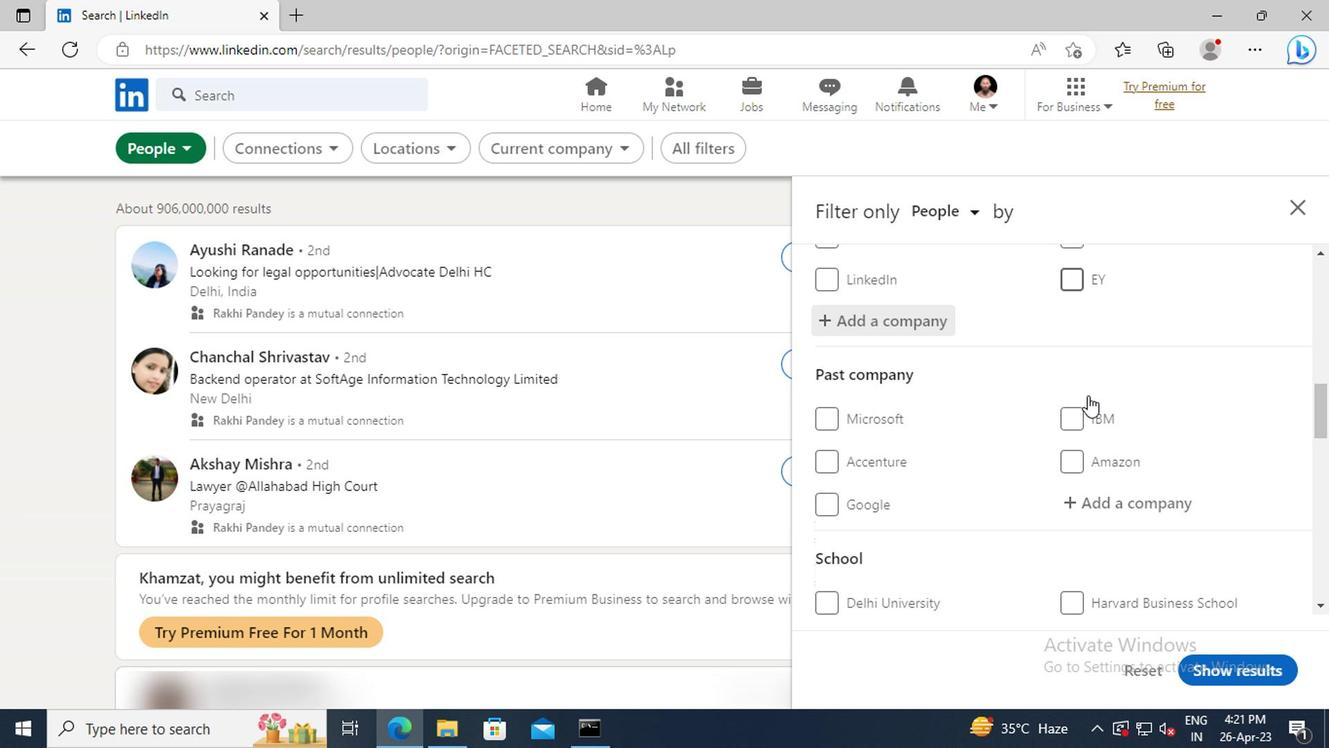 
Action: Mouse scrolled (1083, 395) with delta (0, -1)
Screenshot: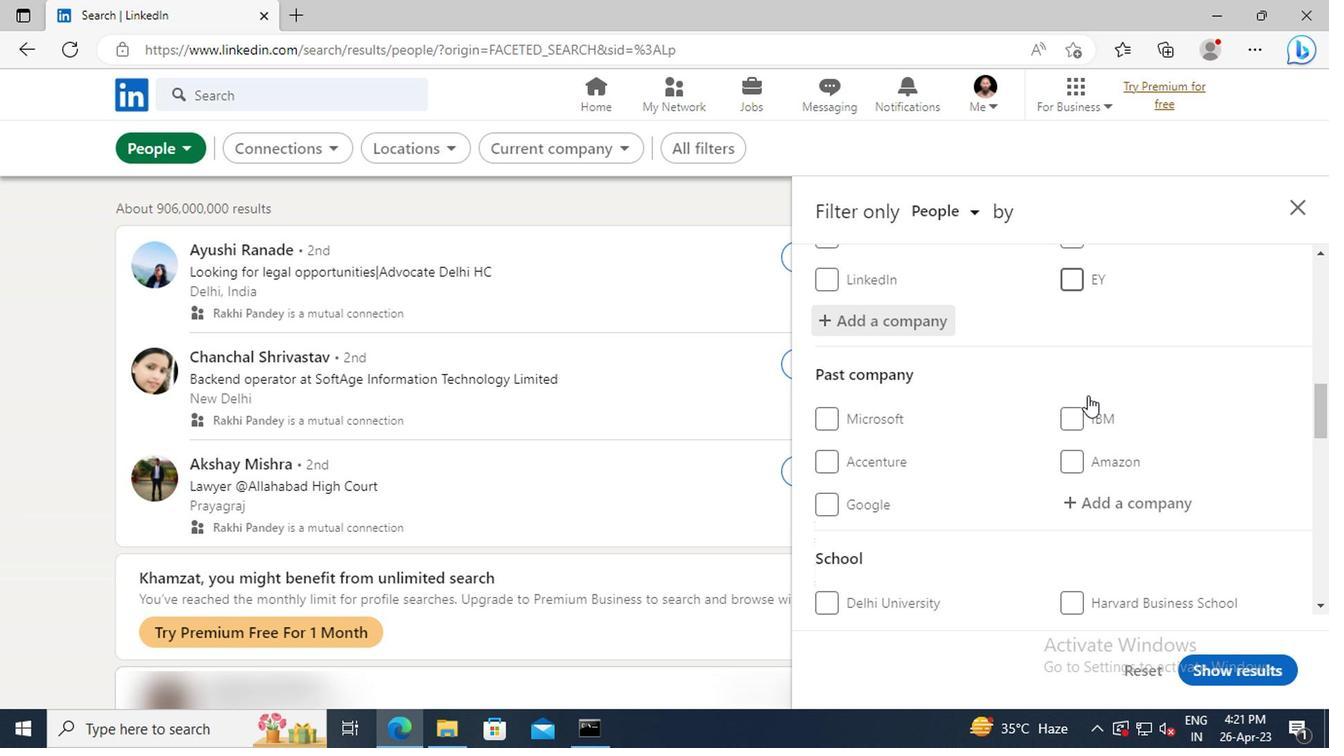 
Action: Mouse scrolled (1083, 395) with delta (0, -1)
Screenshot: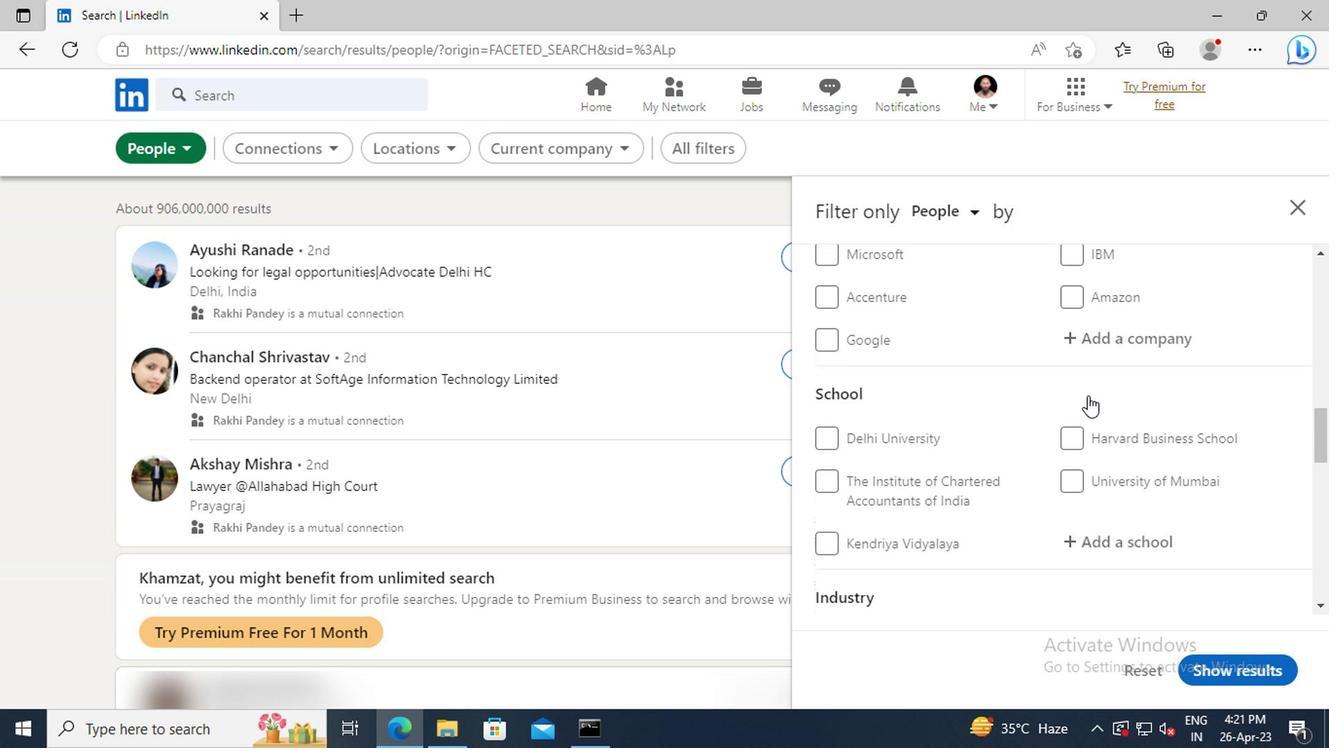 
Action: Mouse scrolled (1083, 395) with delta (0, -1)
Screenshot: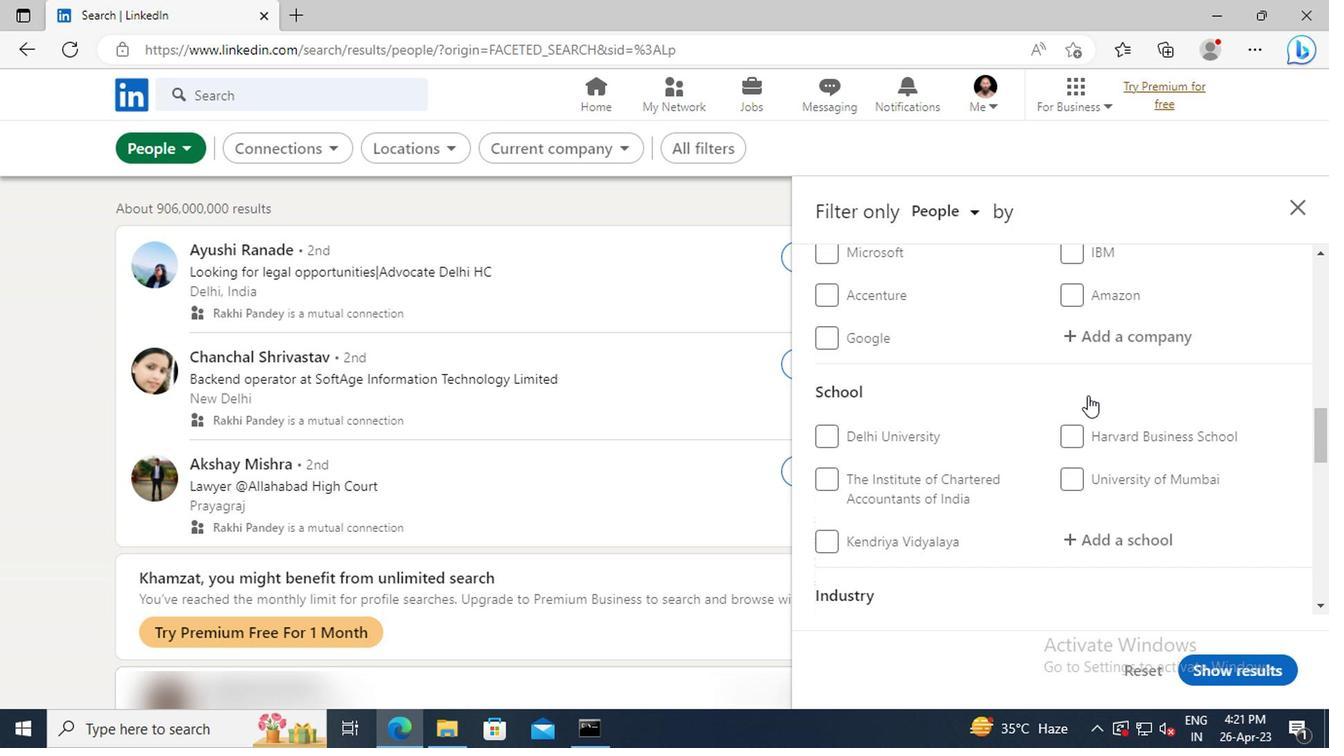 
Action: Mouse moved to (1083, 431)
Screenshot: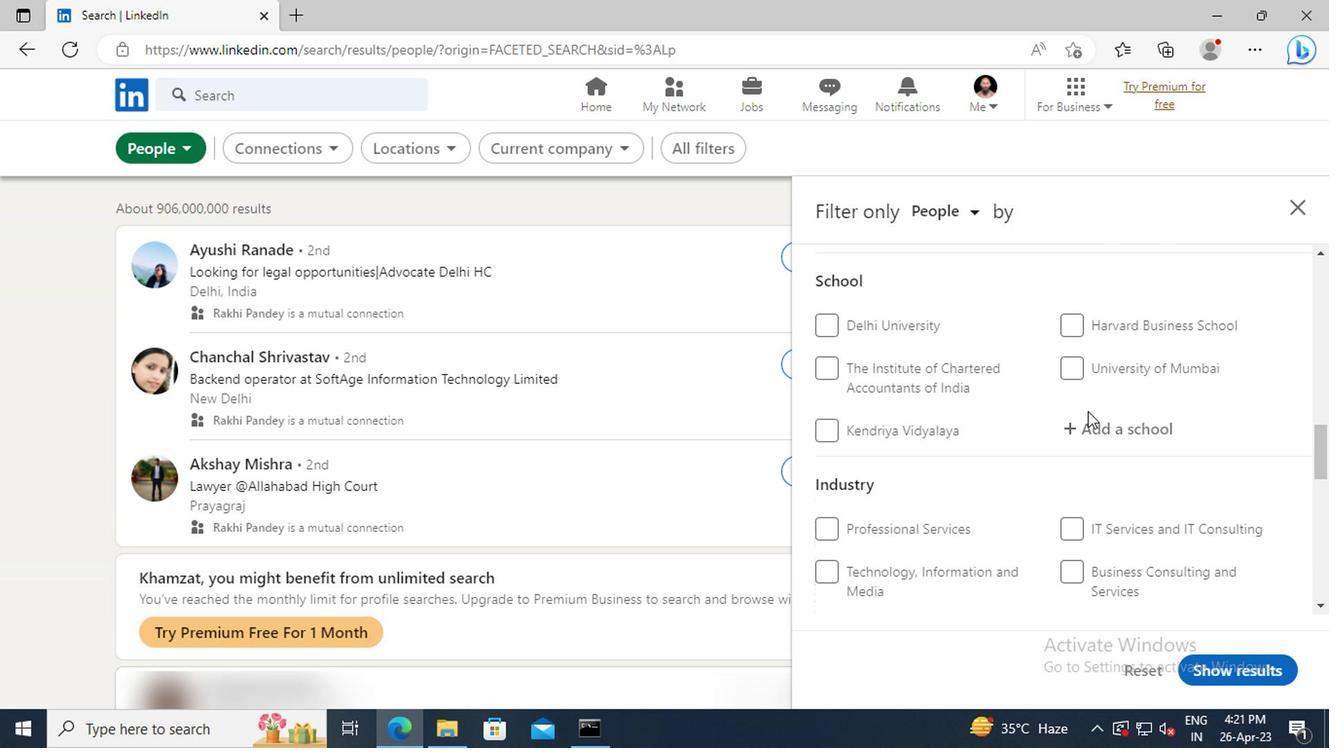 
Action: Mouse pressed left at (1083, 431)
Screenshot: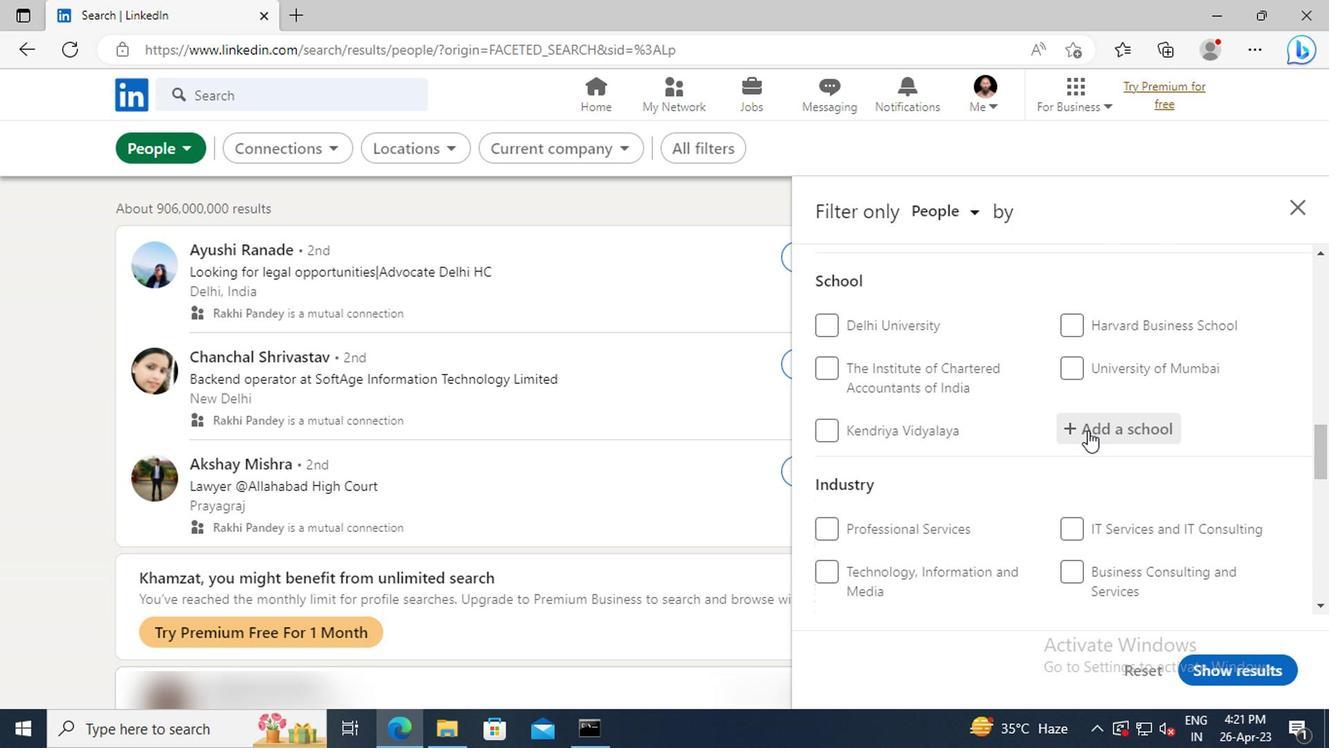 
Action: Key pressed <Key.shift>PES<Key.space><Key.shift>UNIVERSITY,<Key.space><Key.shift>BANGALORE<Key.enter>
Screenshot: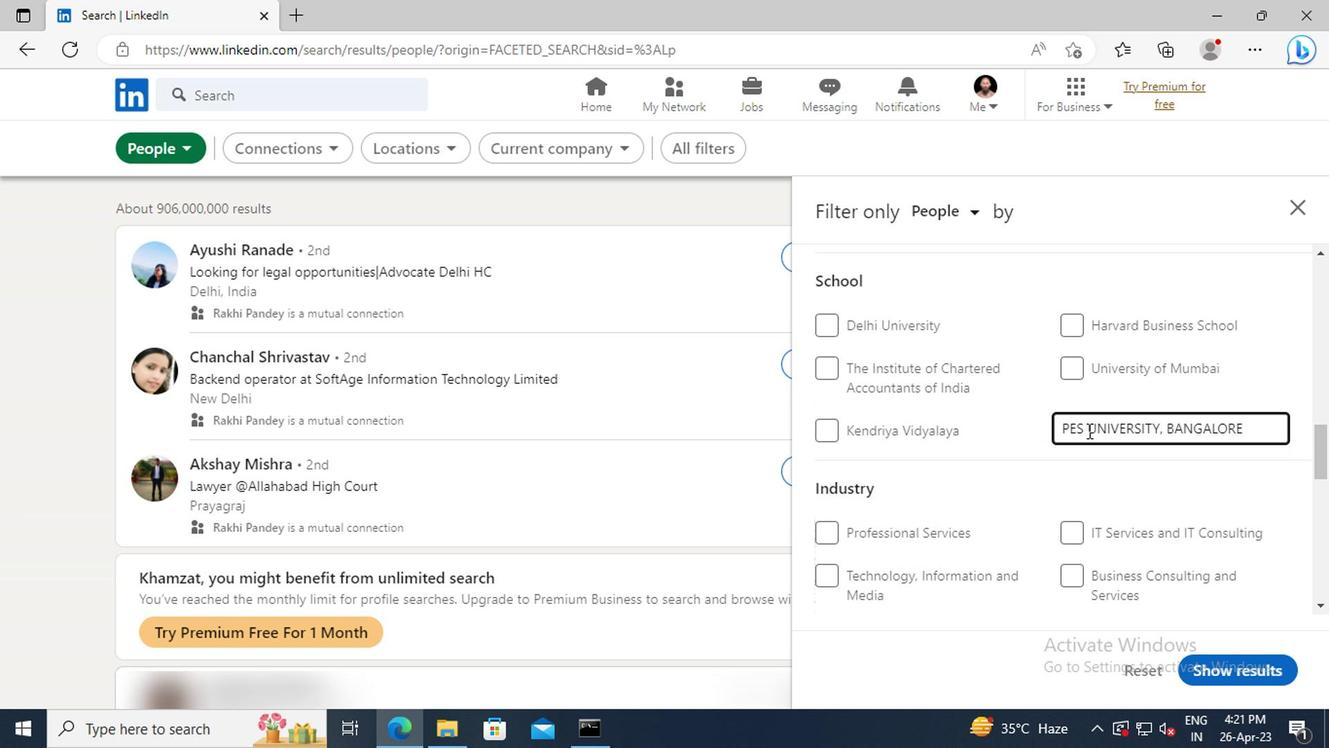 
Action: Mouse scrolled (1083, 430) with delta (0, 0)
Screenshot: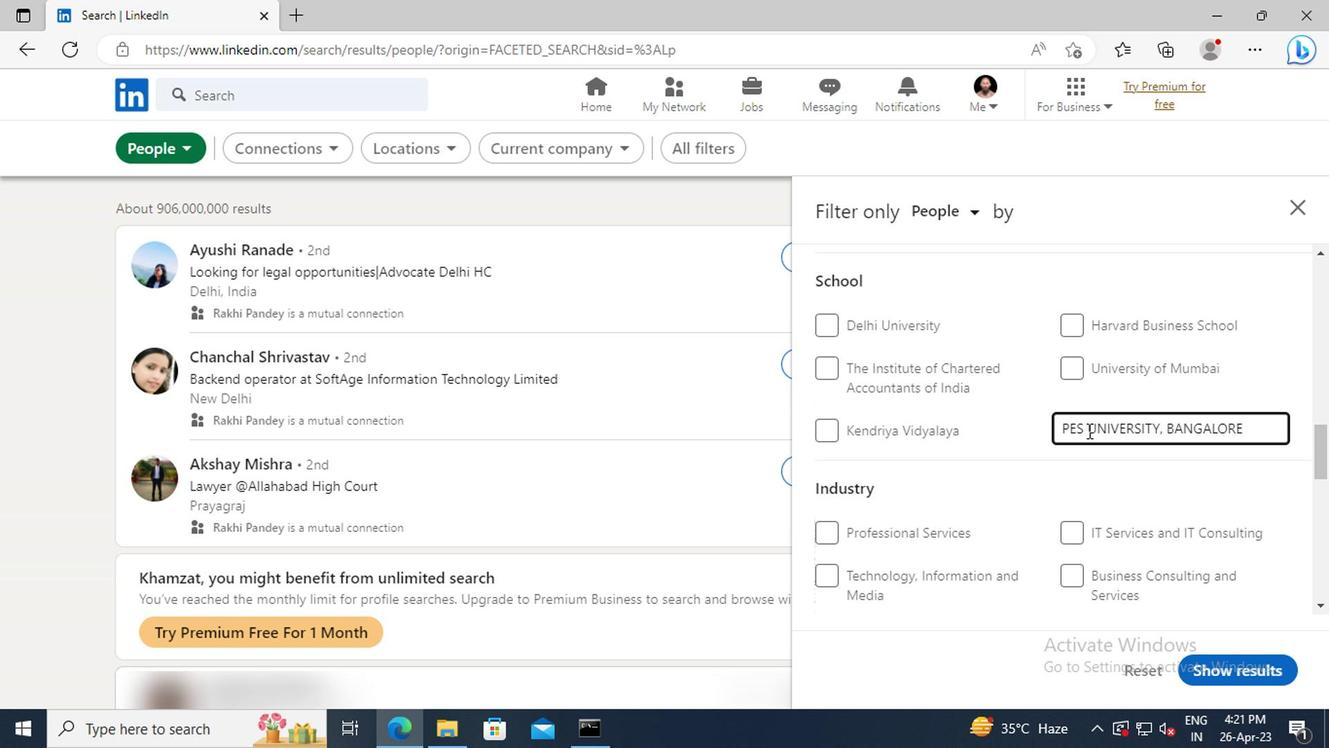 
Action: Mouse scrolled (1083, 430) with delta (0, 0)
Screenshot: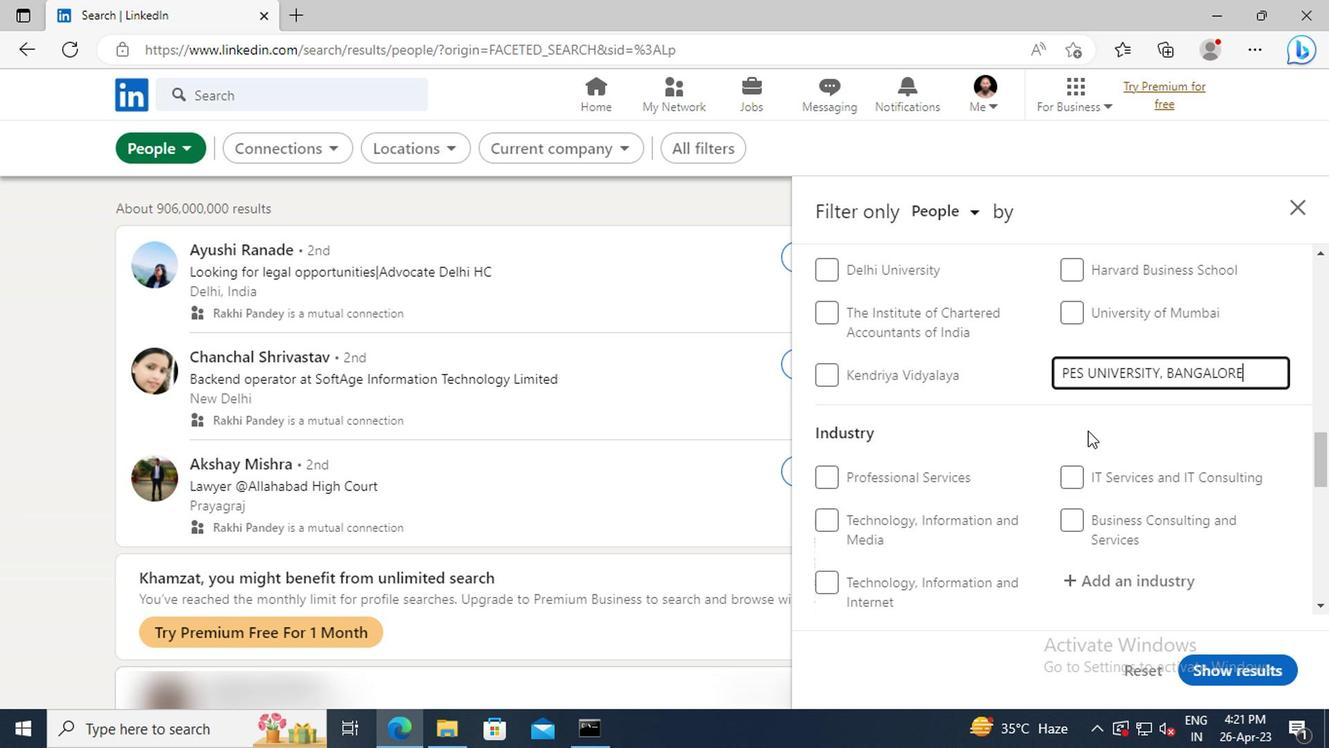
Action: Mouse scrolled (1083, 430) with delta (0, 0)
Screenshot: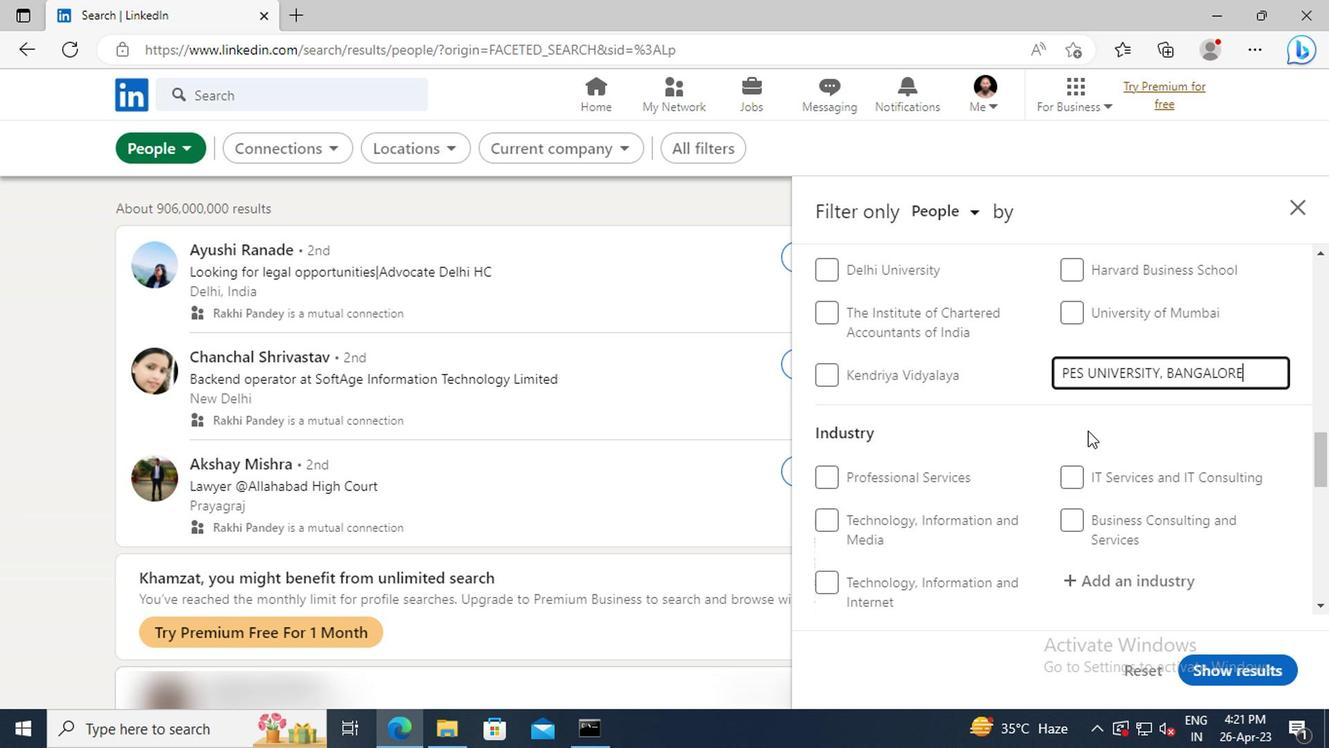 
Action: Mouse moved to (1095, 471)
Screenshot: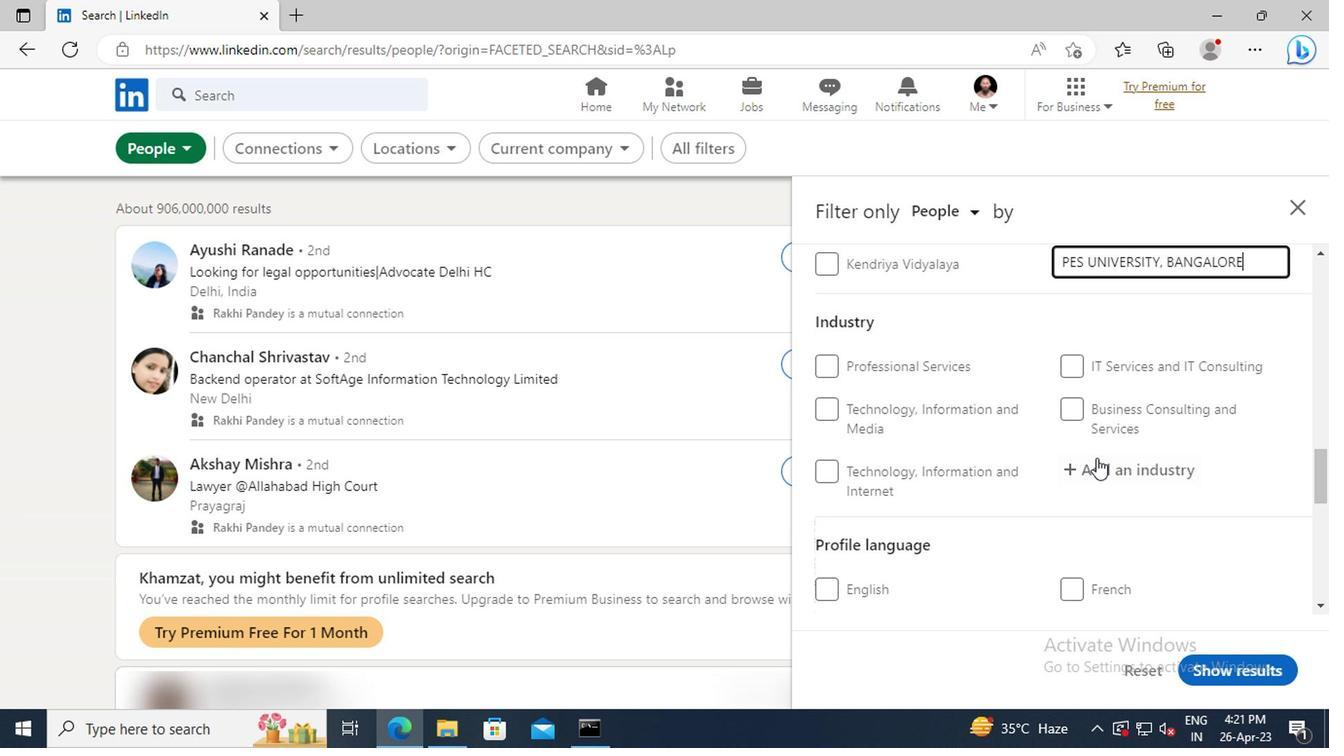 
Action: Mouse pressed left at (1095, 471)
Screenshot: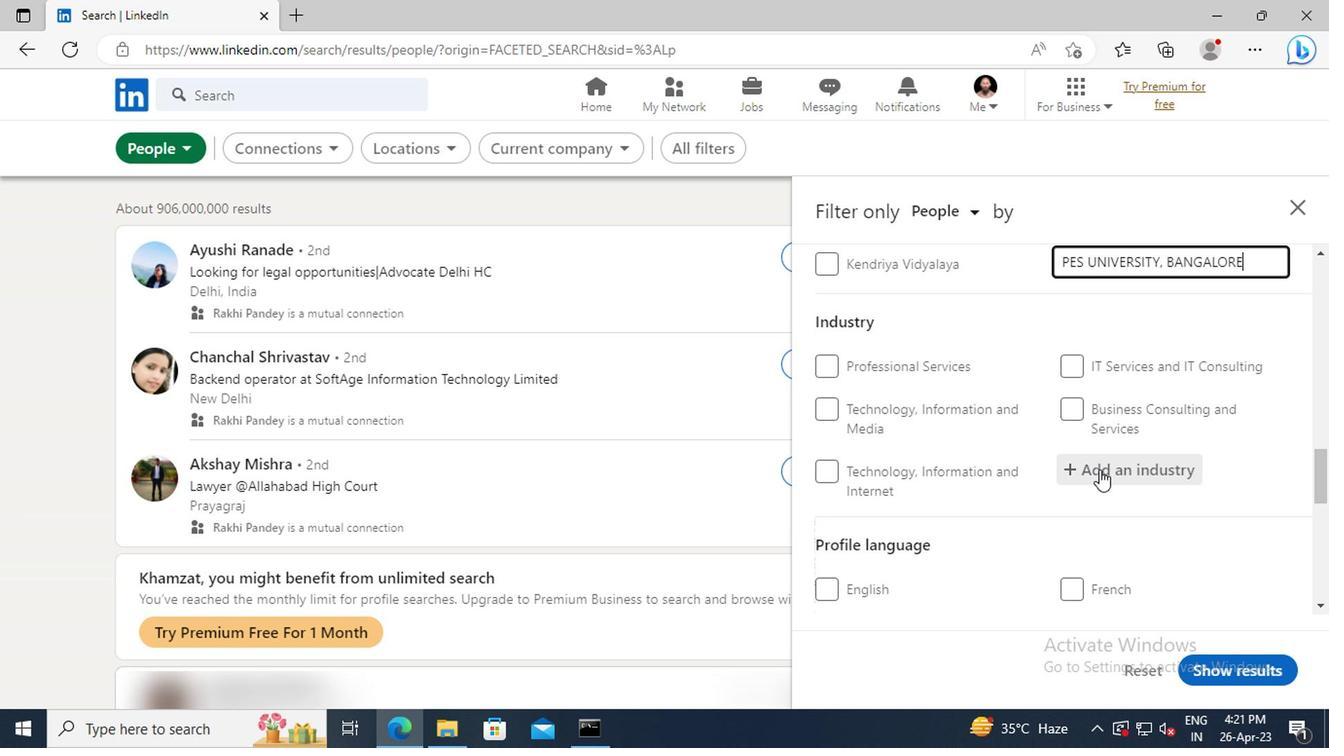 
Action: Key pressed <Key.shift>CUTLERY<Key.space>AND<Key.space><Key.shift>HANDTOOL<Key.space><Key.shift>MANUFACTURING
Screenshot: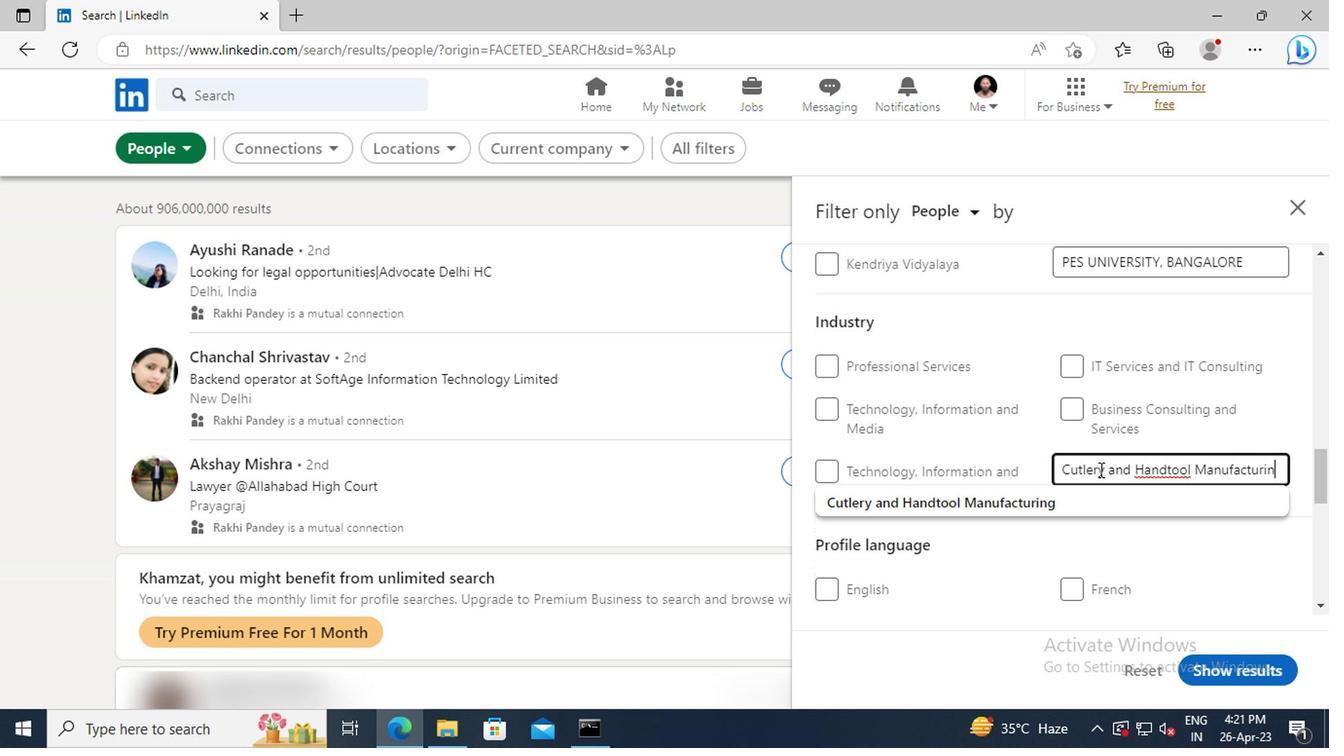 
Action: Mouse moved to (1043, 497)
Screenshot: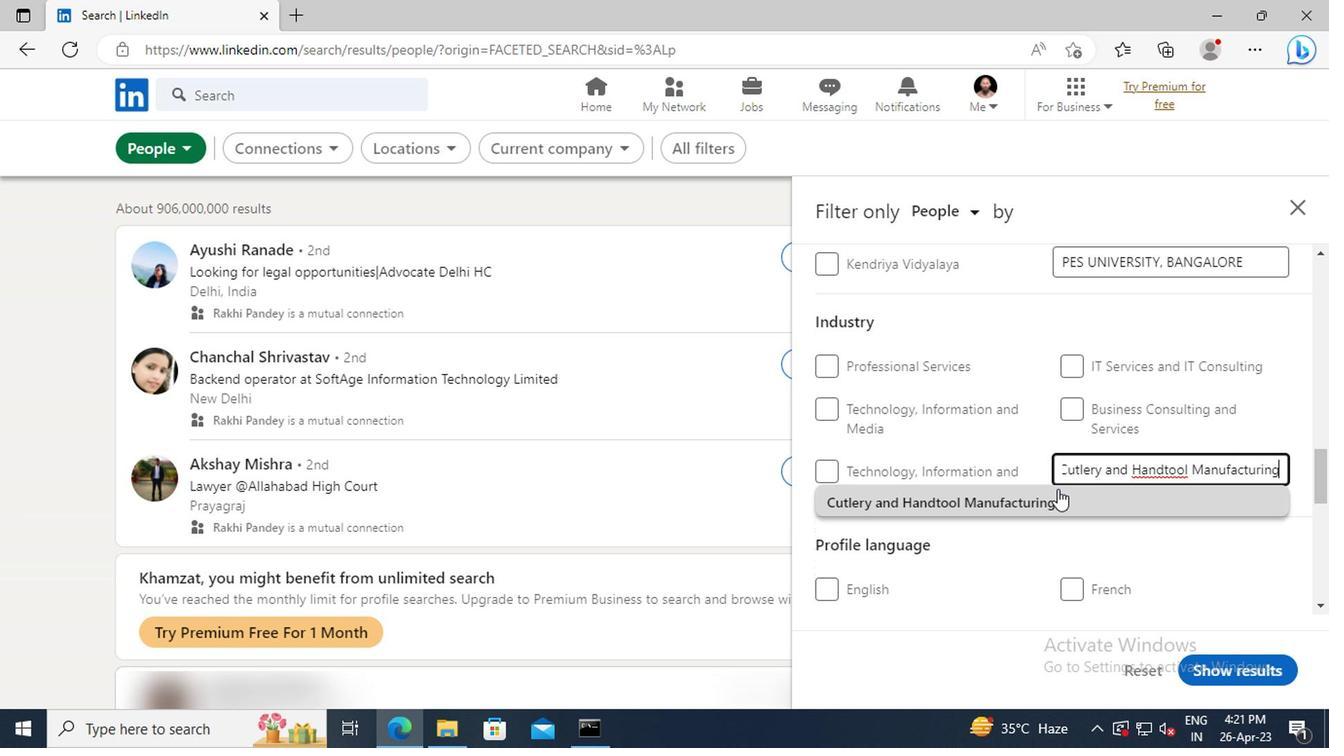 
Action: Mouse pressed left at (1043, 497)
Screenshot: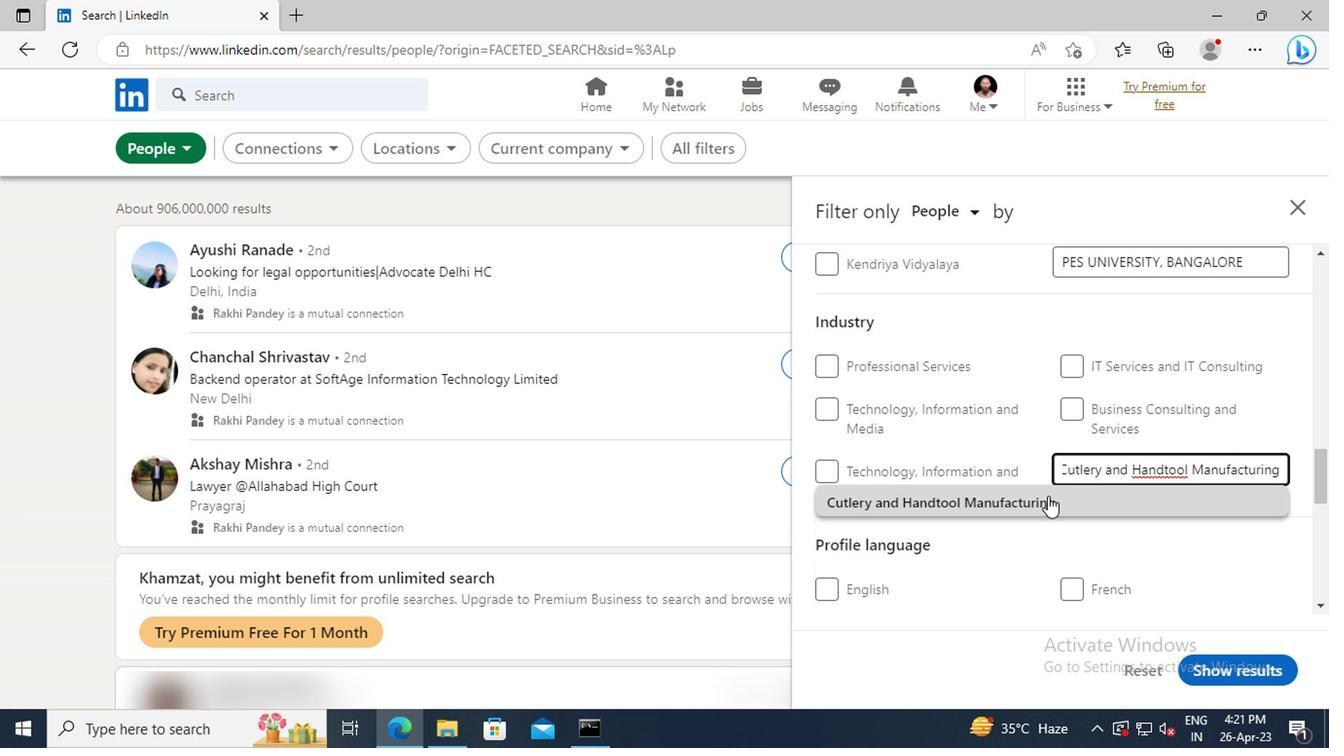
Action: Mouse moved to (1034, 404)
Screenshot: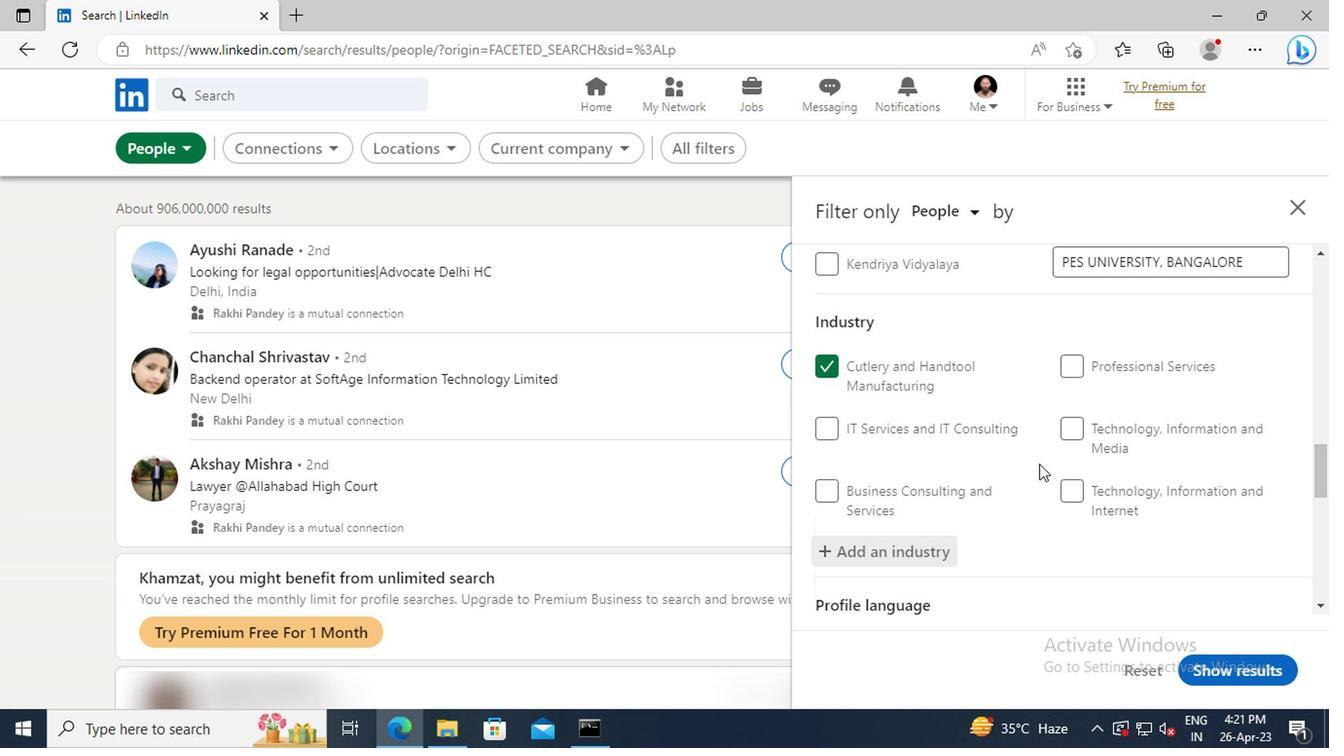 
Action: Mouse scrolled (1034, 403) with delta (0, 0)
Screenshot: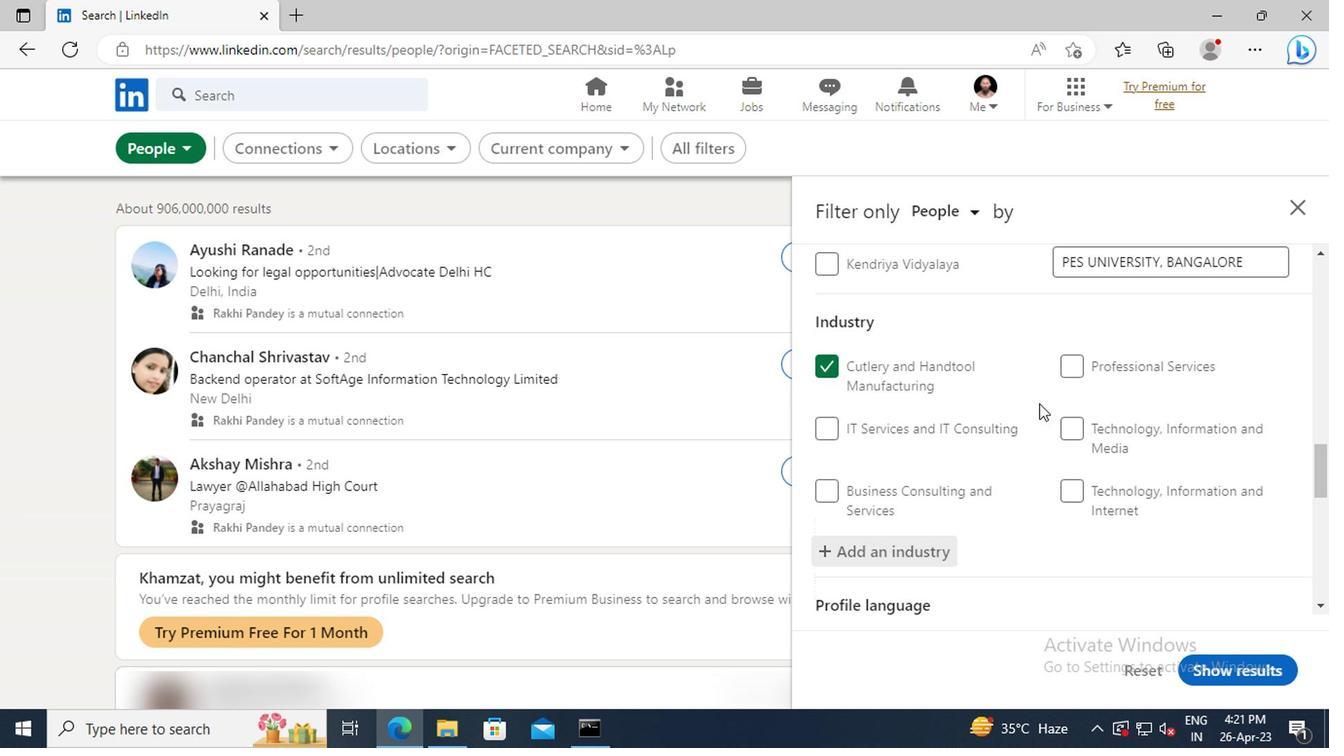 
Action: Mouse scrolled (1034, 403) with delta (0, 0)
Screenshot: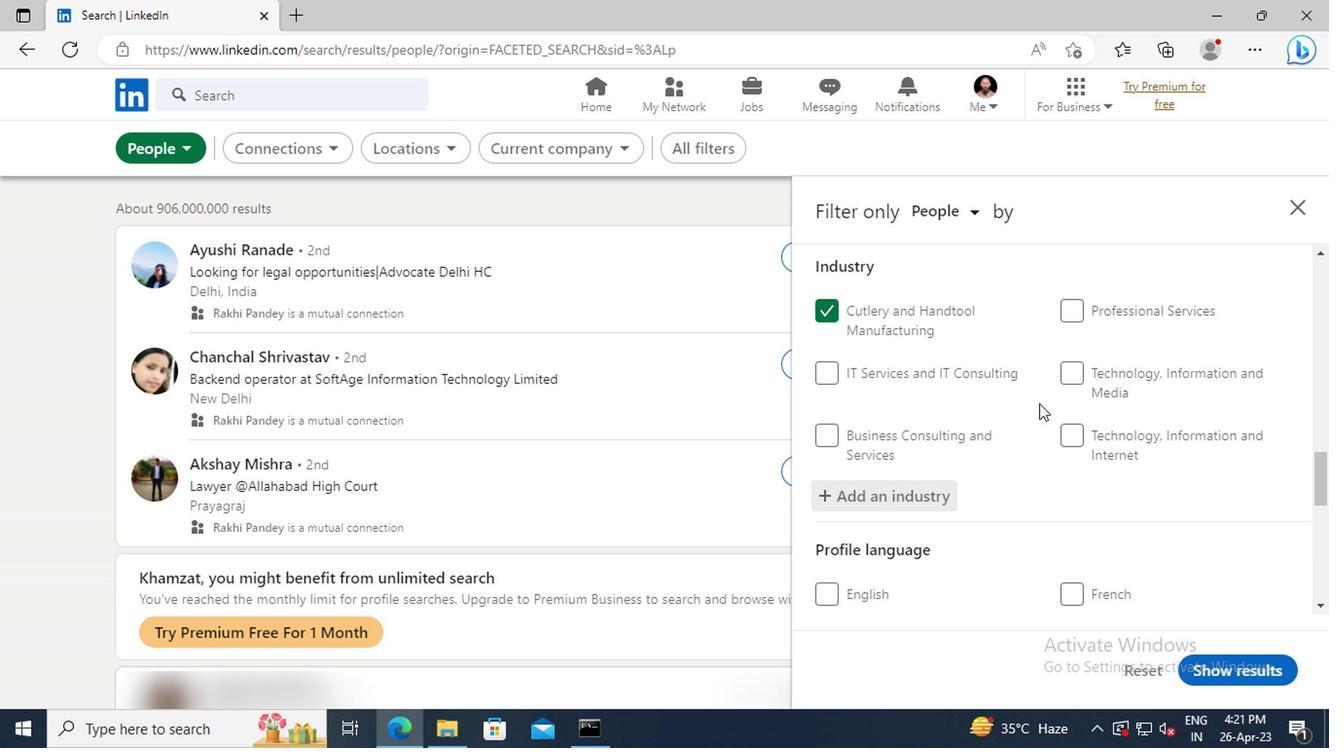 
Action: Mouse scrolled (1034, 403) with delta (0, 0)
Screenshot: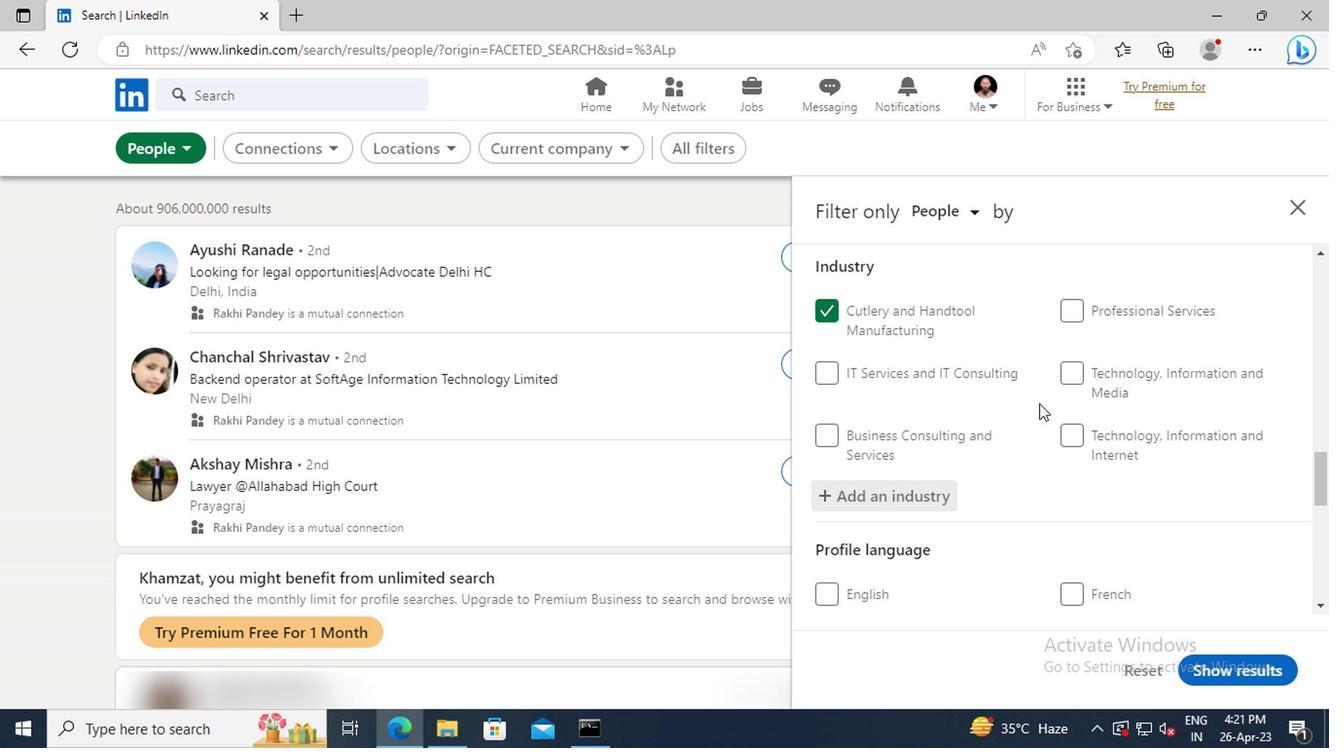 
Action: Mouse scrolled (1034, 403) with delta (0, 0)
Screenshot: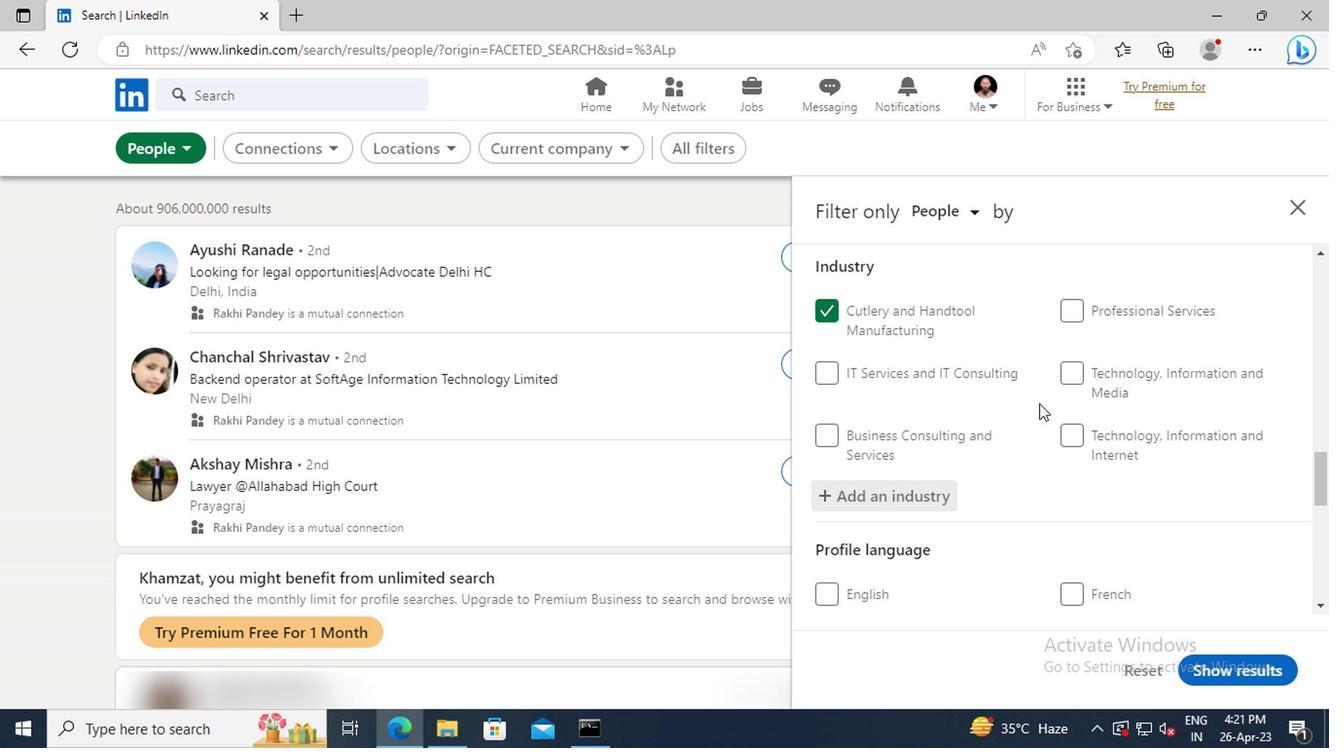 
Action: Mouse scrolled (1034, 403) with delta (0, 0)
Screenshot: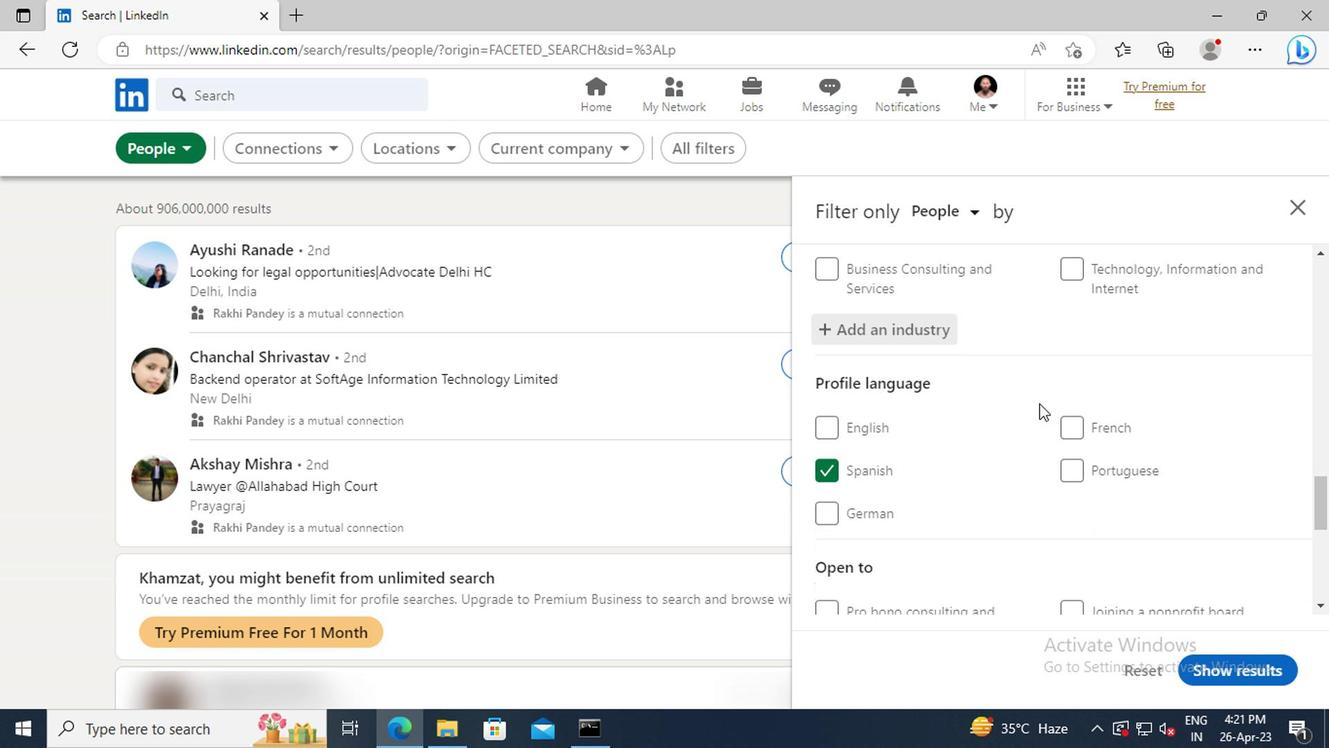 
Action: Mouse scrolled (1034, 403) with delta (0, 0)
Screenshot: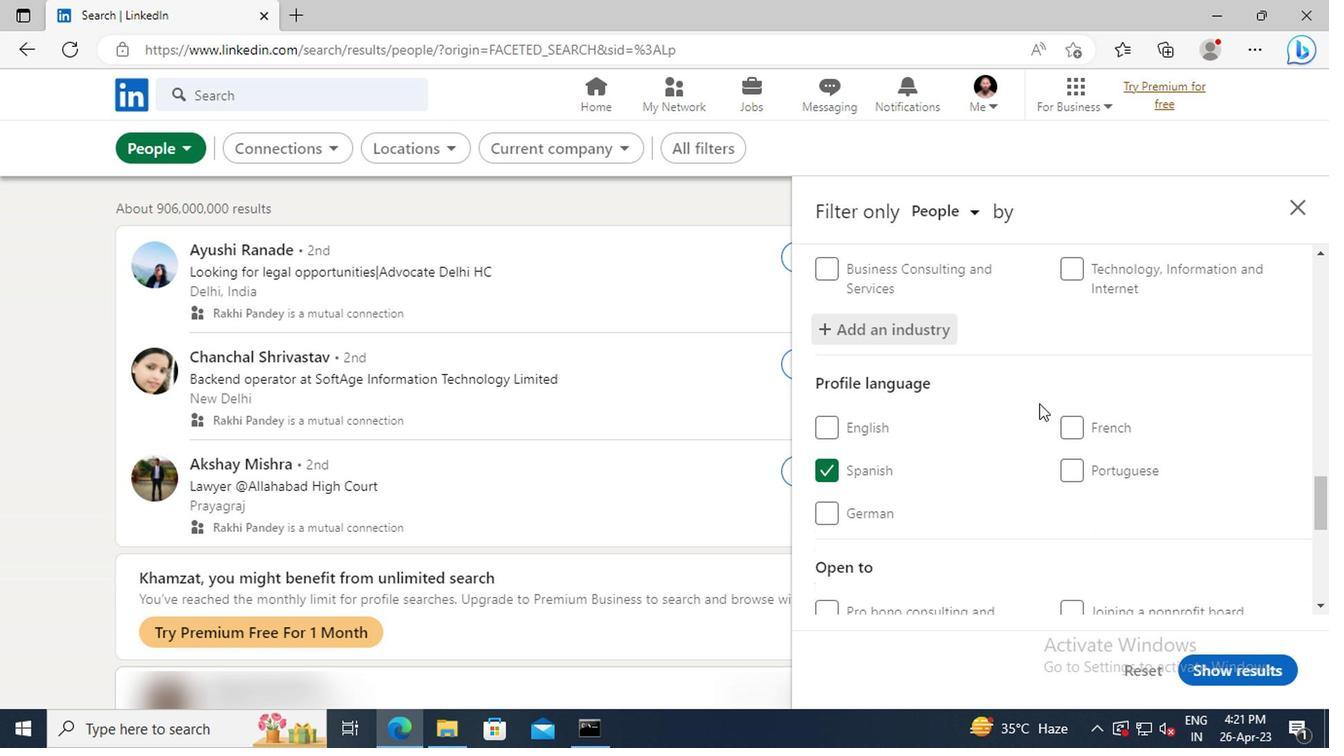 
Action: Mouse scrolled (1034, 403) with delta (0, 0)
Screenshot: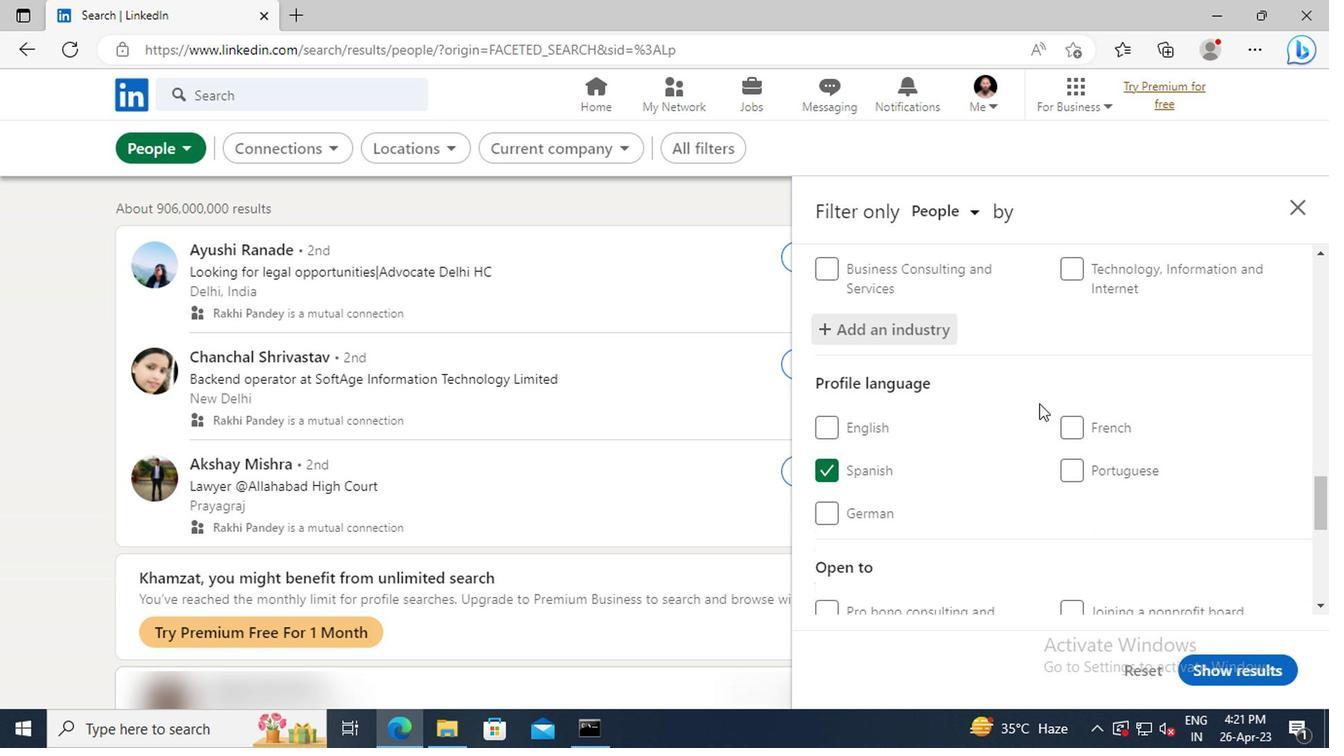 
Action: Mouse scrolled (1034, 403) with delta (0, 0)
Screenshot: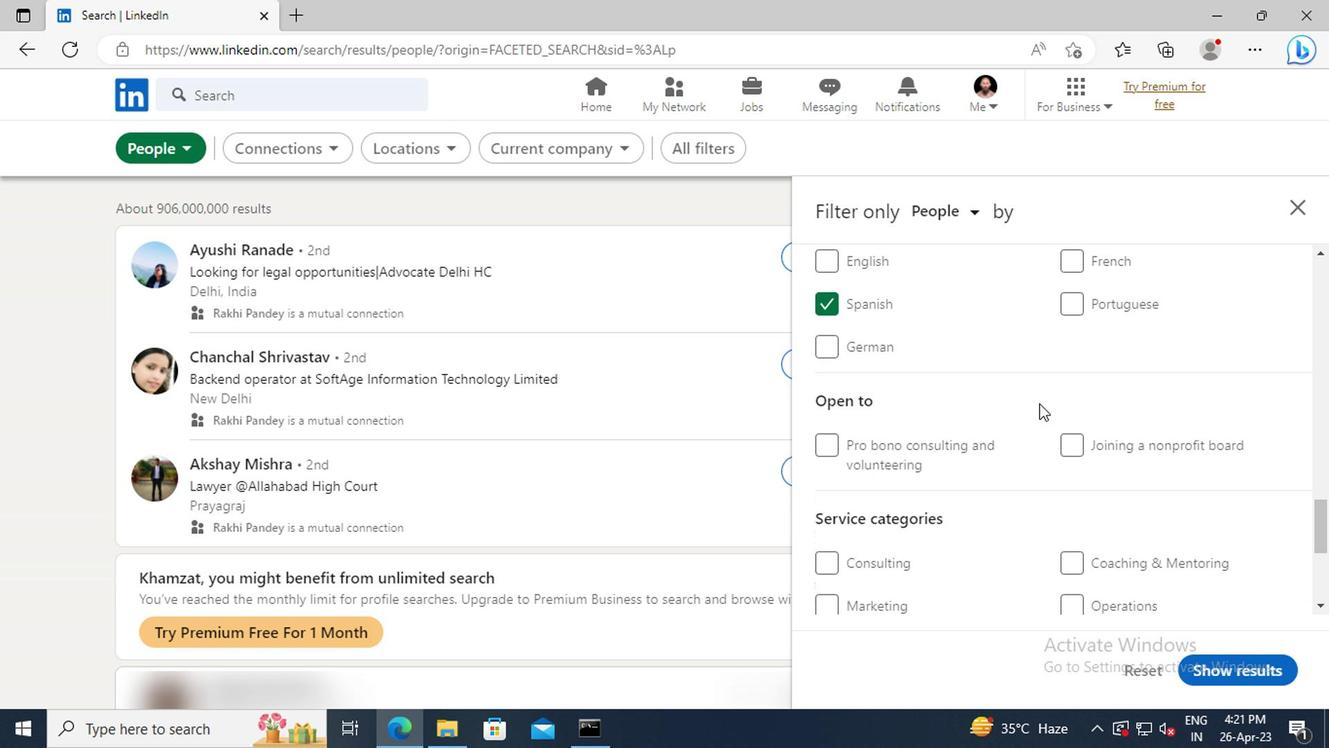
Action: Mouse scrolled (1034, 403) with delta (0, 0)
Screenshot: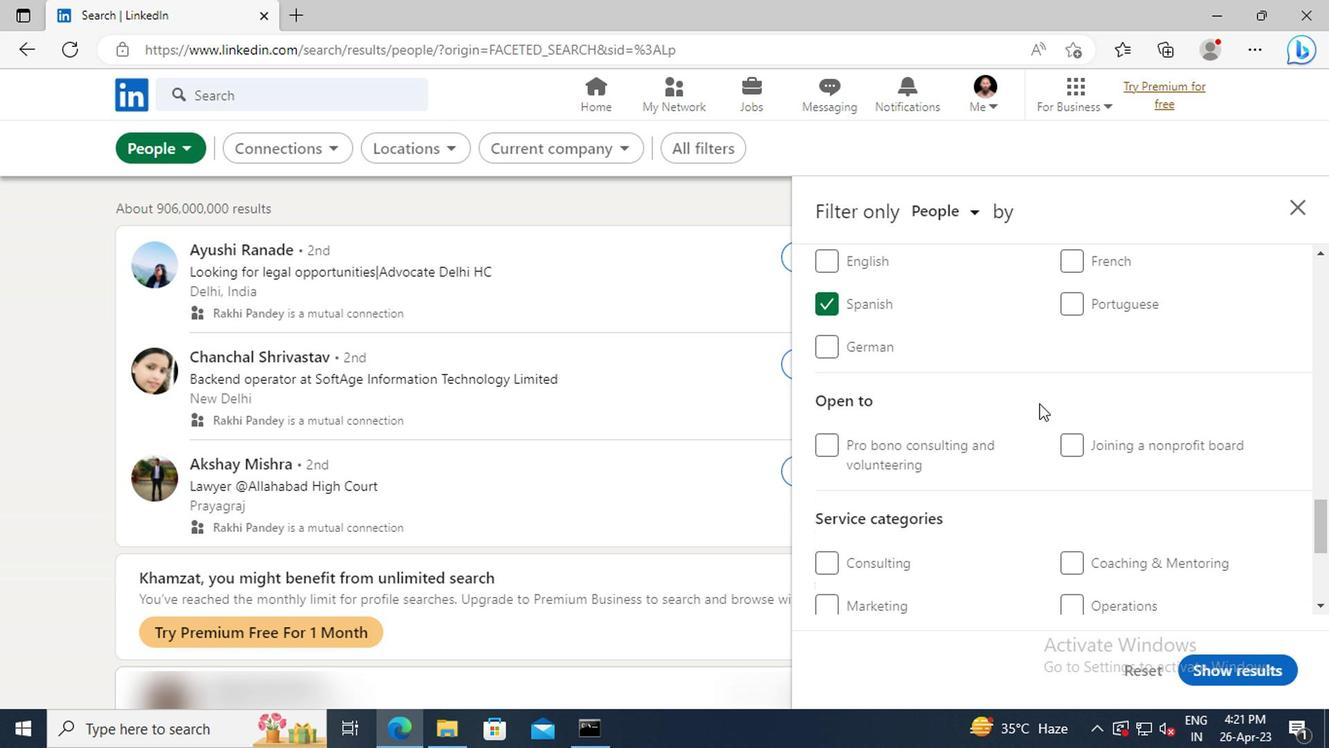 
Action: Mouse scrolled (1034, 403) with delta (0, 0)
Screenshot: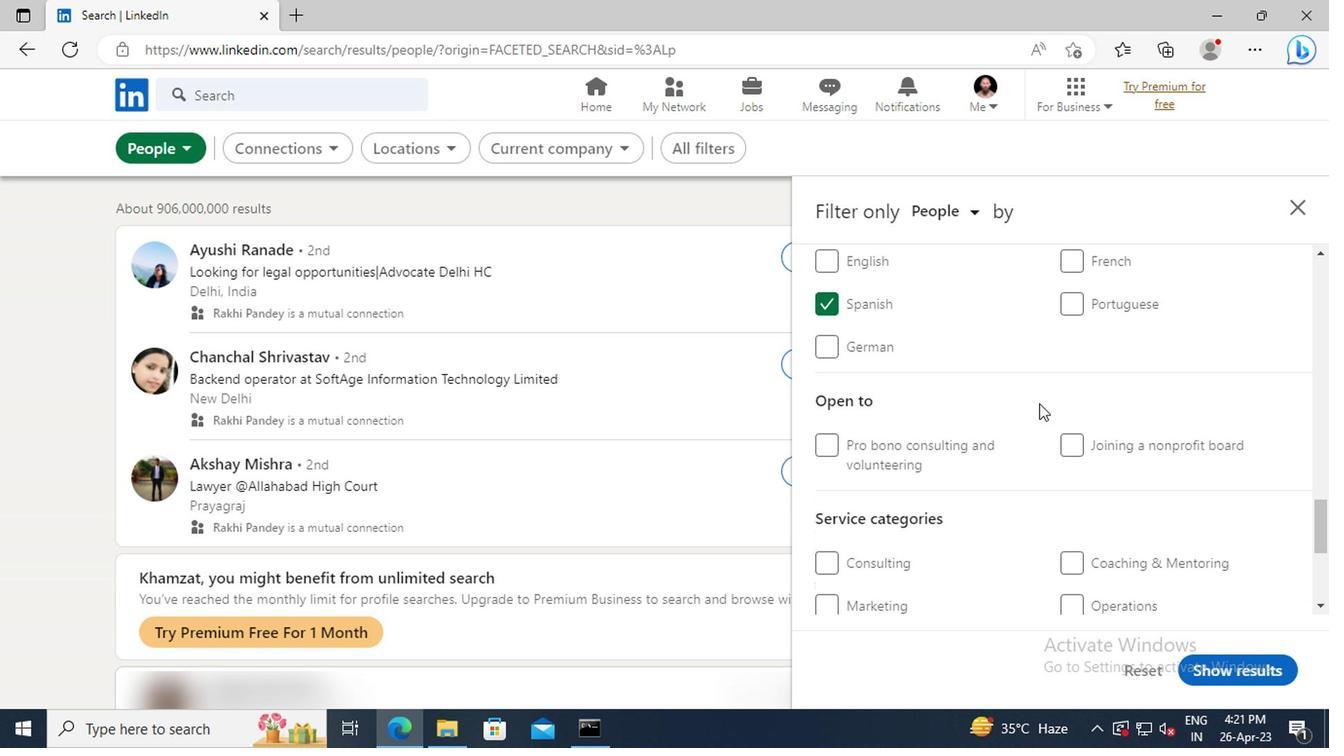 
Action: Mouse moved to (1081, 475)
Screenshot: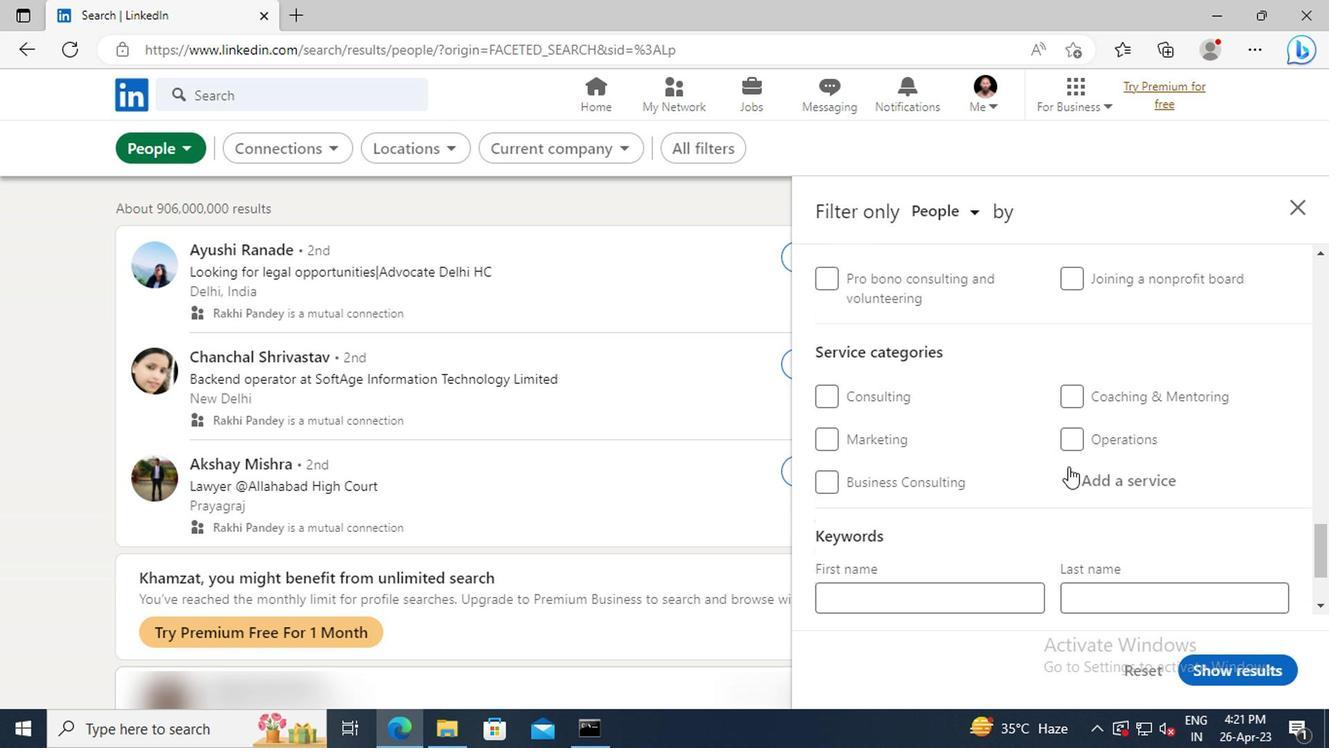 
Action: Mouse pressed left at (1081, 475)
Screenshot: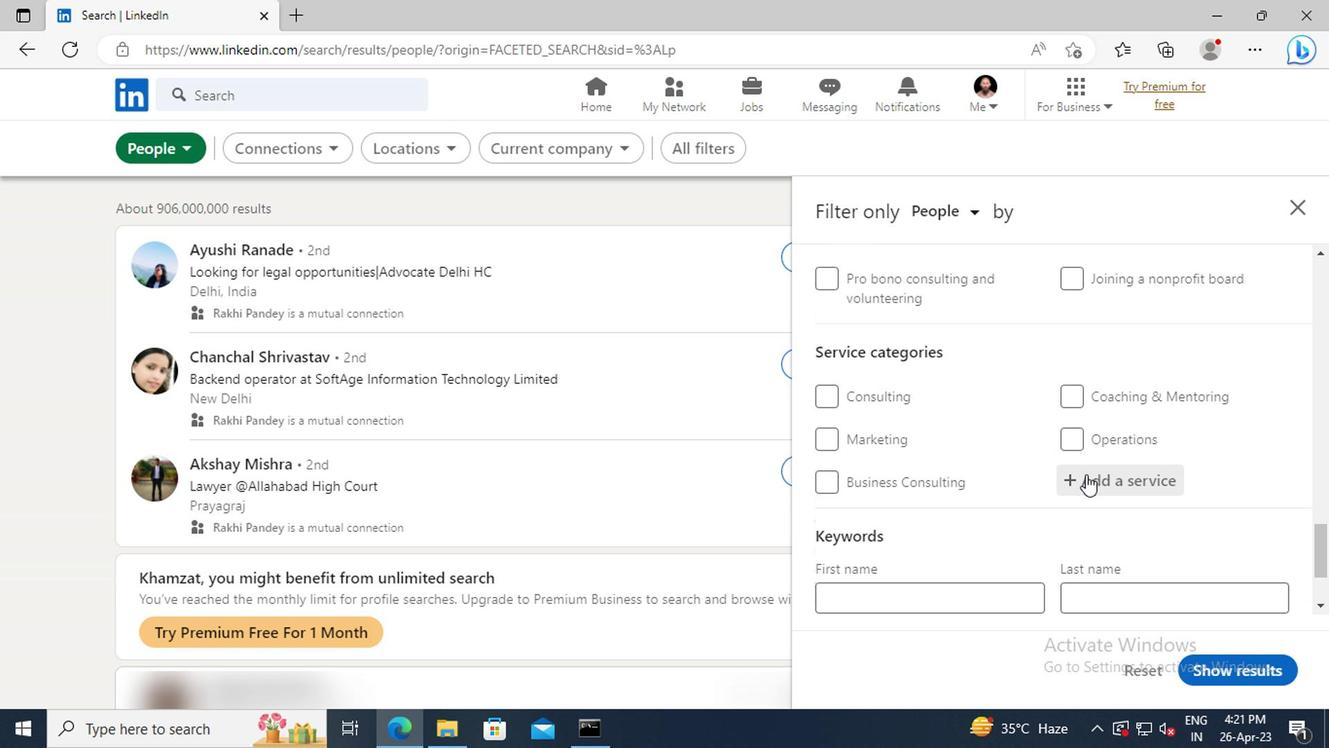 
Action: Key pressed <Key.shift>WEALTH<Key.space><Key.shift>MANAGEMENT<Key.enter>
Screenshot: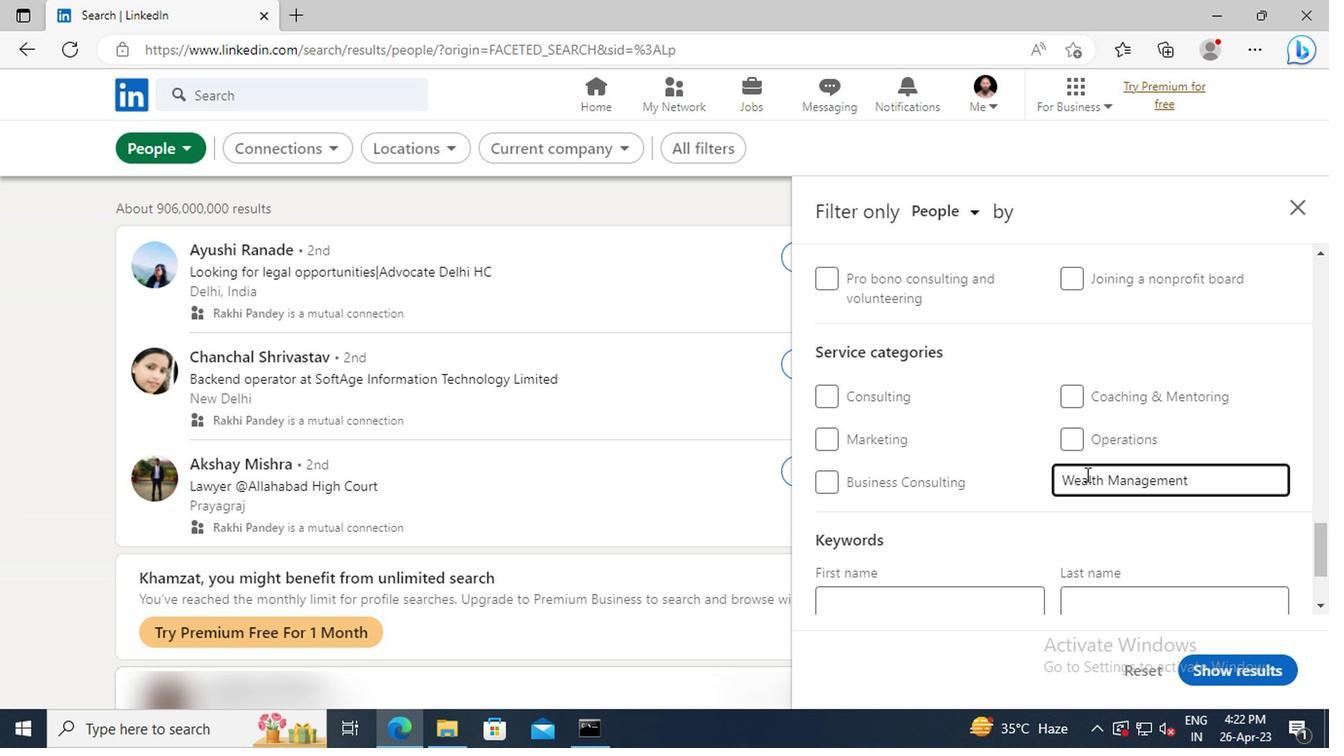 
Action: Mouse moved to (1063, 416)
Screenshot: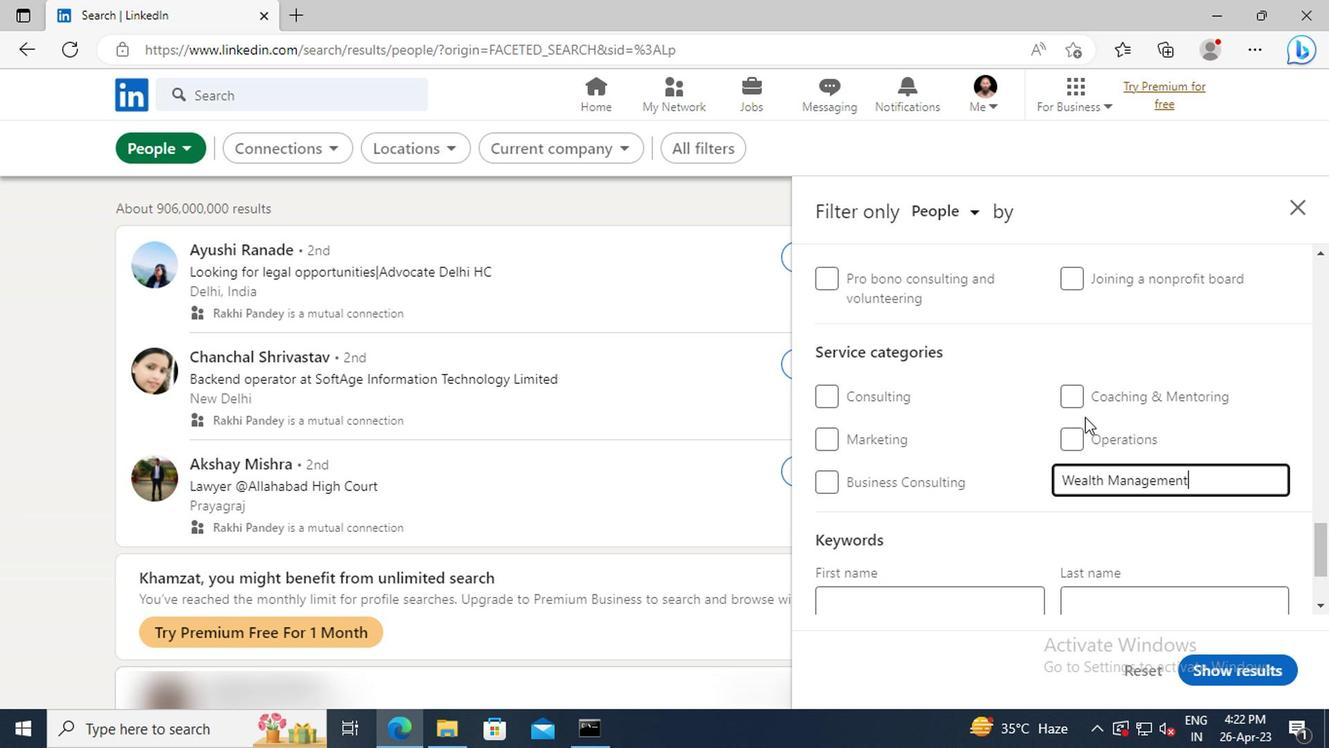 
Action: Mouse scrolled (1063, 415) with delta (0, 0)
Screenshot: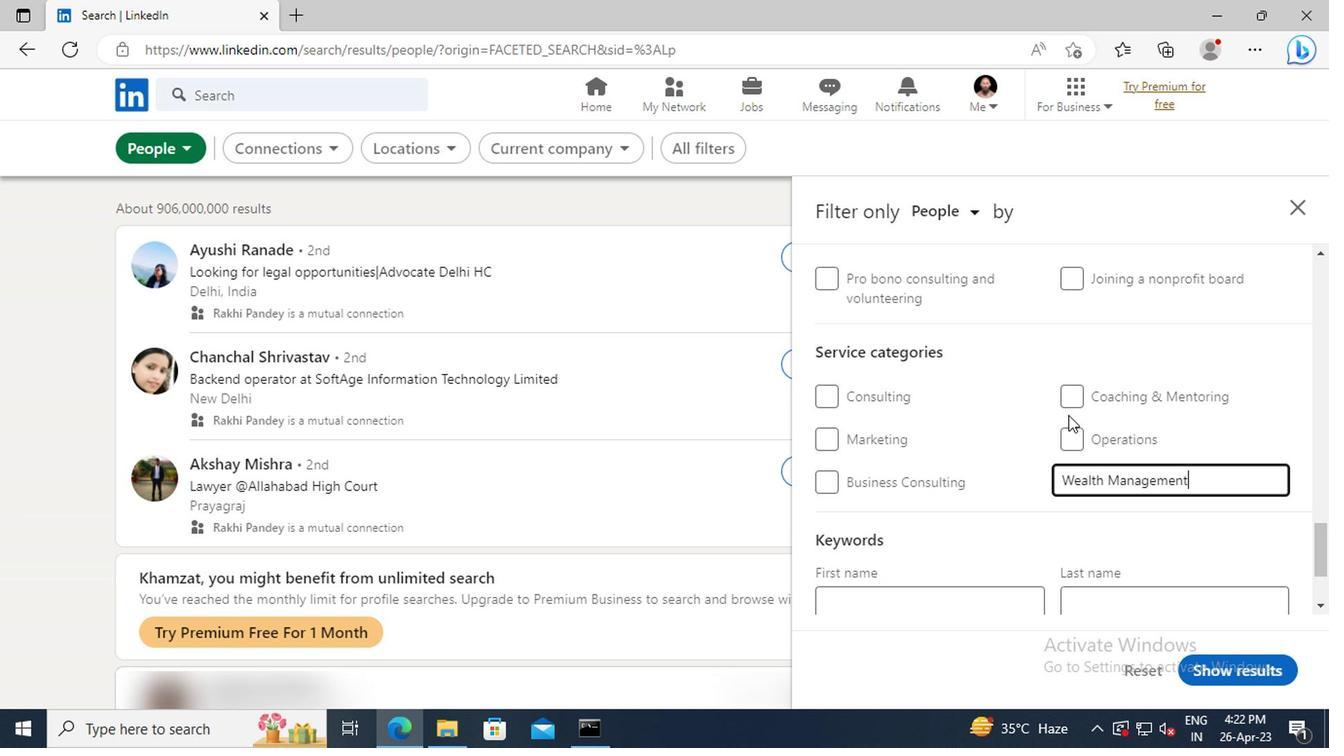 
Action: Mouse scrolled (1063, 415) with delta (0, 0)
Screenshot: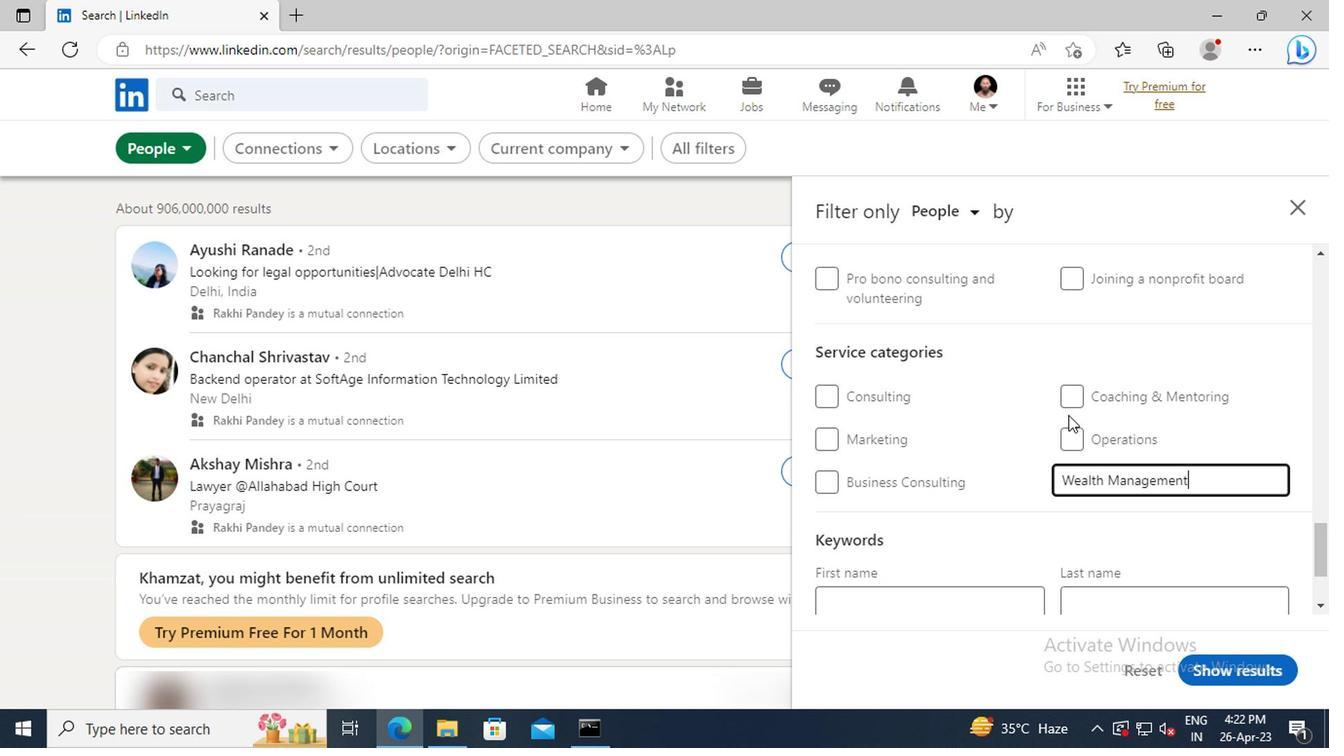 
Action: Mouse scrolled (1063, 415) with delta (0, 0)
Screenshot: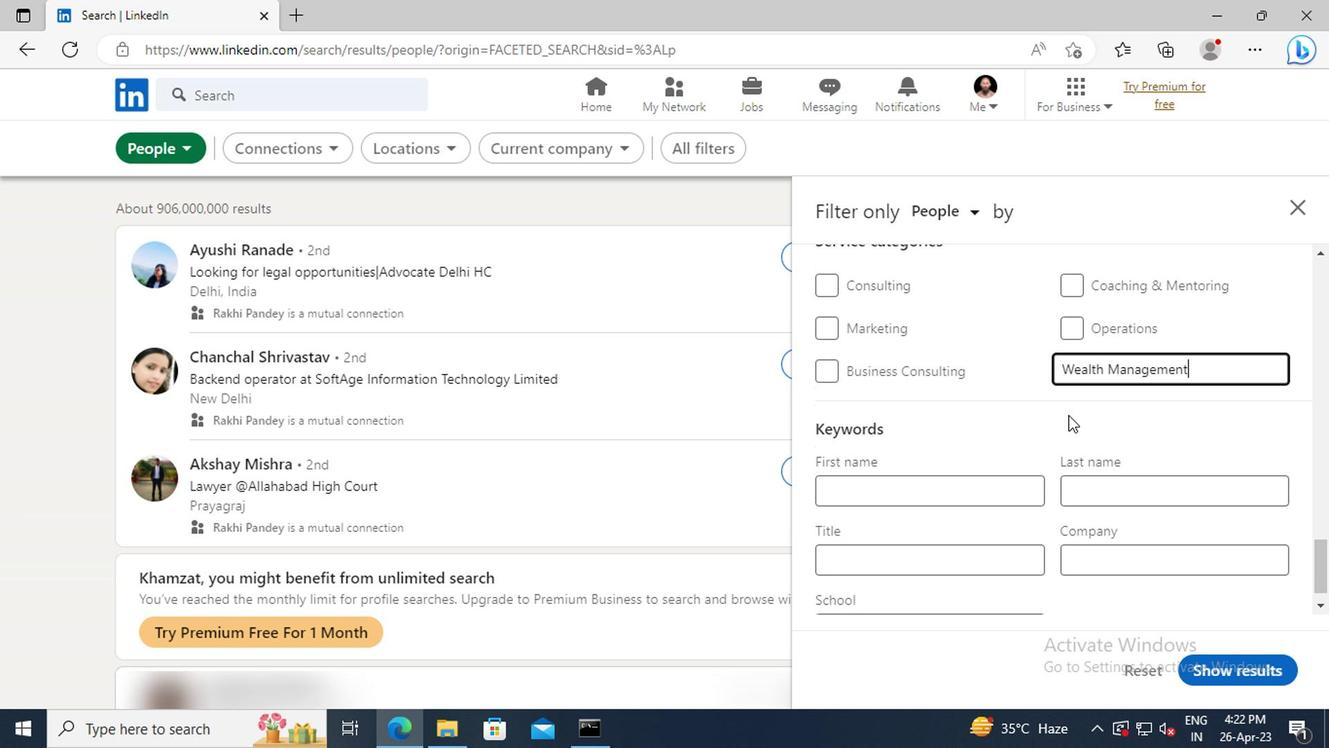 
Action: Mouse scrolled (1063, 415) with delta (0, 0)
Screenshot: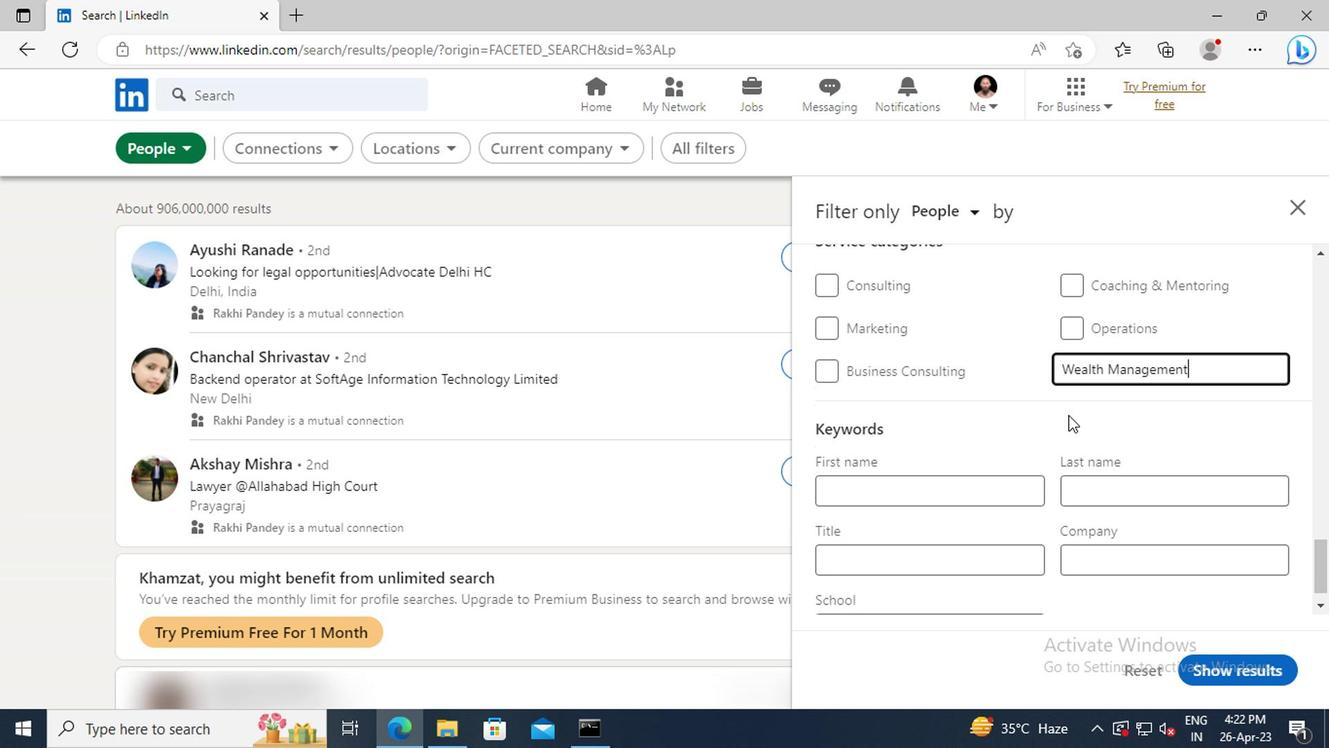 
Action: Mouse scrolled (1063, 415) with delta (0, 0)
Screenshot: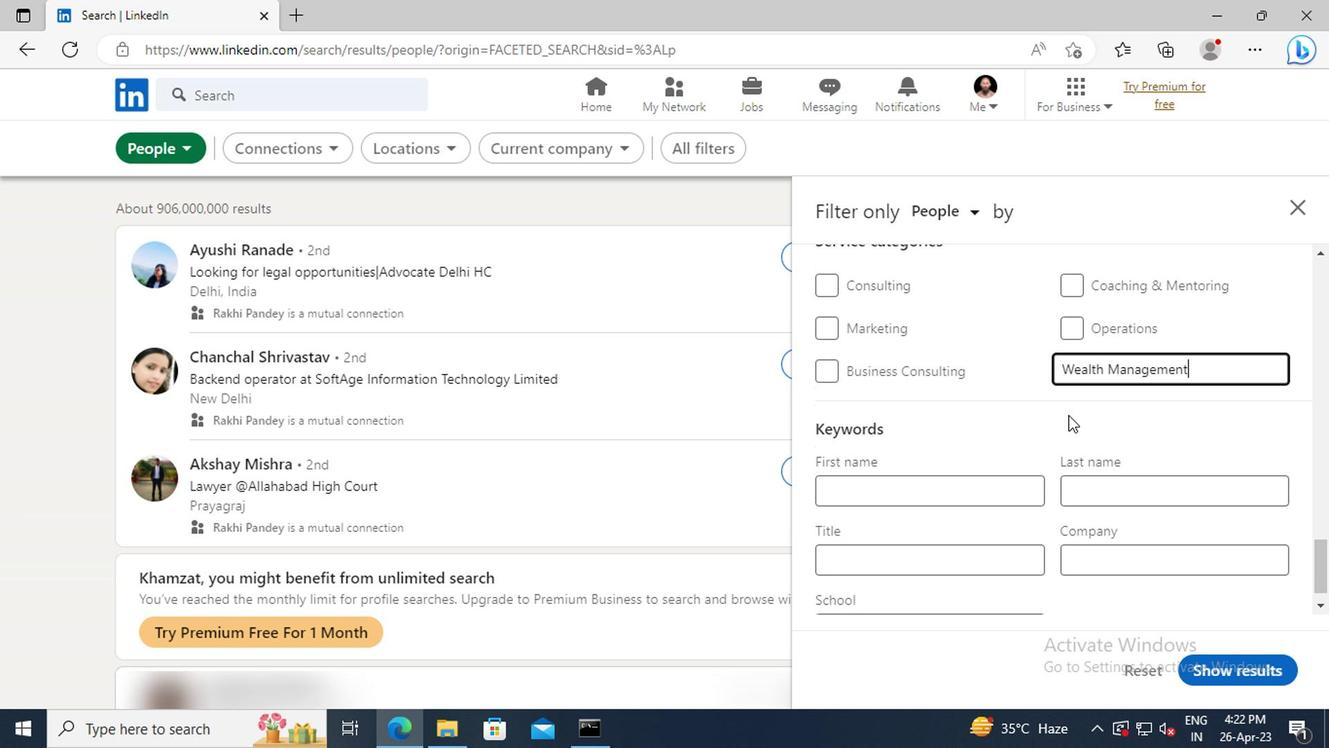 
Action: Mouse scrolled (1063, 415) with delta (0, 0)
Screenshot: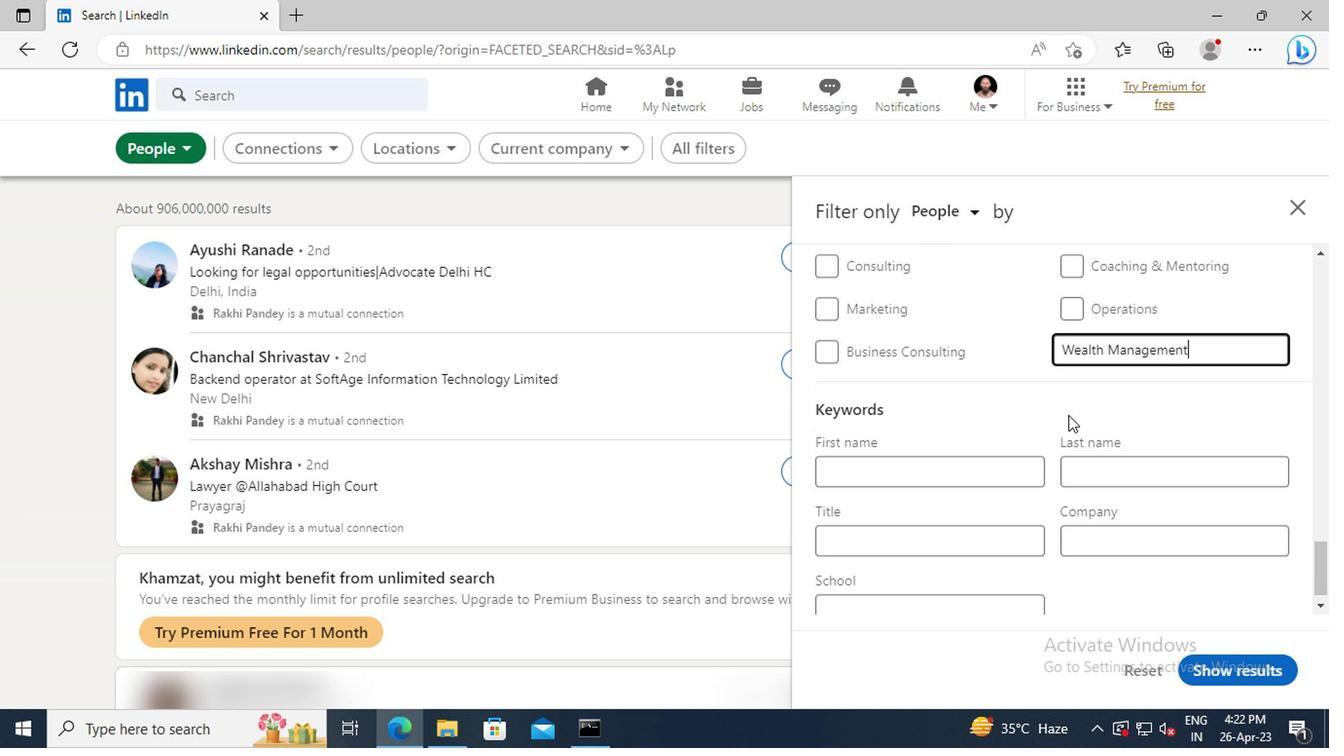 
Action: Mouse moved to (943, 527)
Screenshot: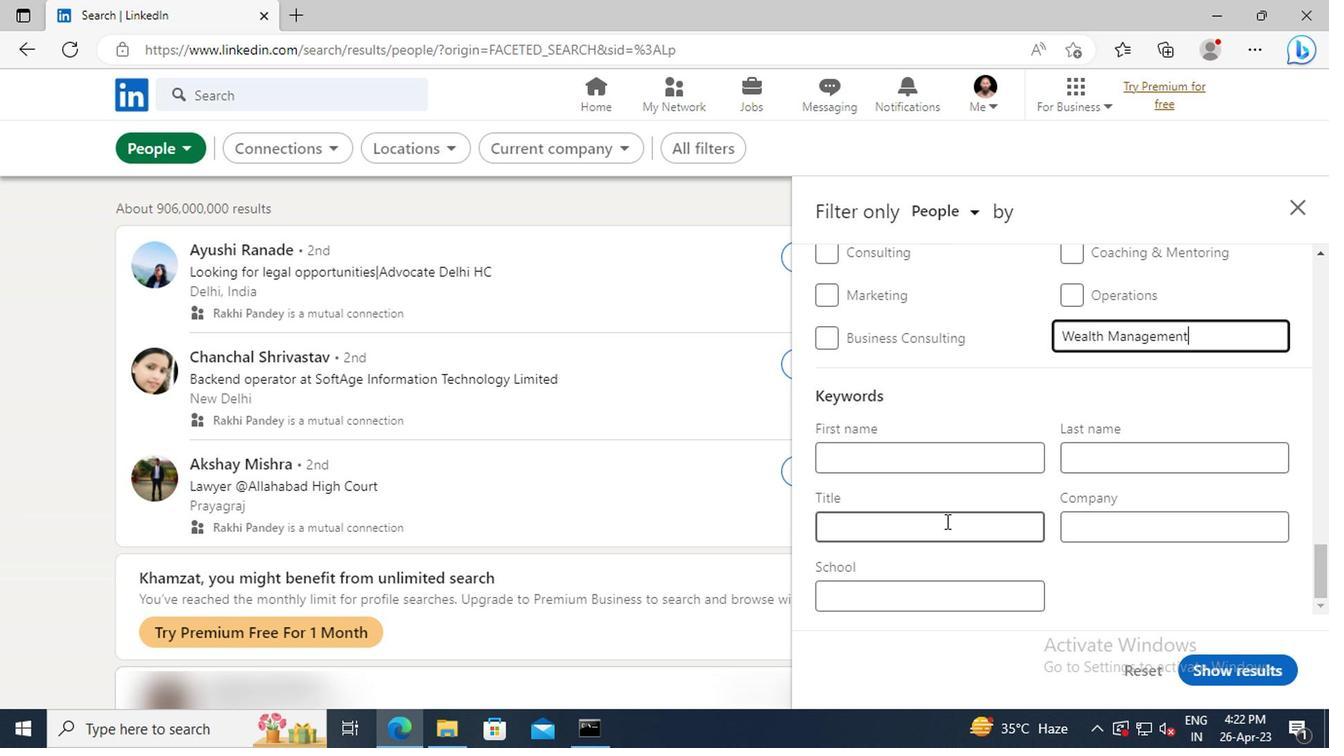 
Action: Mouse pressed left at (943, 527)
Screenshot: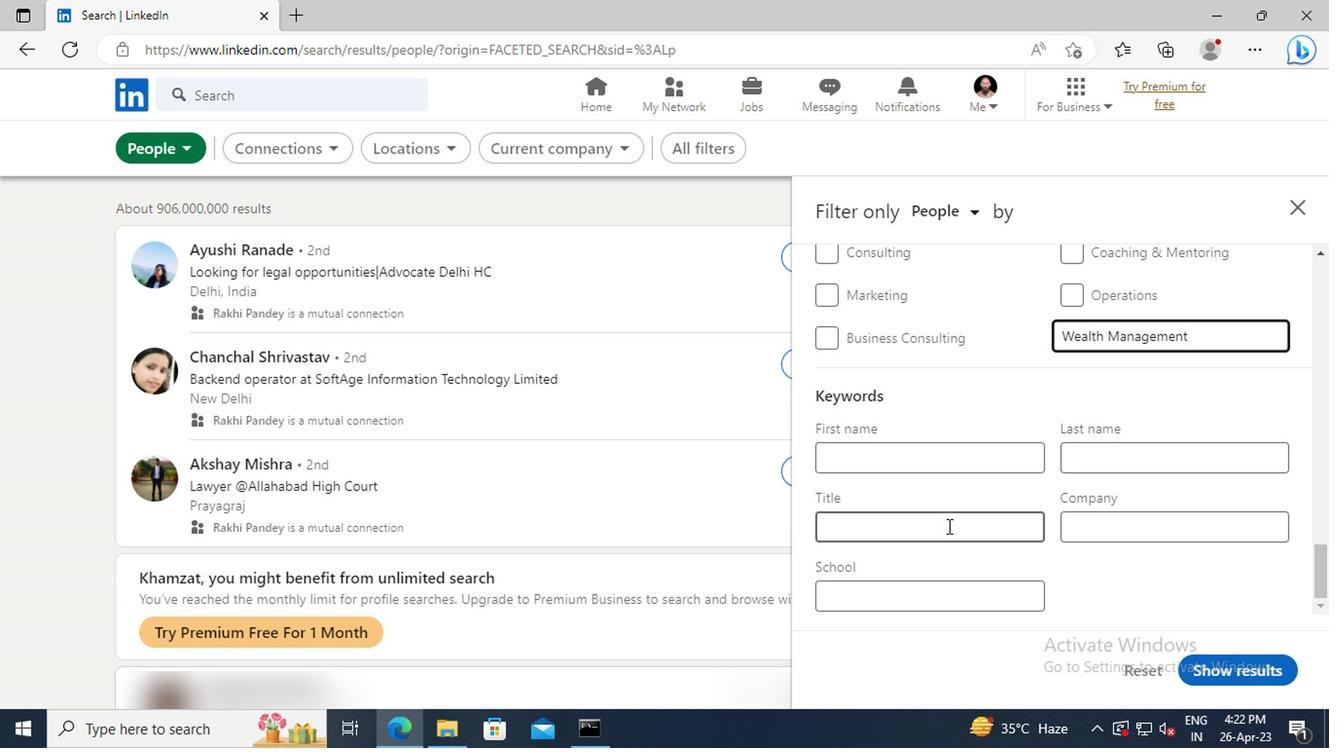 
Action: Key pressed <Key.shift>HELP<Key.space><Key.shift>DESK<Key.enter>
Screenshot: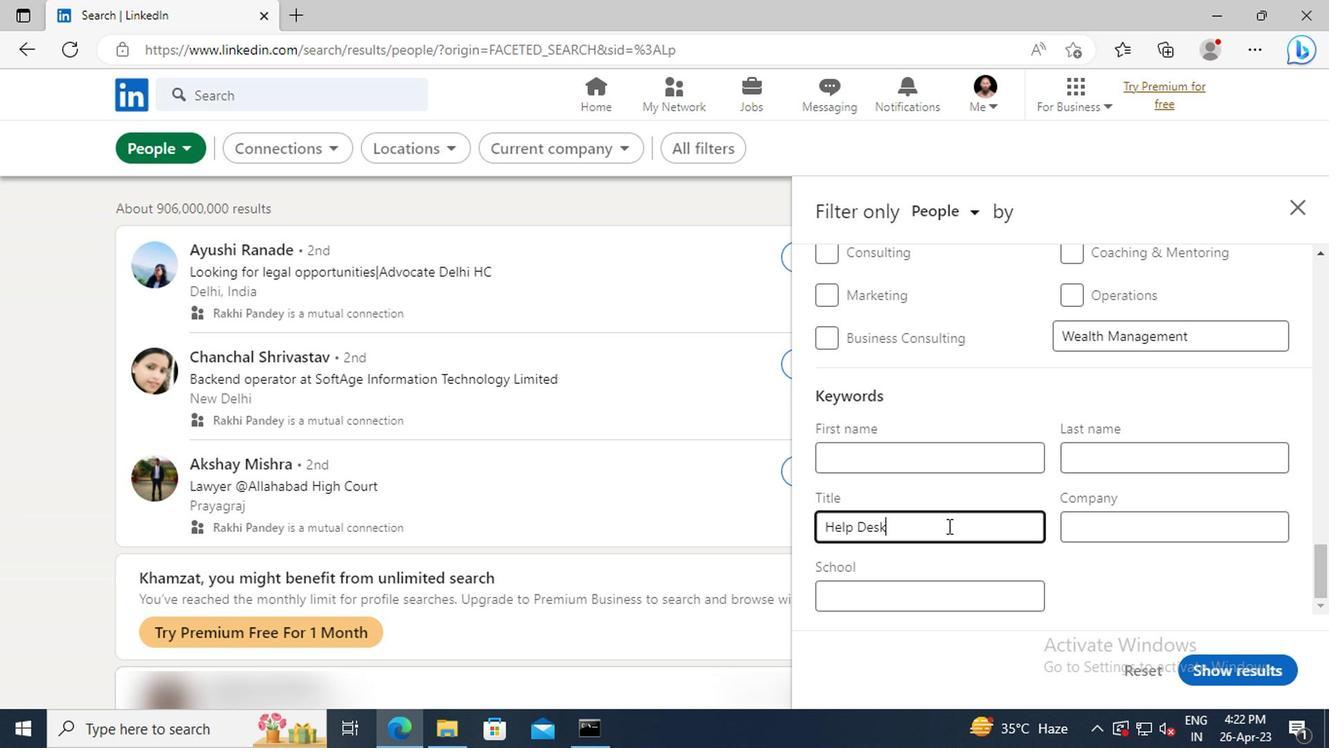 
Action: Mouse moved to (1221, 670)
Screenshot: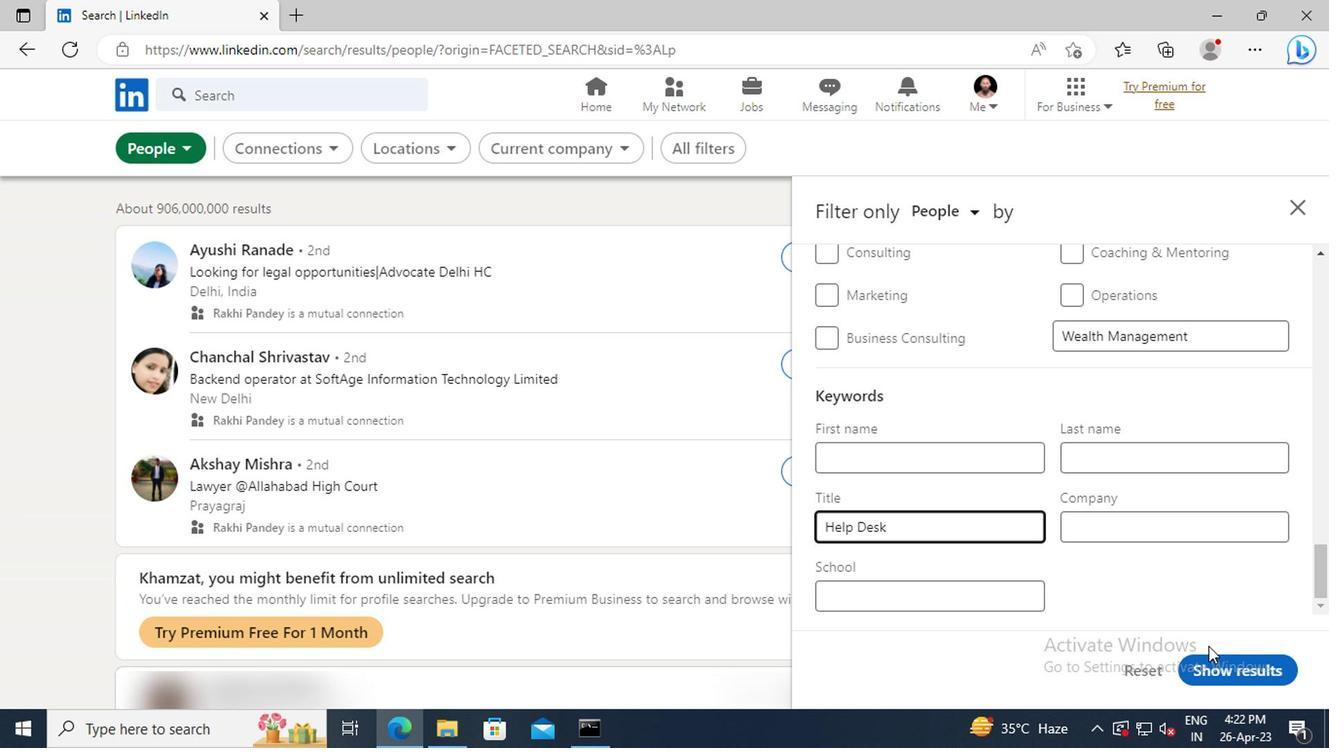 
Action: Mouse pressed left at (1221, 670)
Screenshot: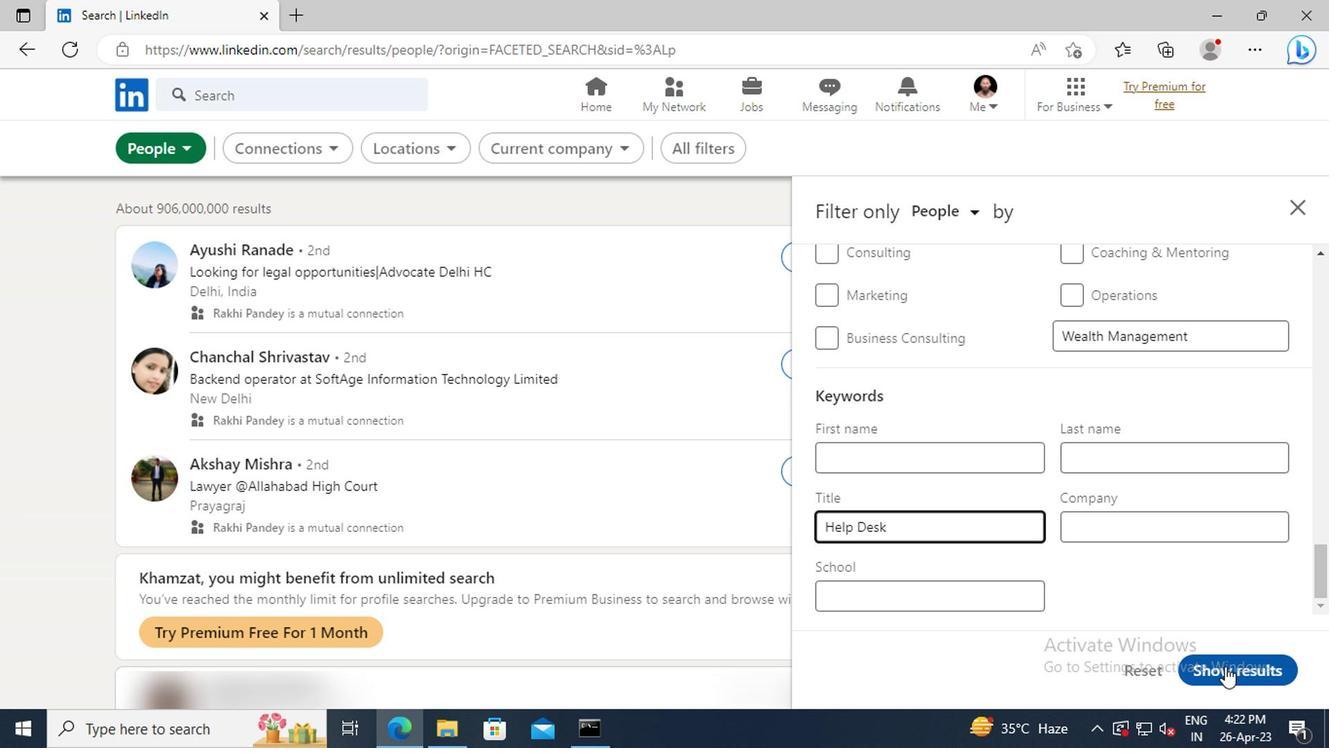 
